 Task: Open Card Software Testing Review in Board Content Marketing Analytics to Workspace Business Strategy and Planning and add a team member Softage.1@softage.net, a label Green, a checklist Team Building, an attachment from your computer, a color Green and finally, add a card description 'Conduct customer research for new customer satisfaction metrics' and a comment 'This task requires us to be adaptable and flexible, willing to adjust our approach as needed based on new information or feedback.'. Add a start date 'Jan 05, 1900' with a due date 'Jan 12, 1900'
Action: Mouse moved to (476, 207)
Screenshot: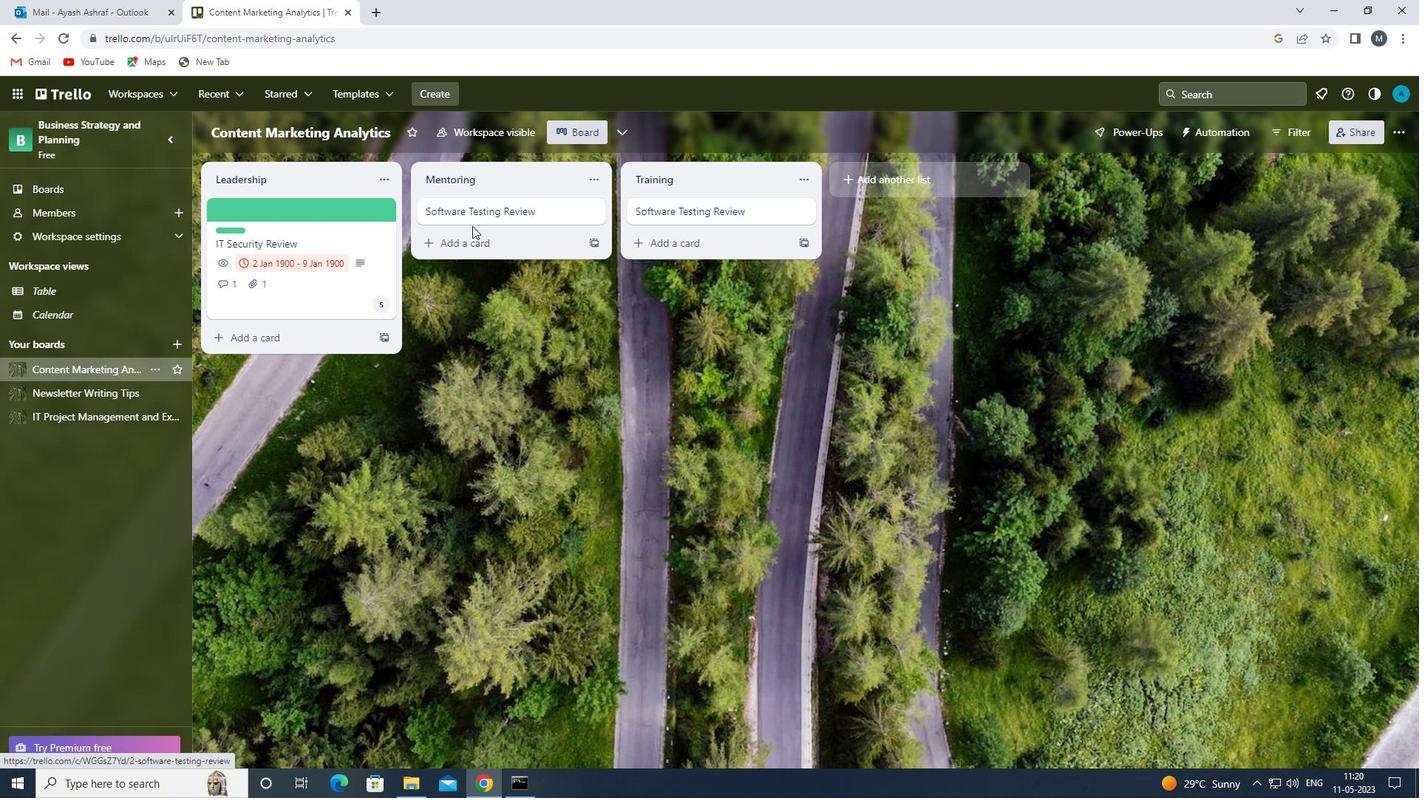 
Action: Mouse pressed left at (476, 207)
Screenshot: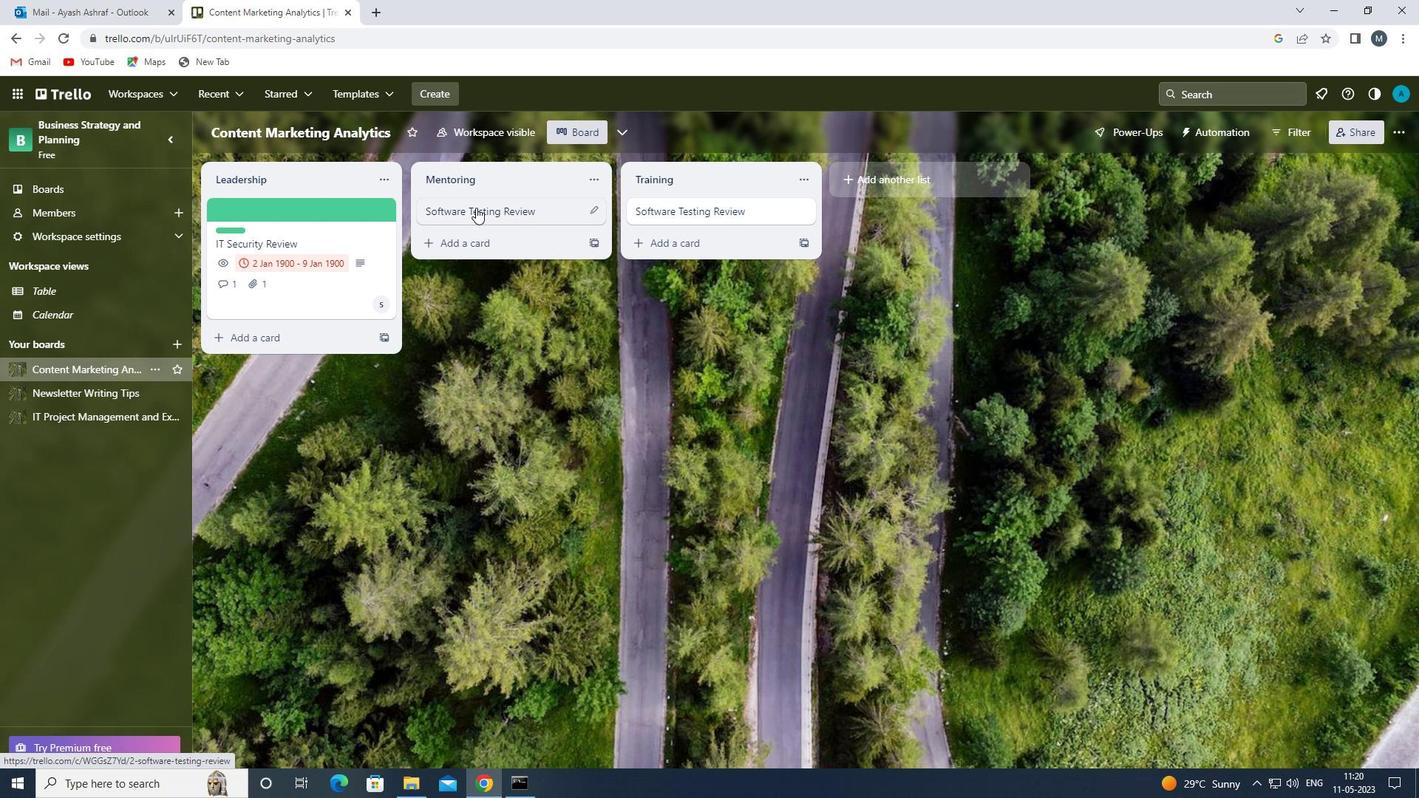 
Action: Mouse moved to (916, 260)
Screenshot: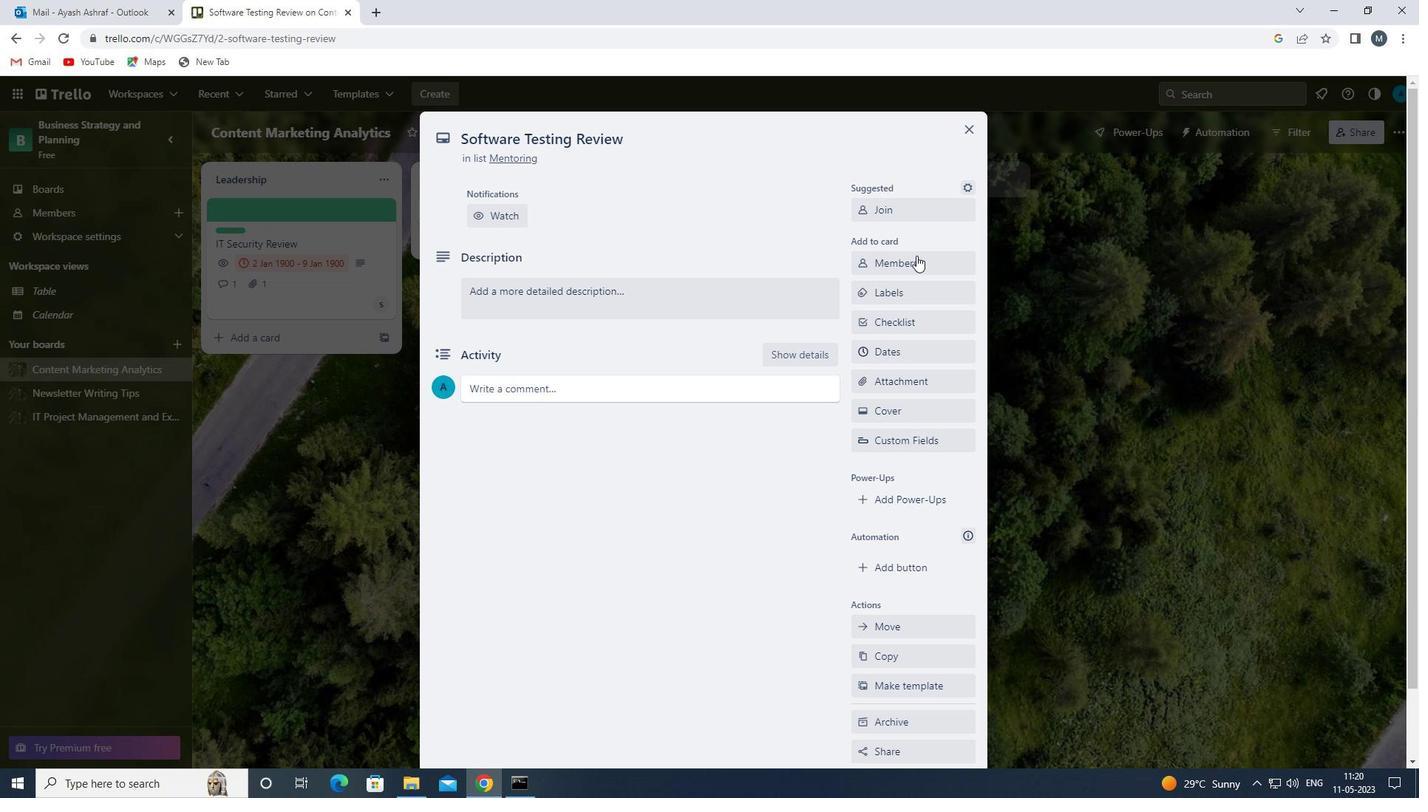 
Action: Mouse pressed left at (916, 260)
Screenshot: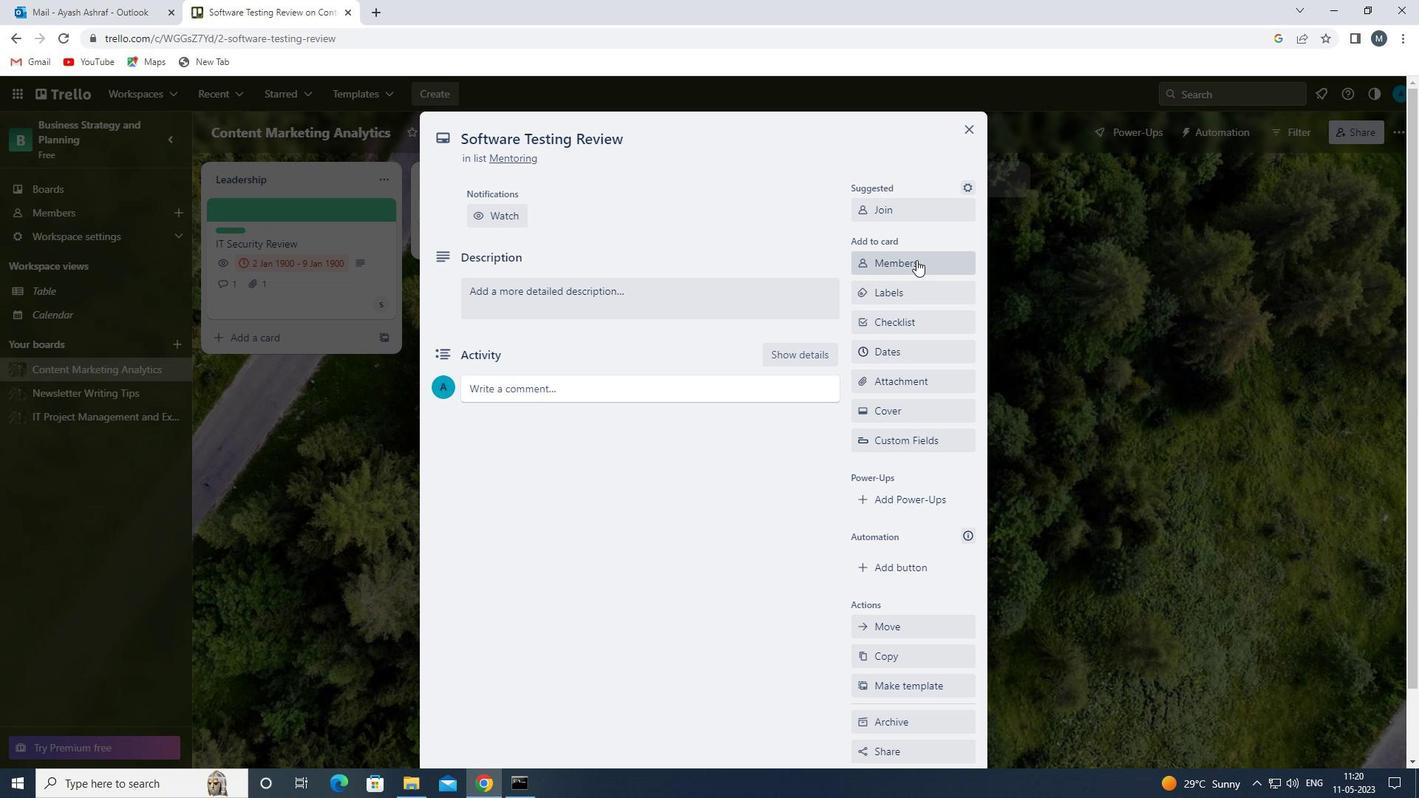 
Action: Mouse moved to (949, 330)
Screenshot: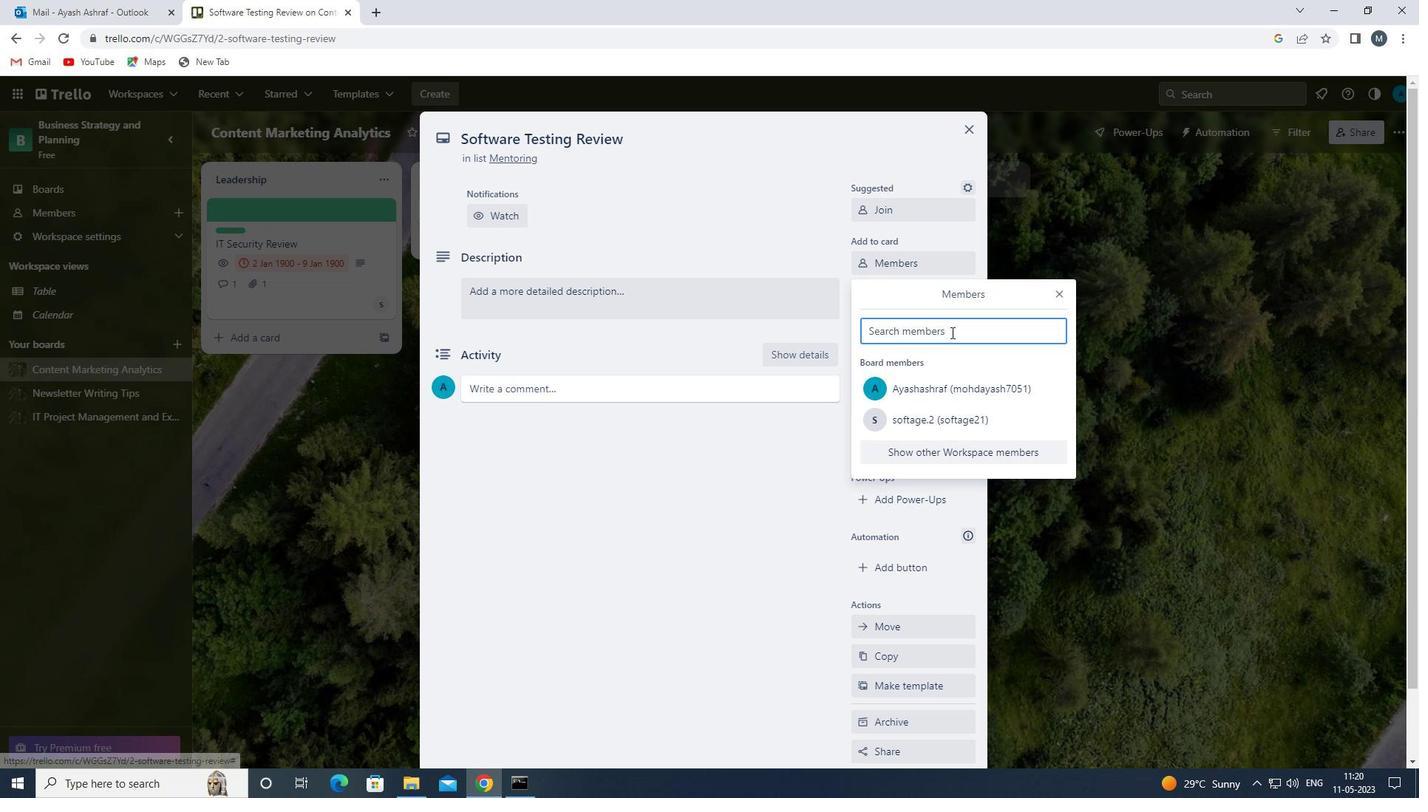 
Action: Mouse pressed left at (949, 330)
Screenshot: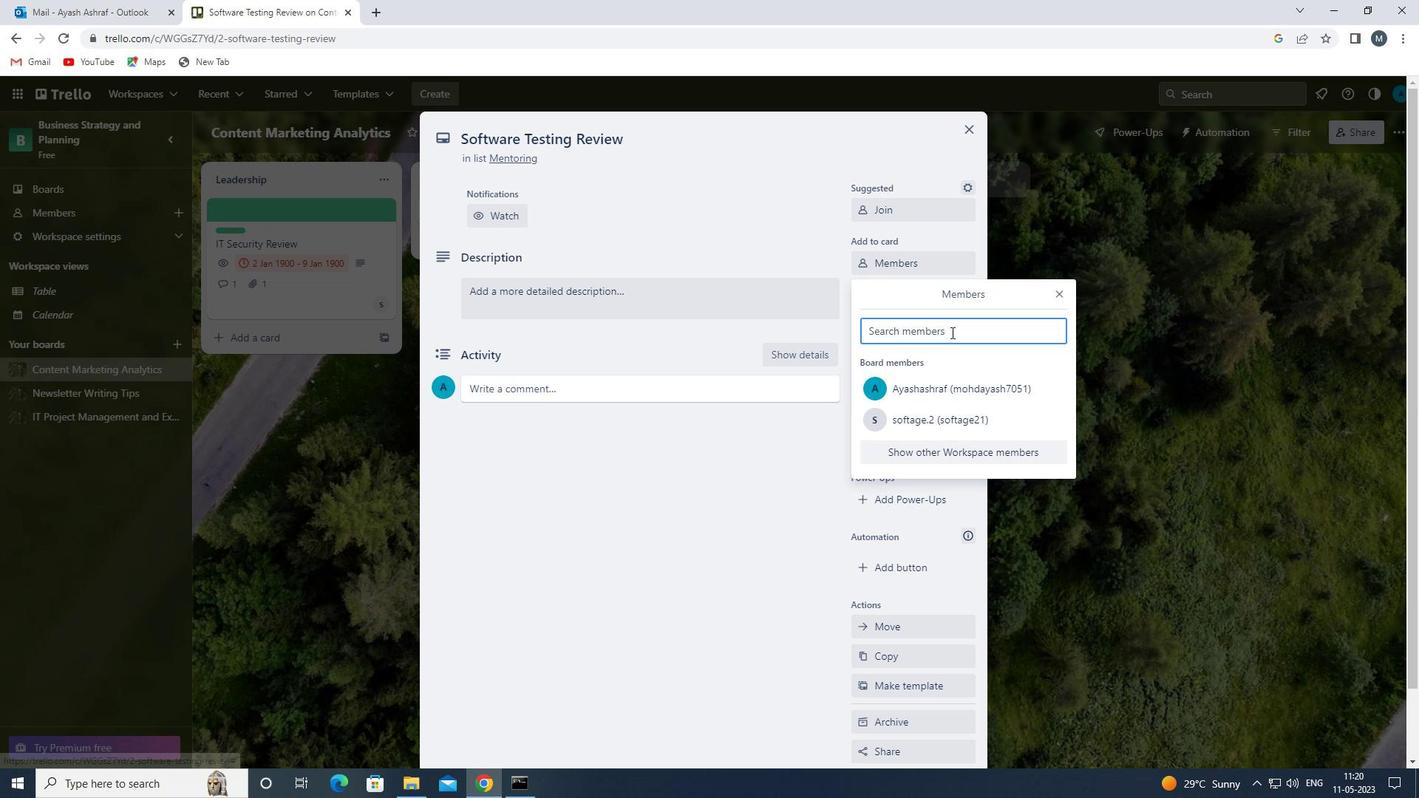 
Action: Mouse moved to (949, 327)
Screenshot: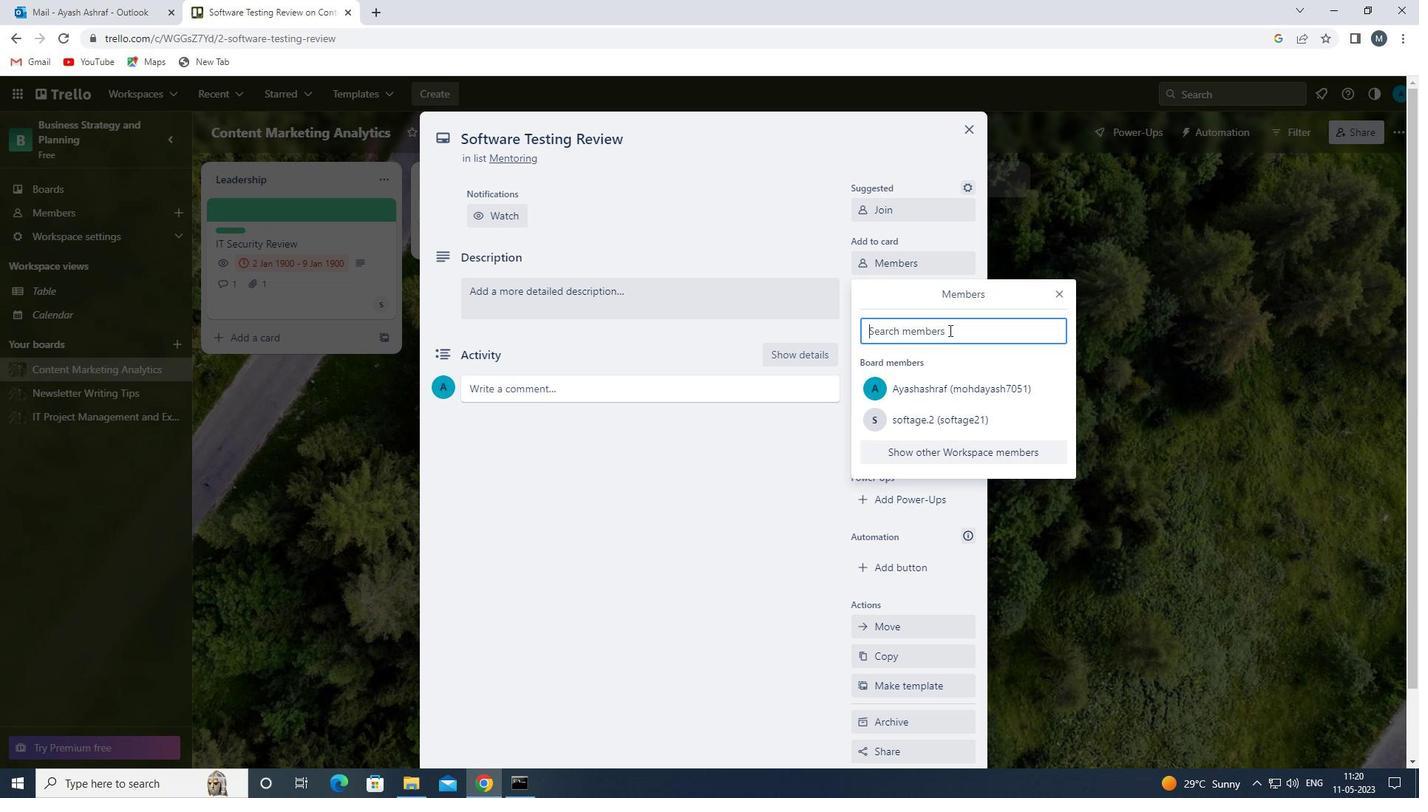 
Action: Key pressed <Key.shift>SOFTAGE
Screenshot: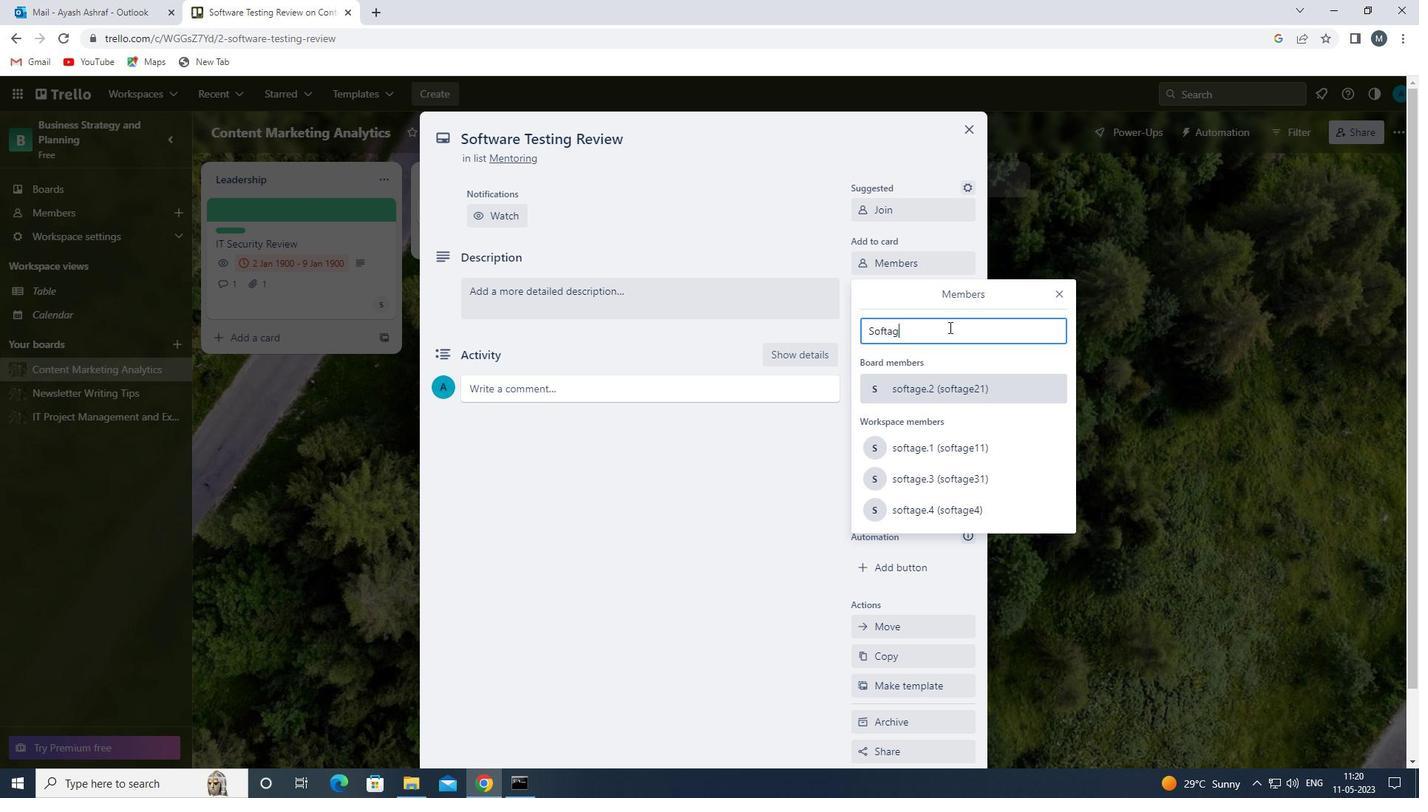 
Action: Mouse moved to (1081, 326)
Screenshot: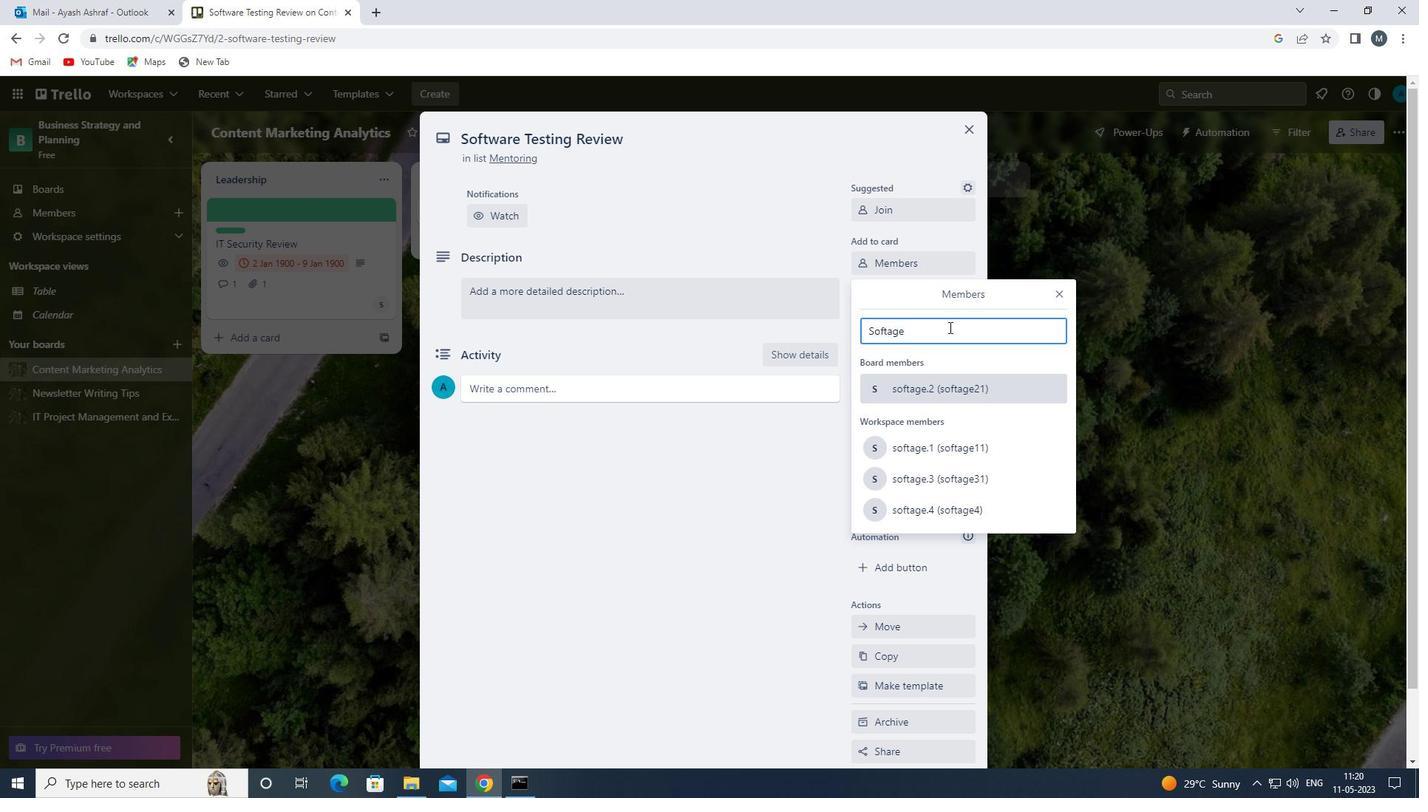 
Action: Mouse scrolled (1081, 326) with delta (0, 0)
Screenshot: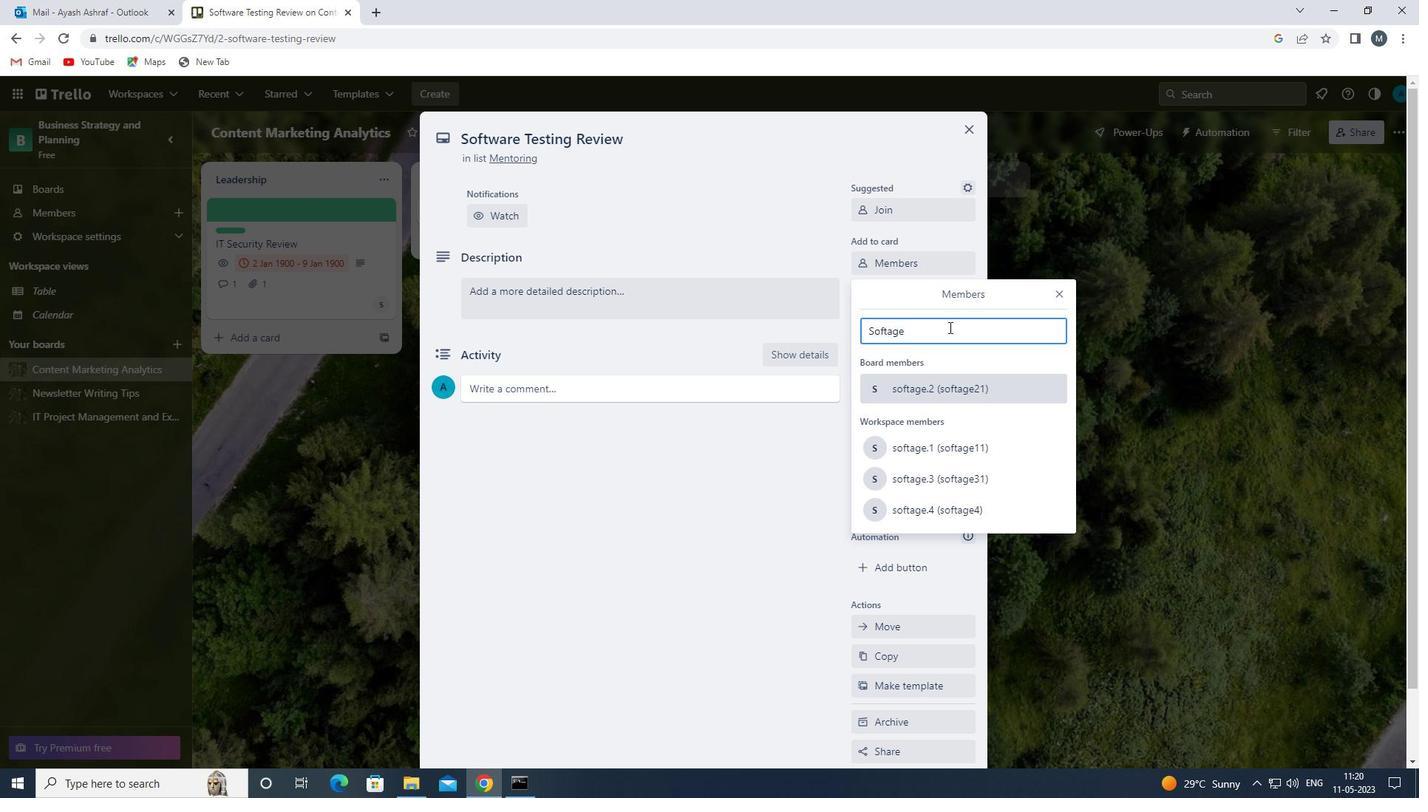 
Action: Mouse moved to (954, 449)
Screenshot: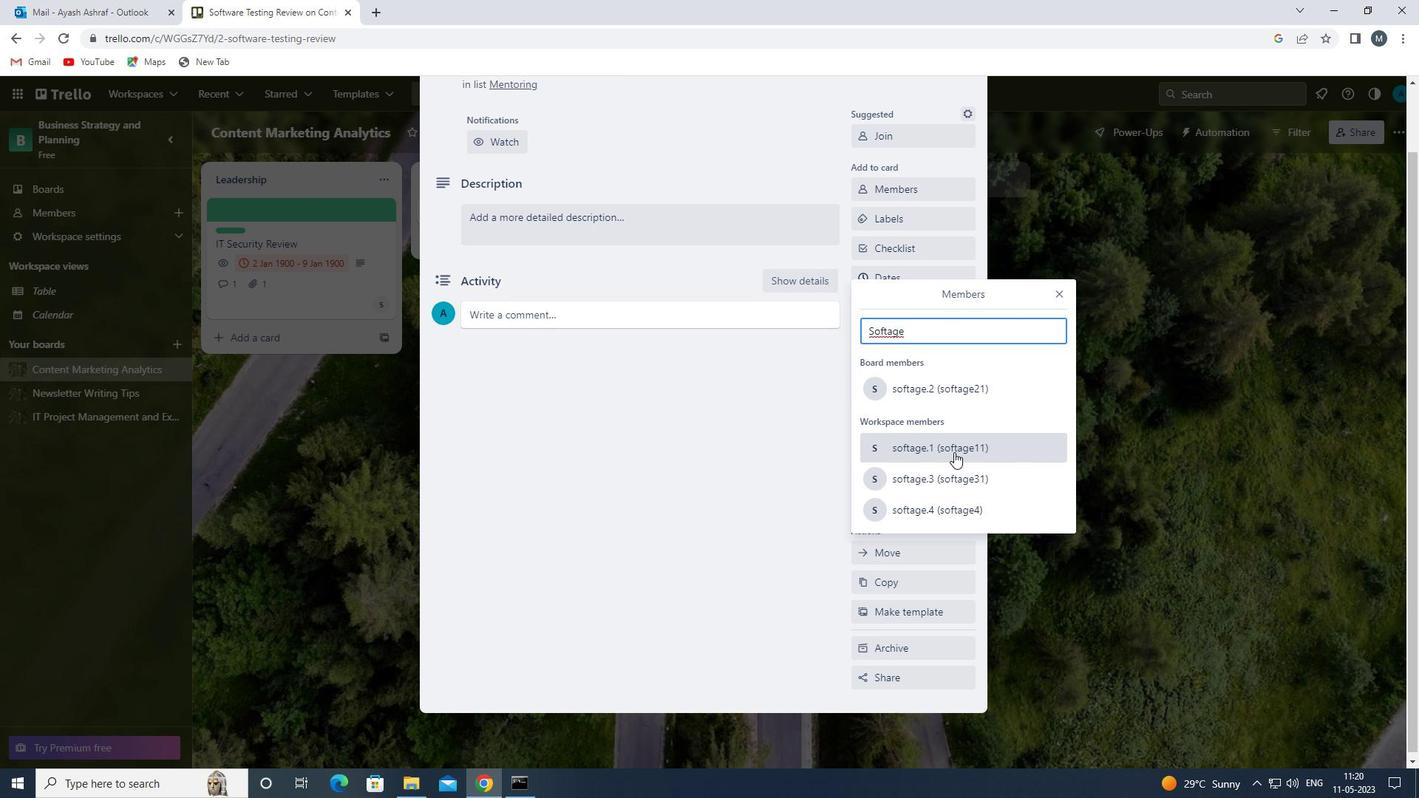 
Action: Mouse pressed left at (954, 449)
Screenshot: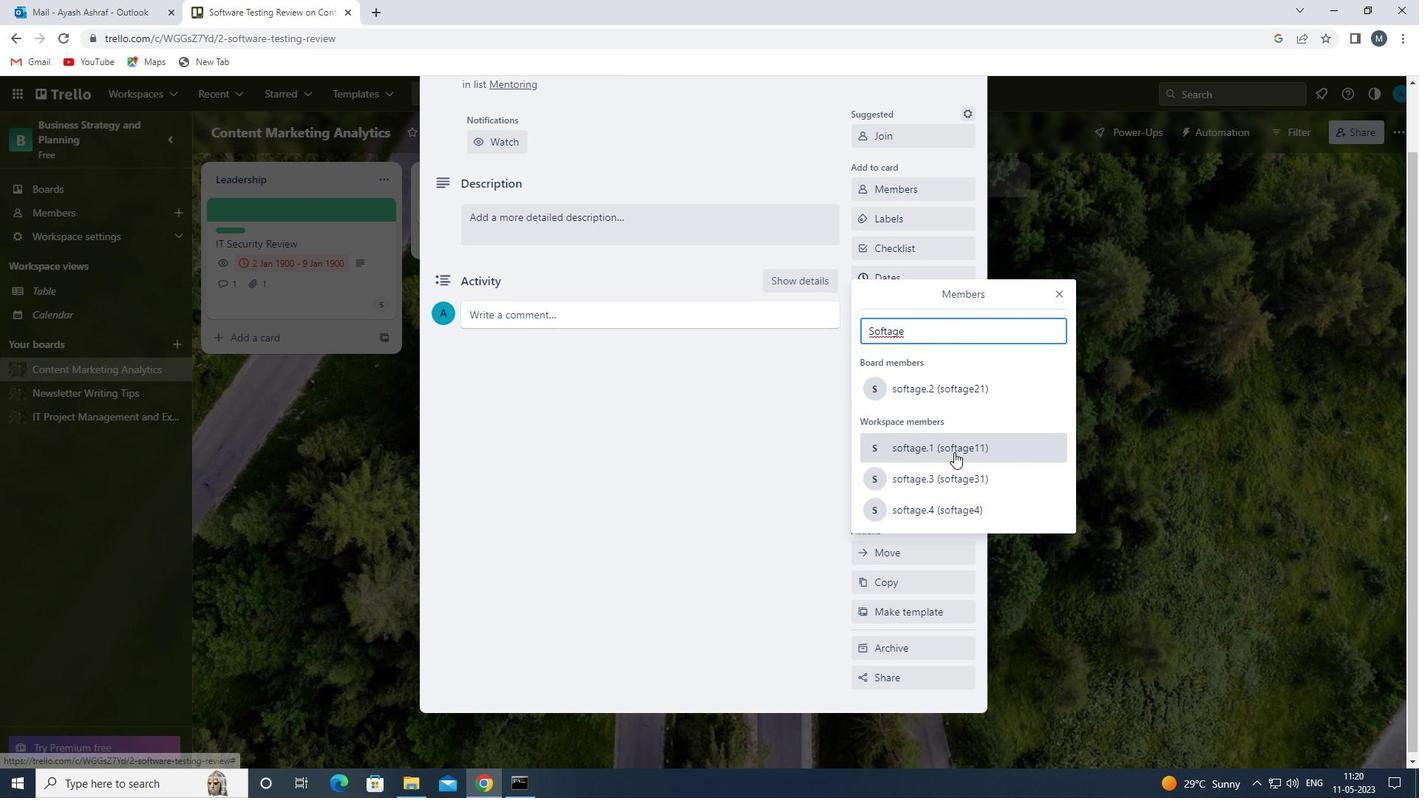 
Action: Mouse moved to (1061, 293)
Screenshot: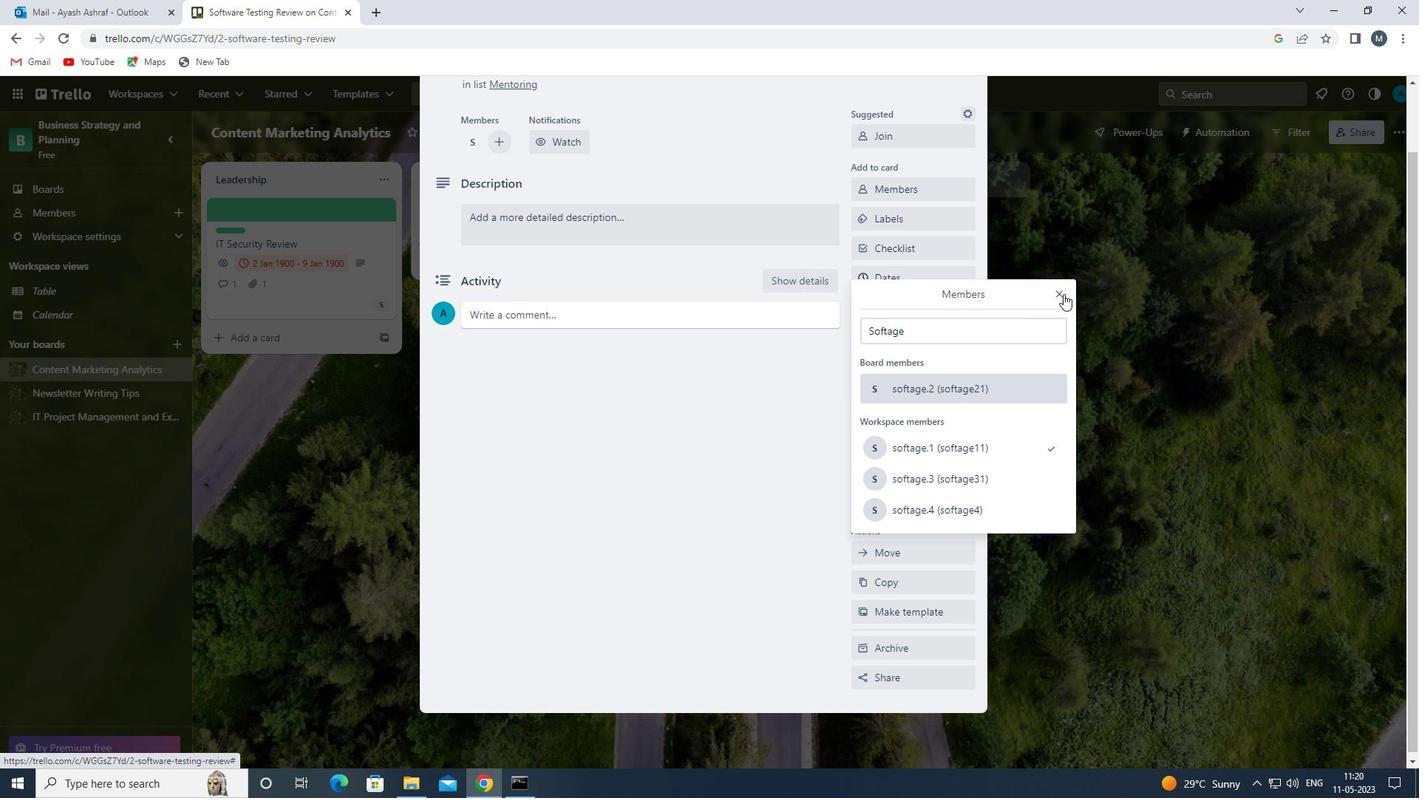 
Action: Mouse pressed left at (1061, 293)
Screenshot: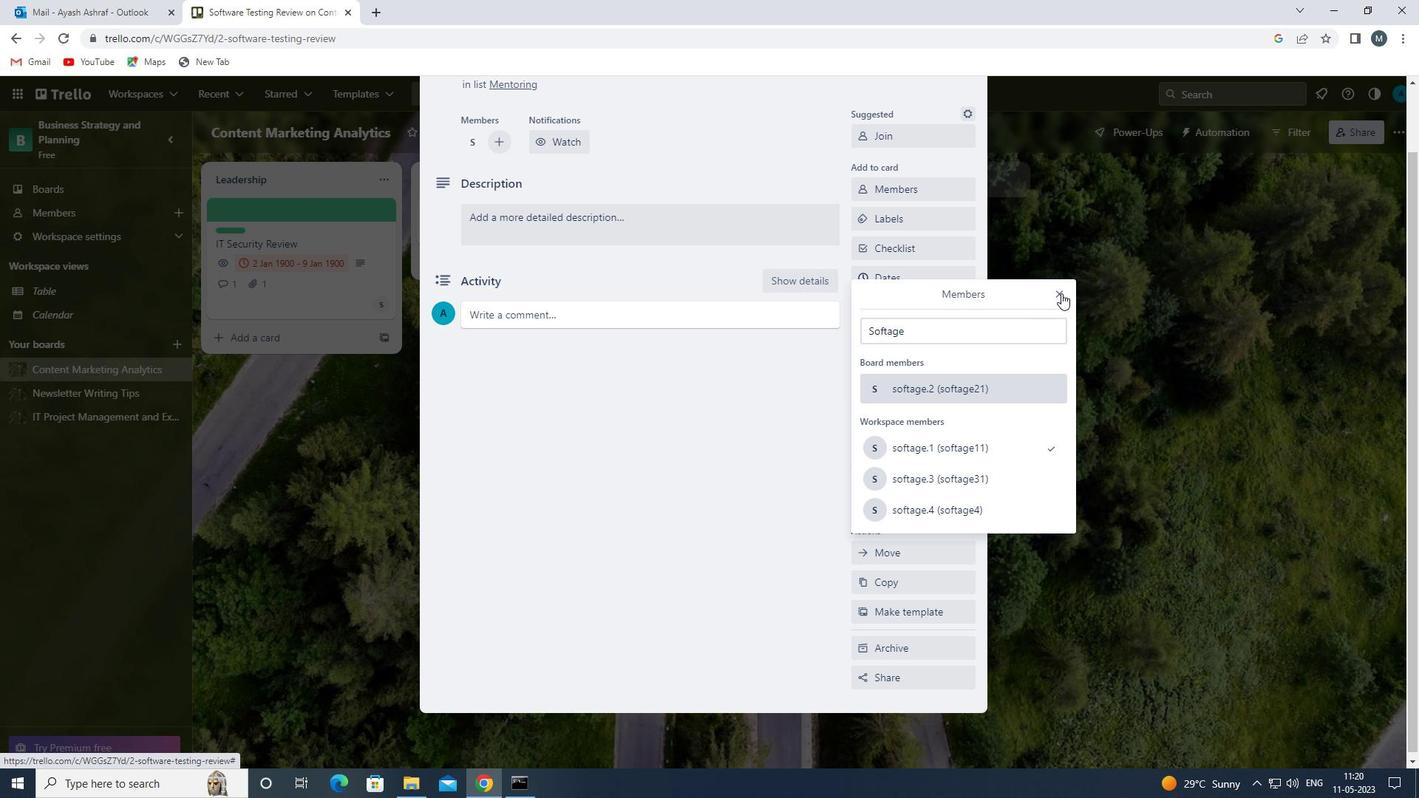 
Action: Mouse moved to (666, 464)
Screenshot: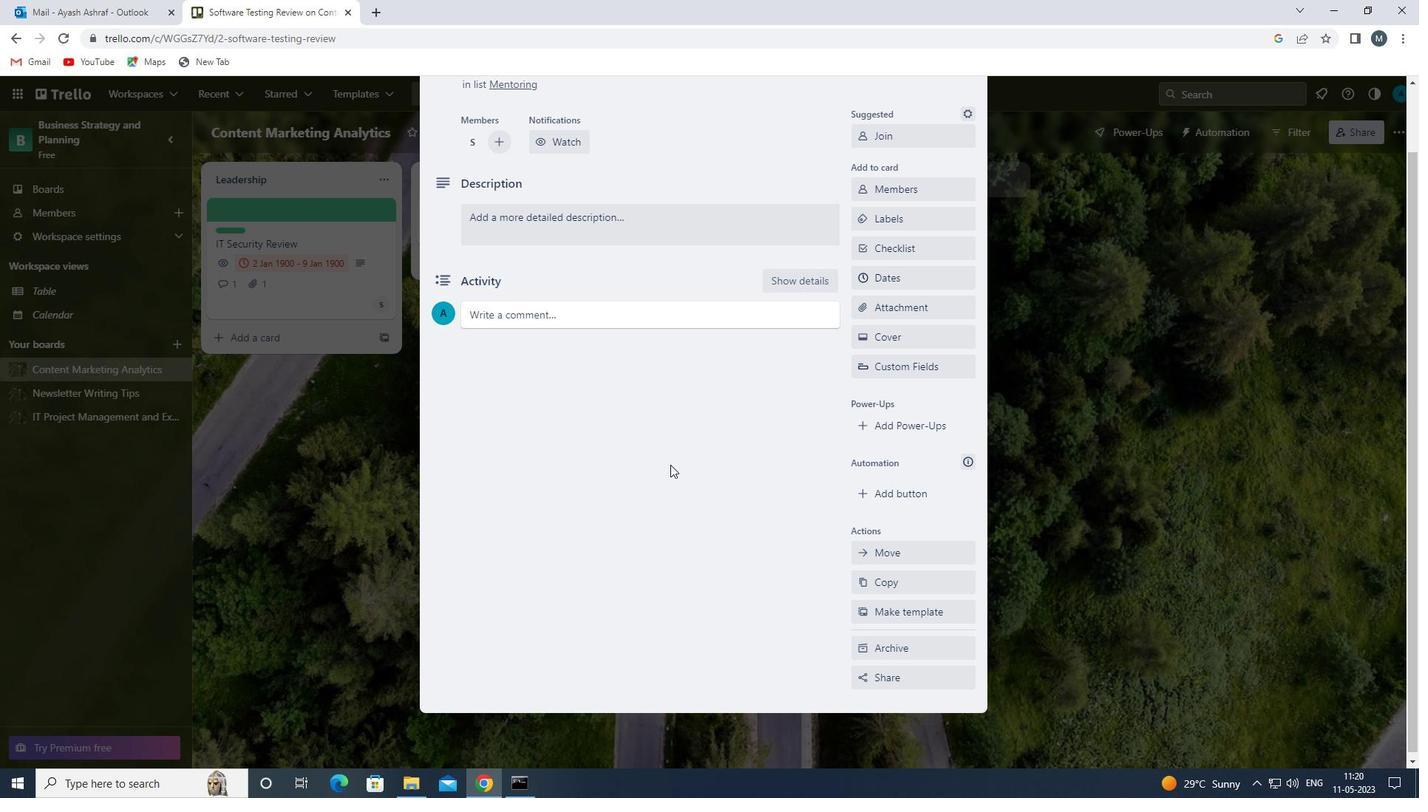 
Action: Mouse scrolled (666, 465) with delta (0, 0)
Screenshot: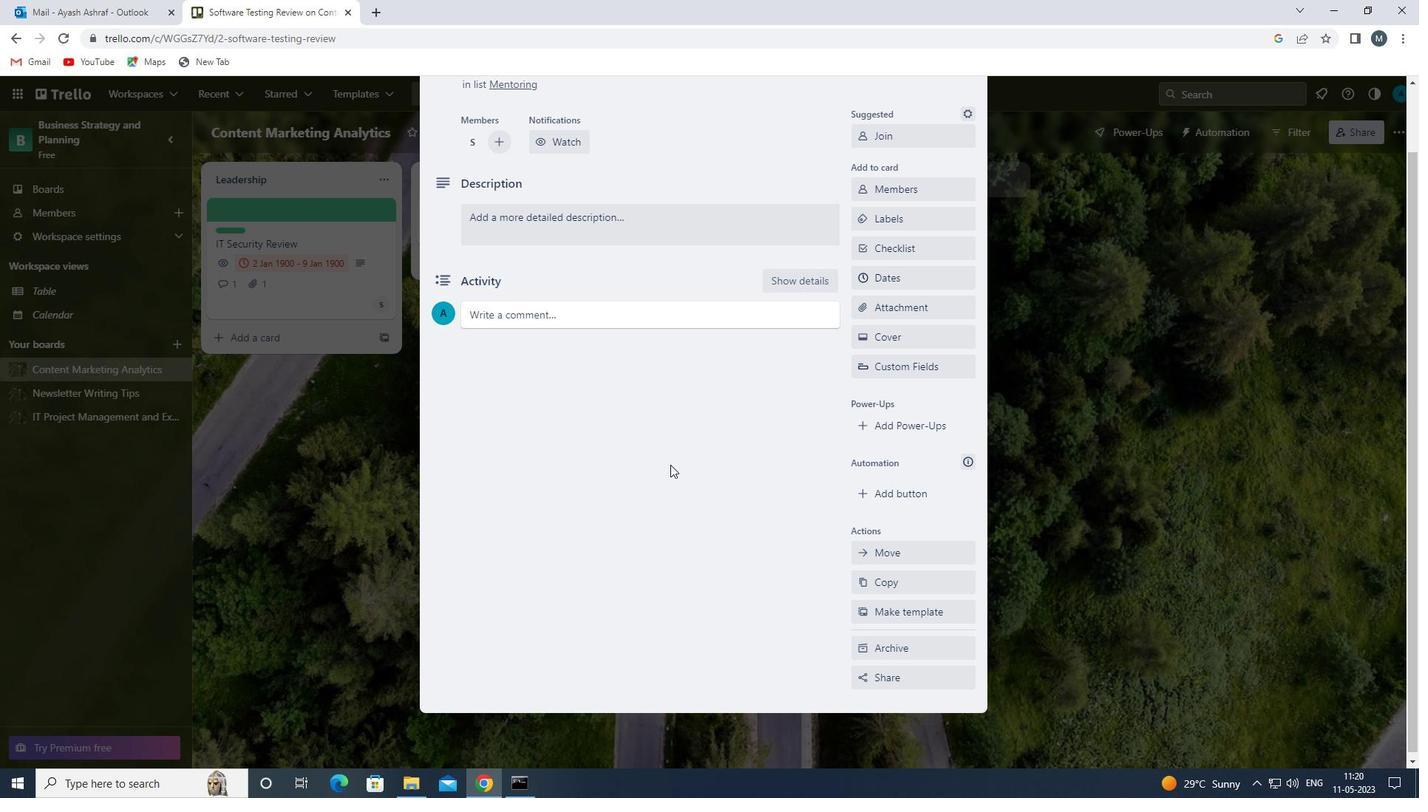 
Action: Mouse moved to (665, 463)
Screenshot: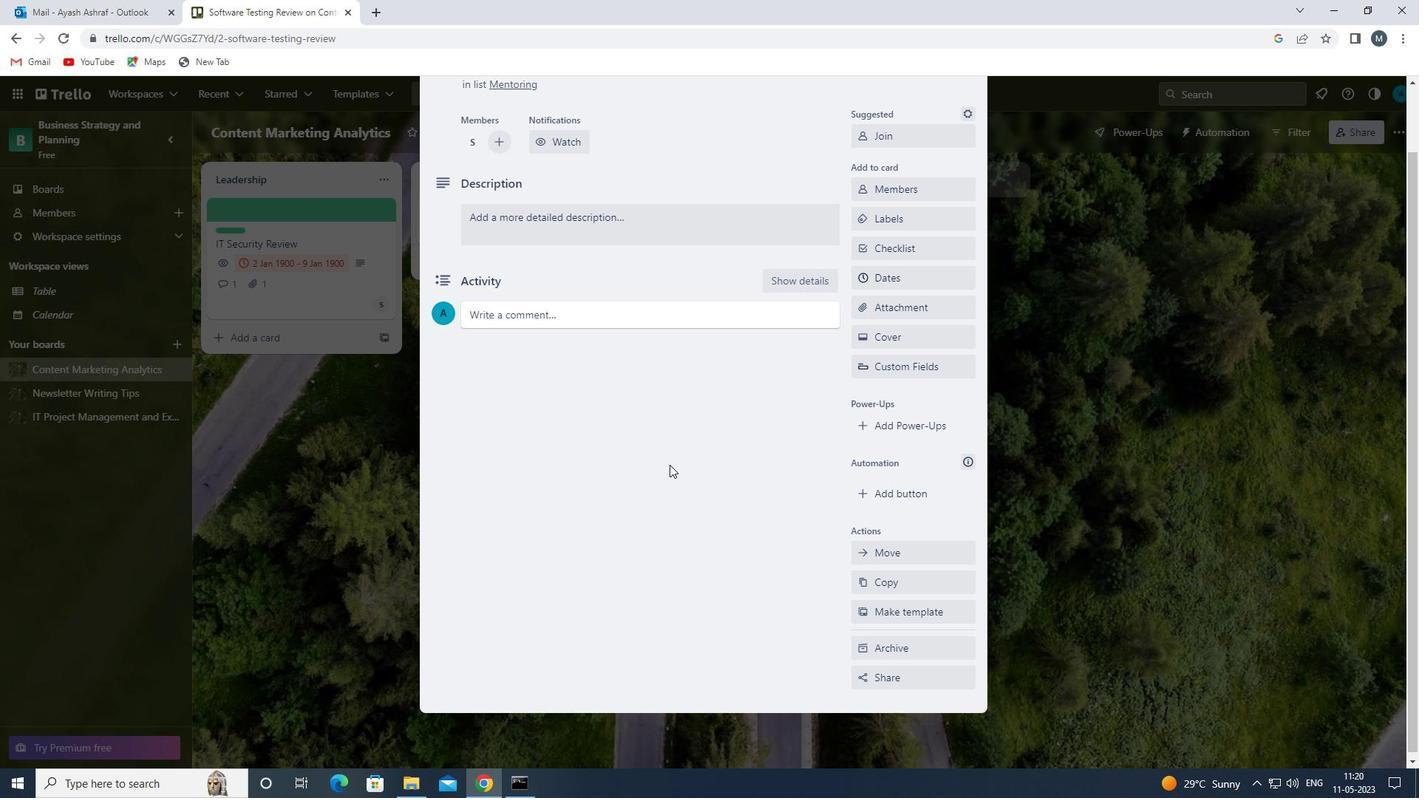 
Action: Mouse scrolled (665, 464) with delta (0, 0)
Screenshot: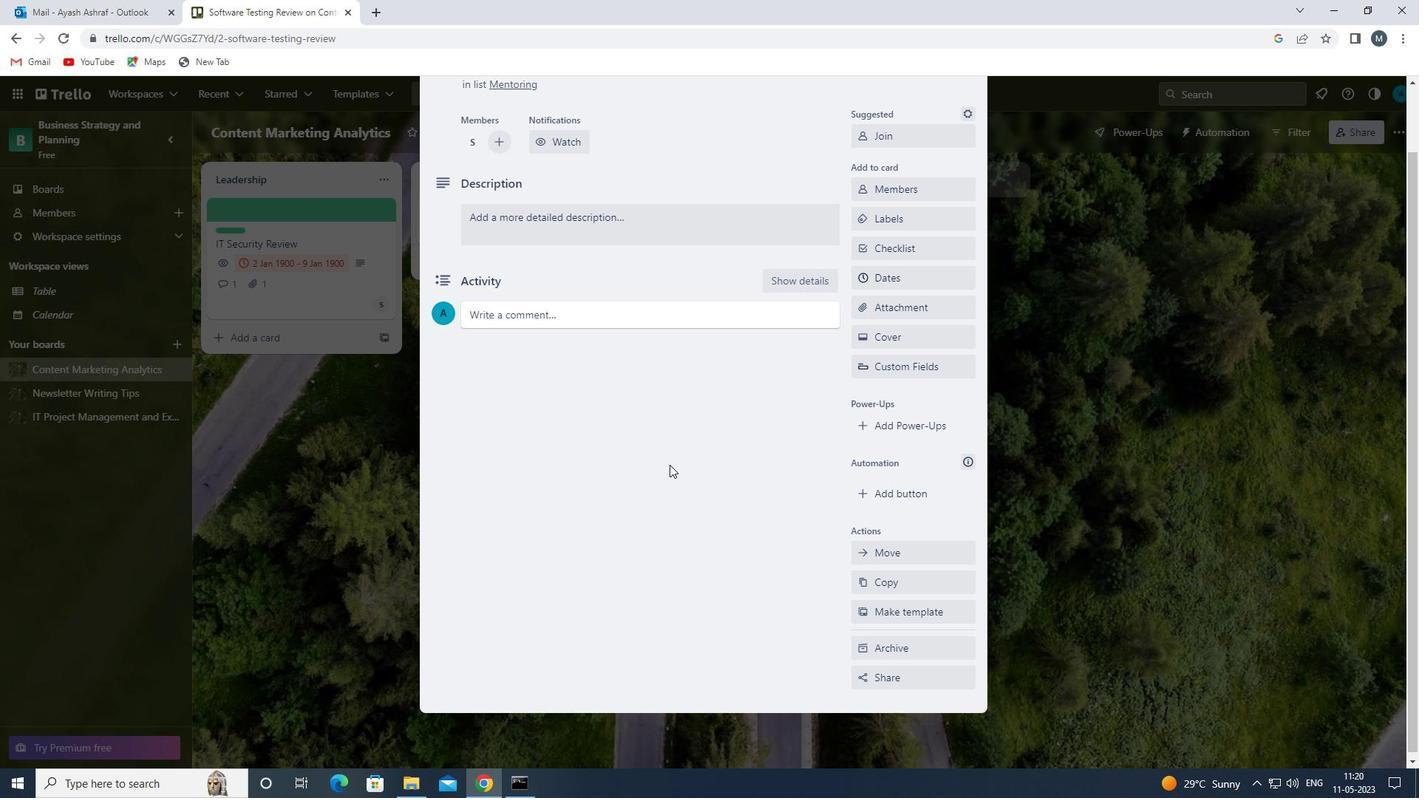 
Action: Mouse moved to (665, 462)
Screenshot: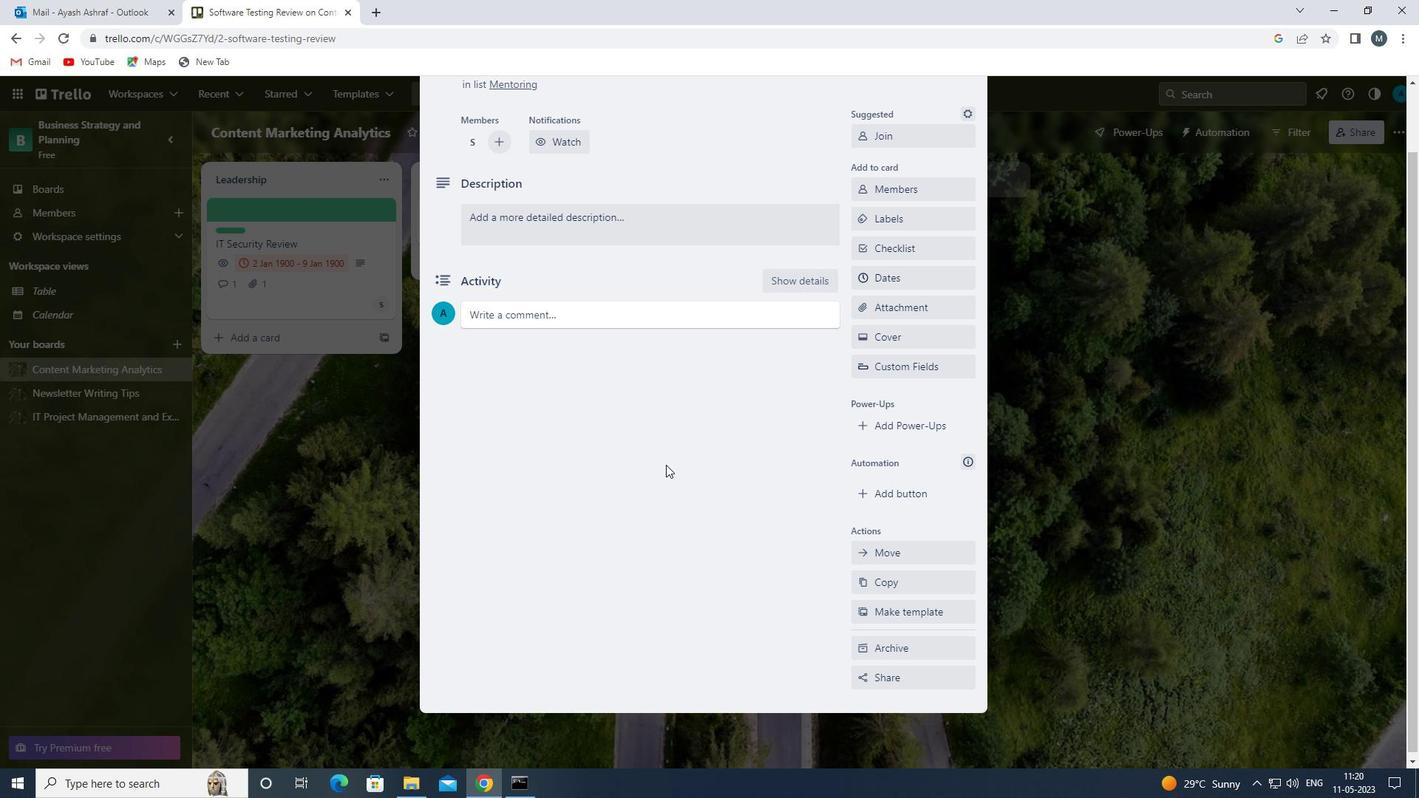 
Action: Mouse scrolled (665, 462) with delta (0, 0)
Screenshot: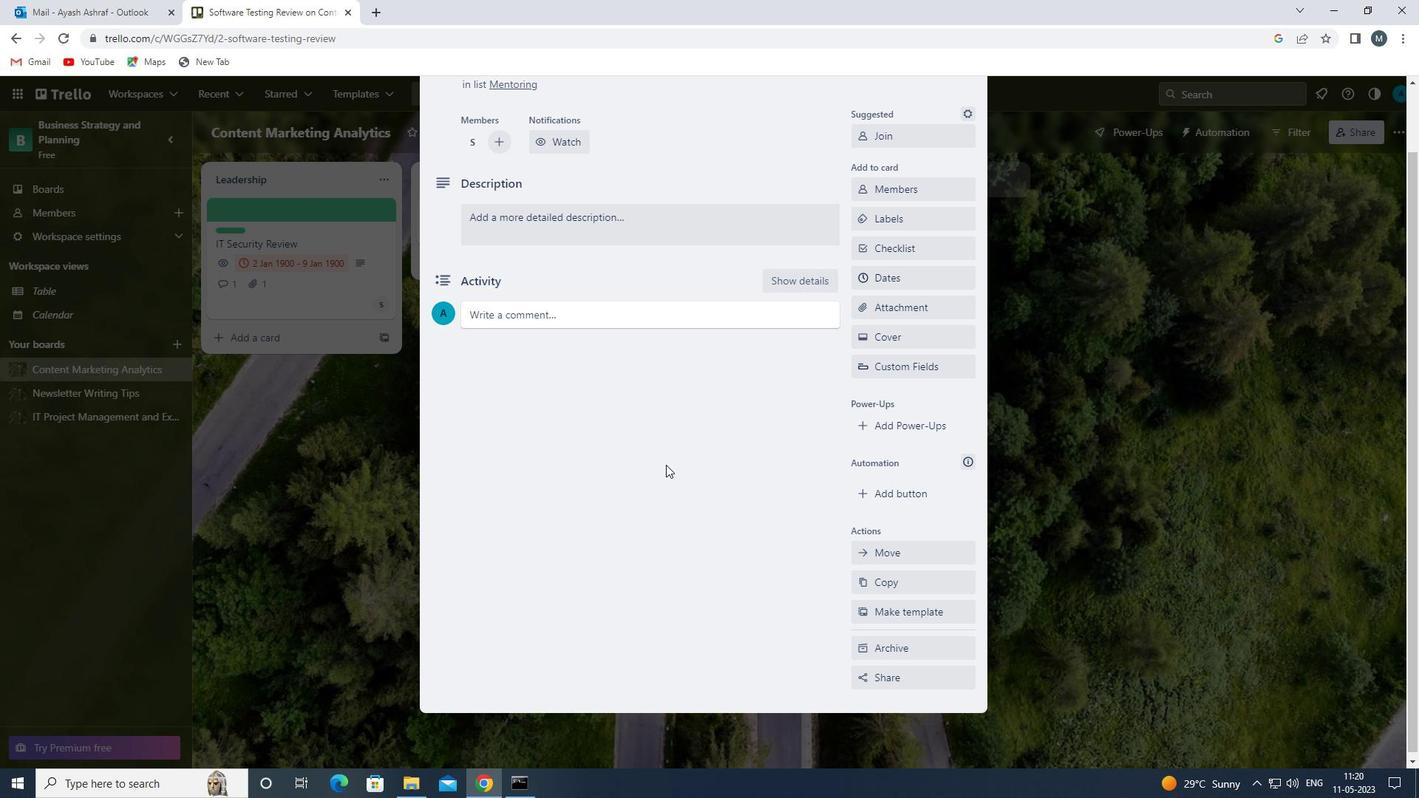 
Action: Mouse moved to (910, 295)
Screenshot: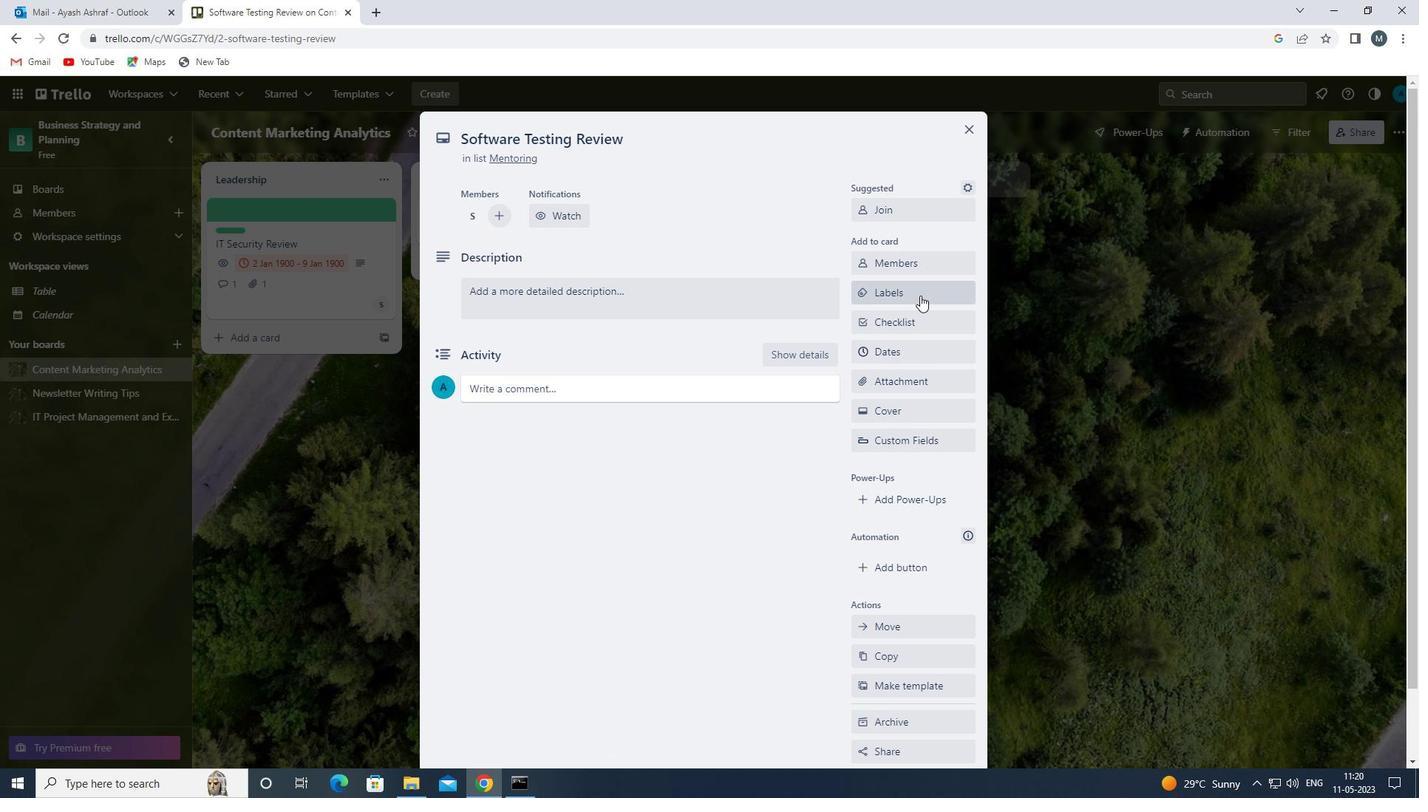 
Action: Mouse pressed left at (910, 295)
Screenshot: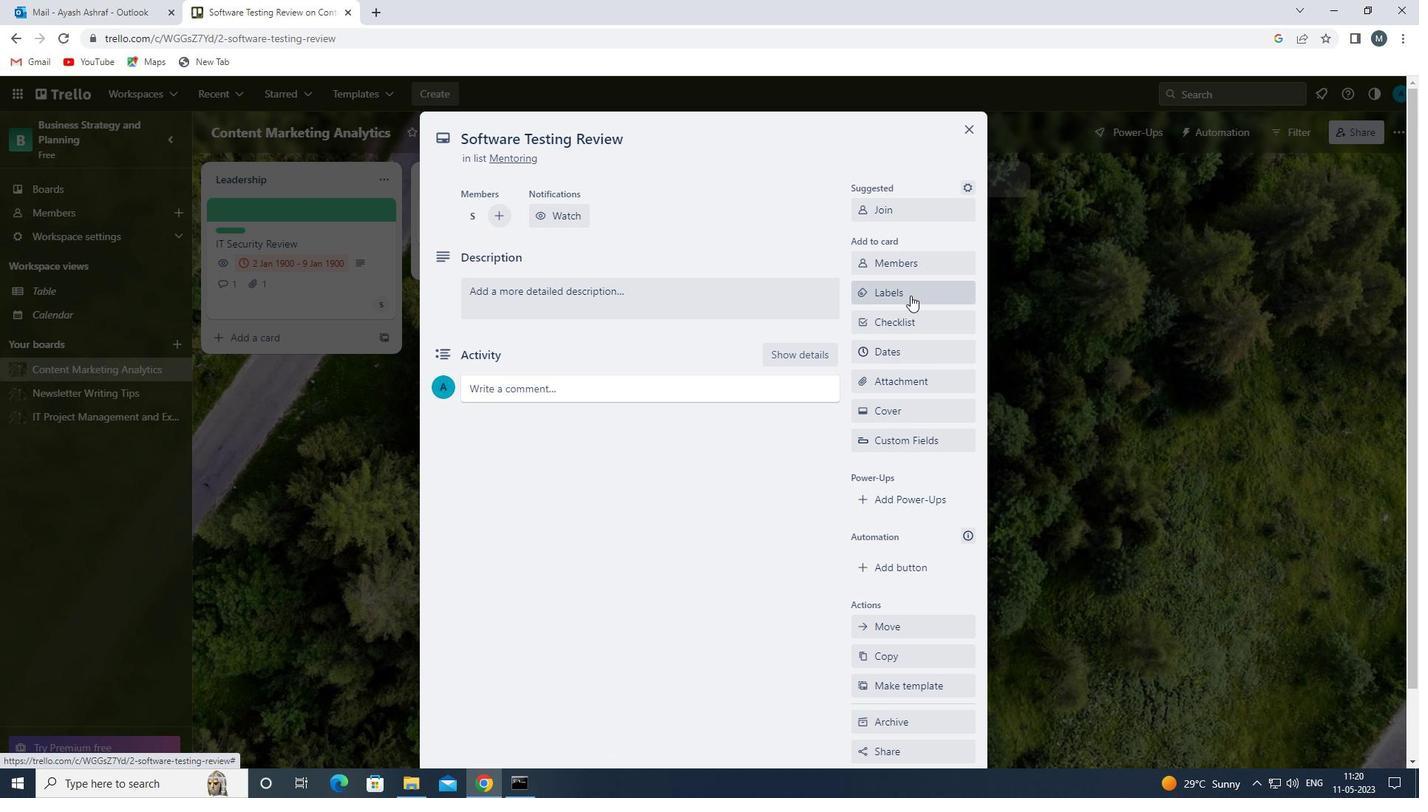 
Action: Mouse moved to (975, 511)
Screenshot: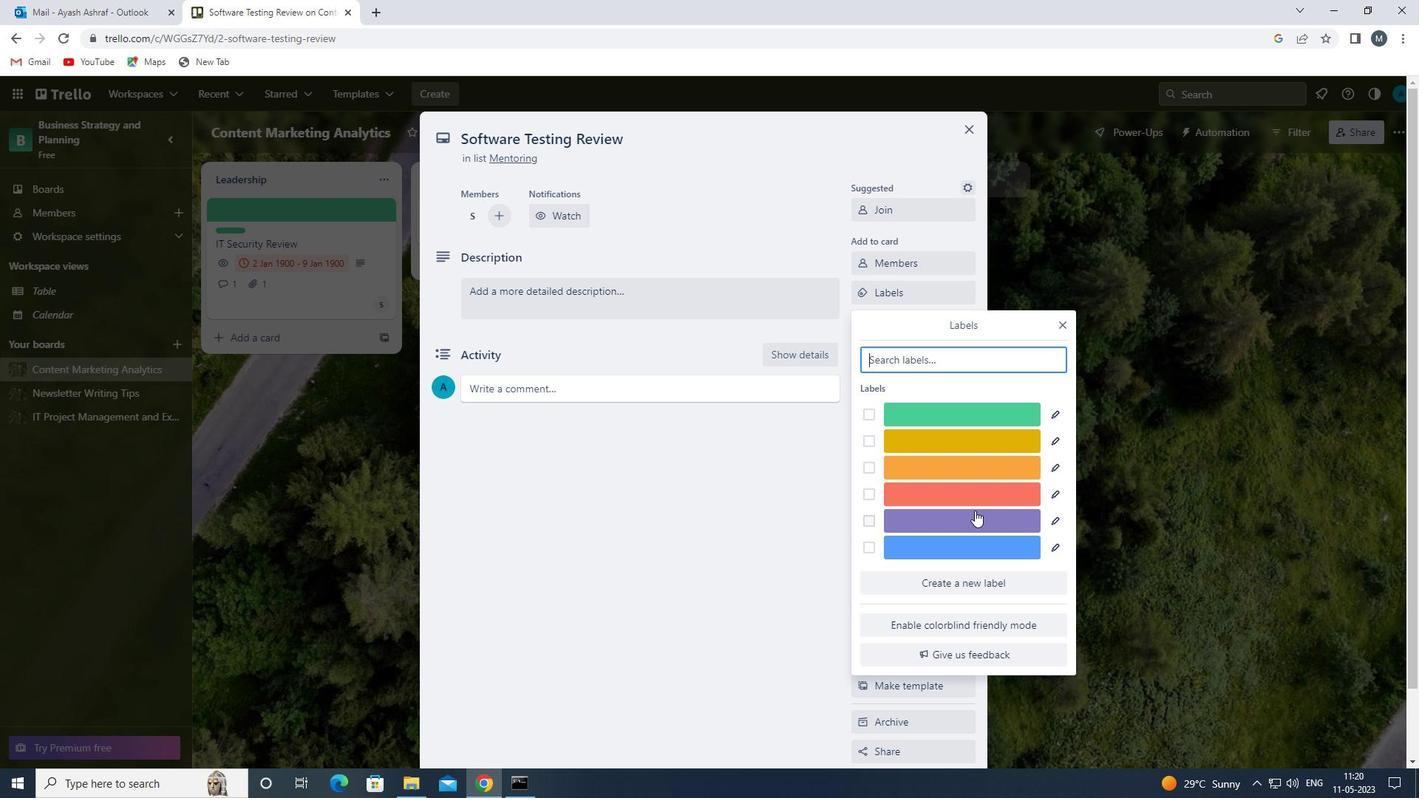 
Action: Mouse pressed left at (975, 511)
Screenshot: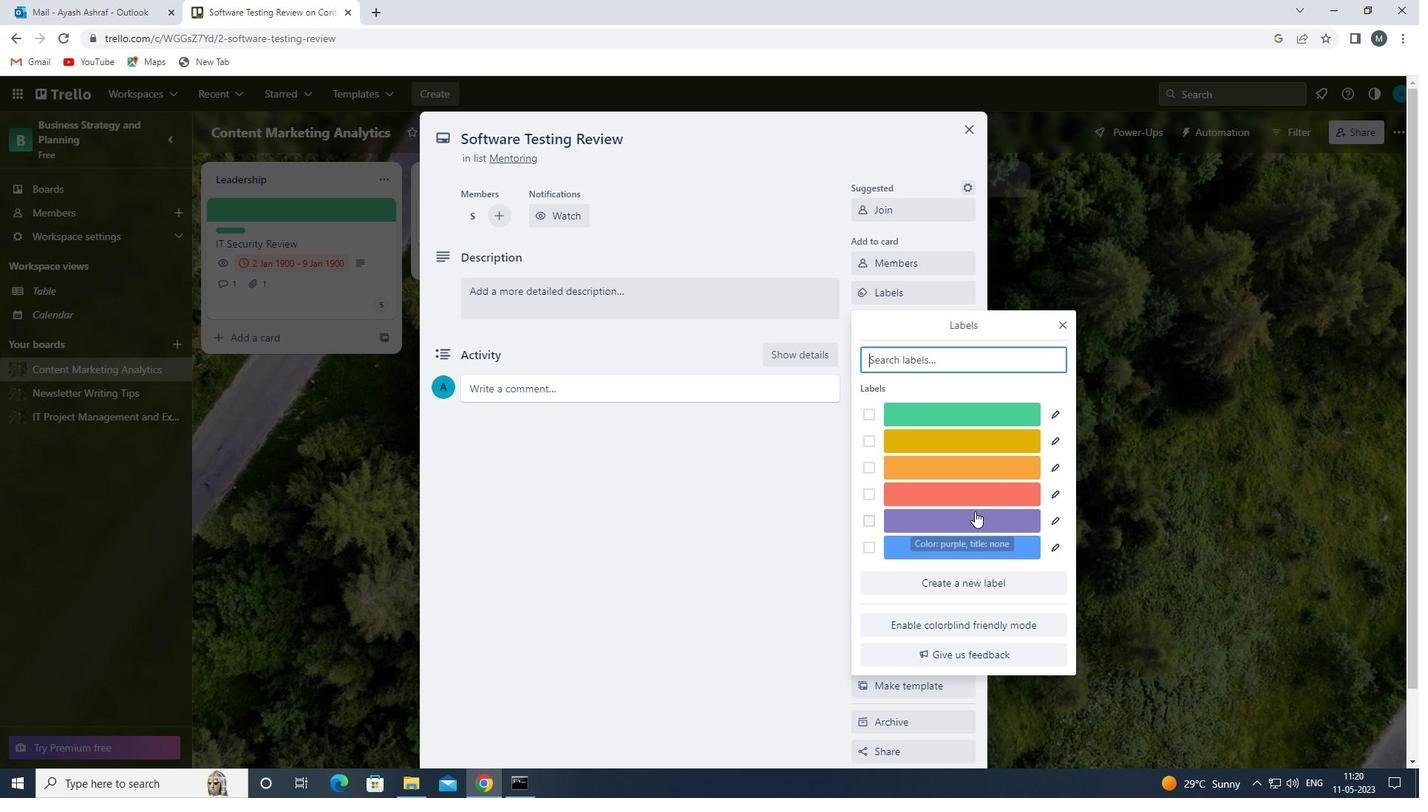 
Action: Mouse moved to (963, 407)
Screenshot: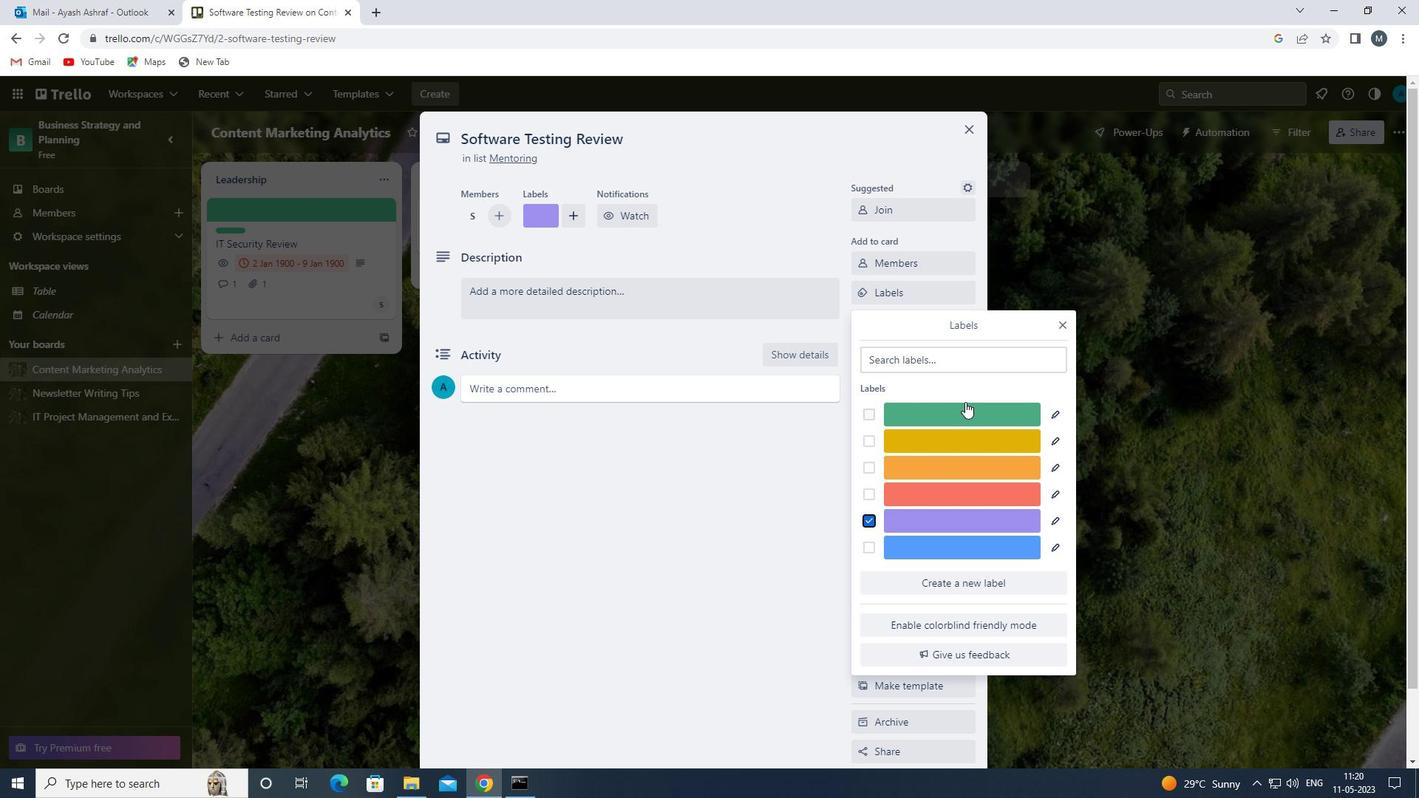 
Action: Mouse pressed left at (963, 407)
Screenshot: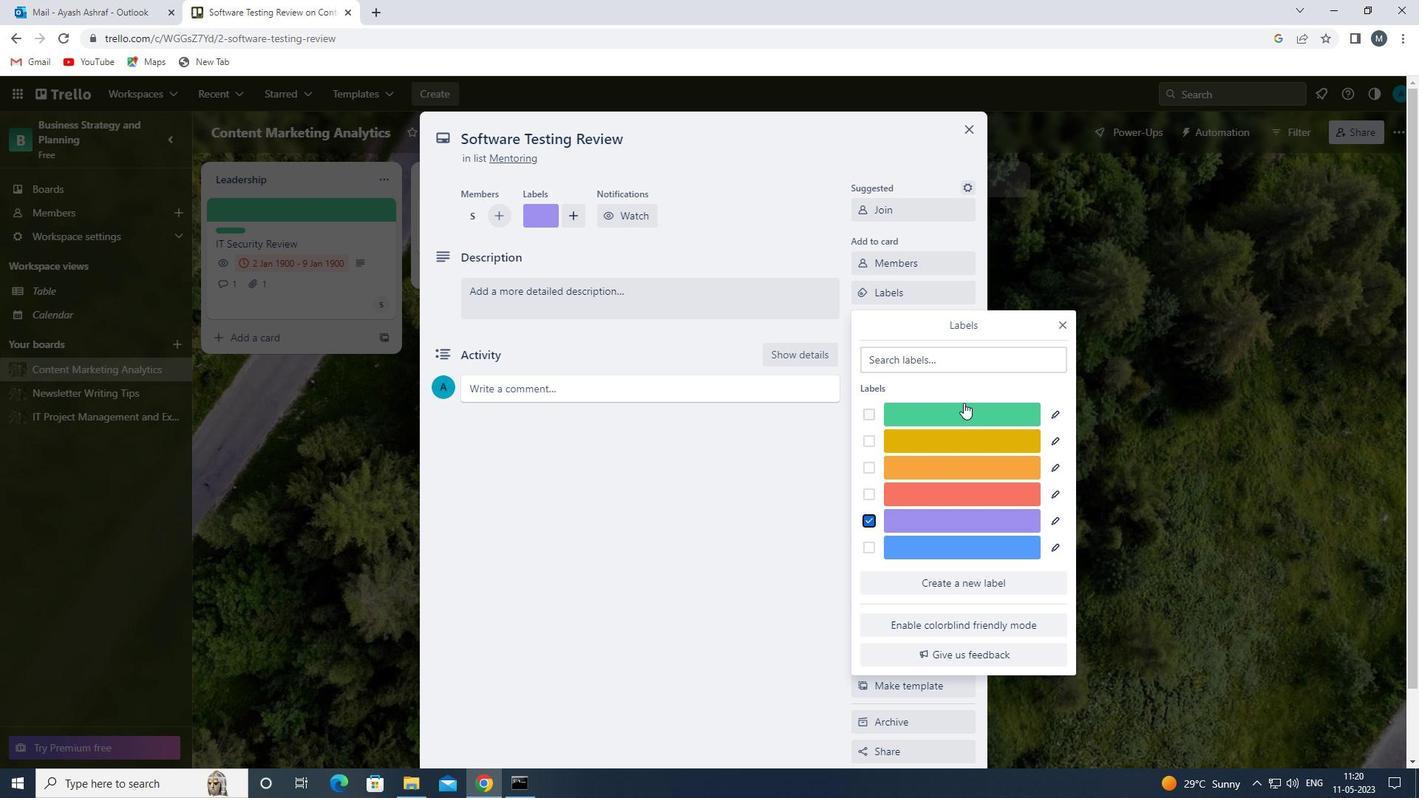 
Action: Mouse moved to (869, 510)
Screenshot: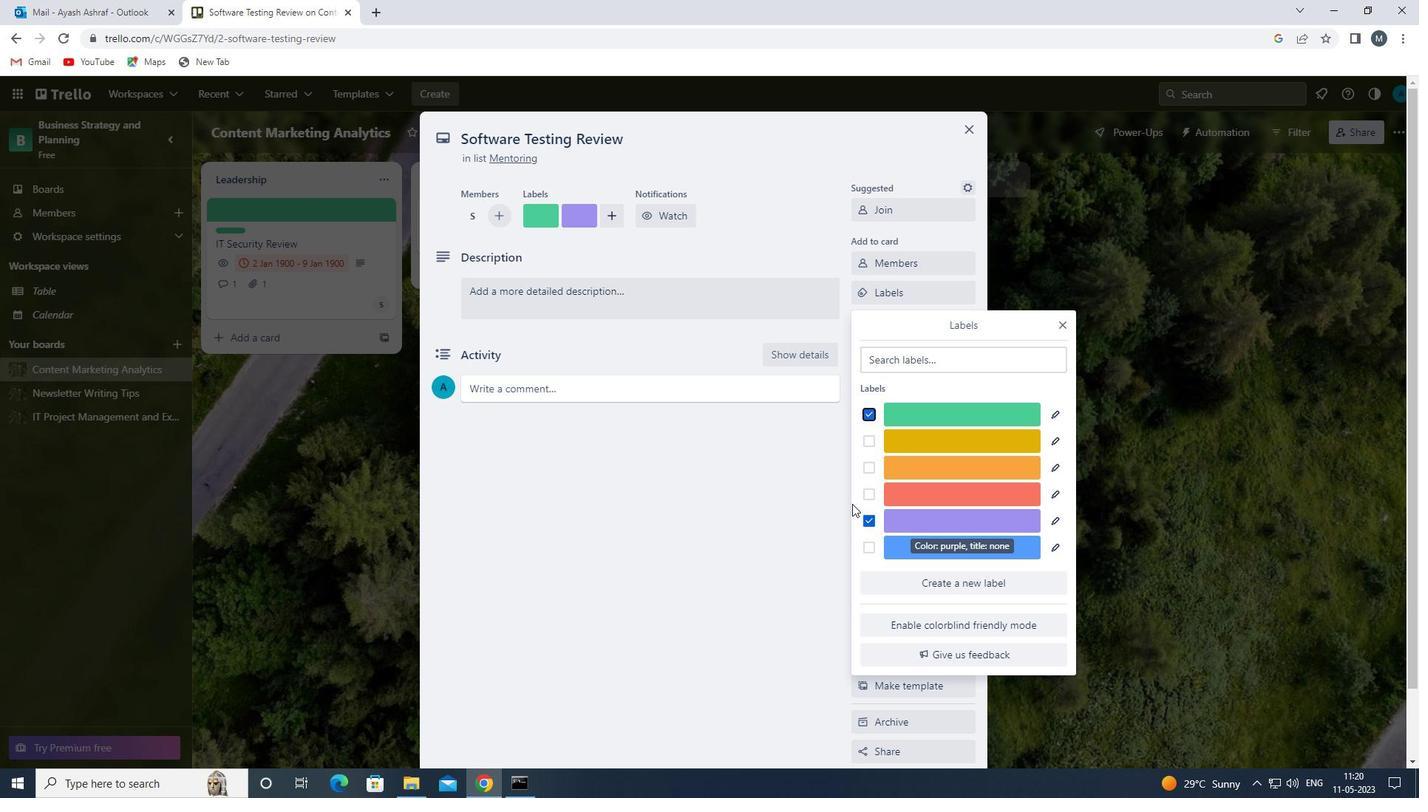 
Action: Mouse pressed left at (869, 510)
Screenshot: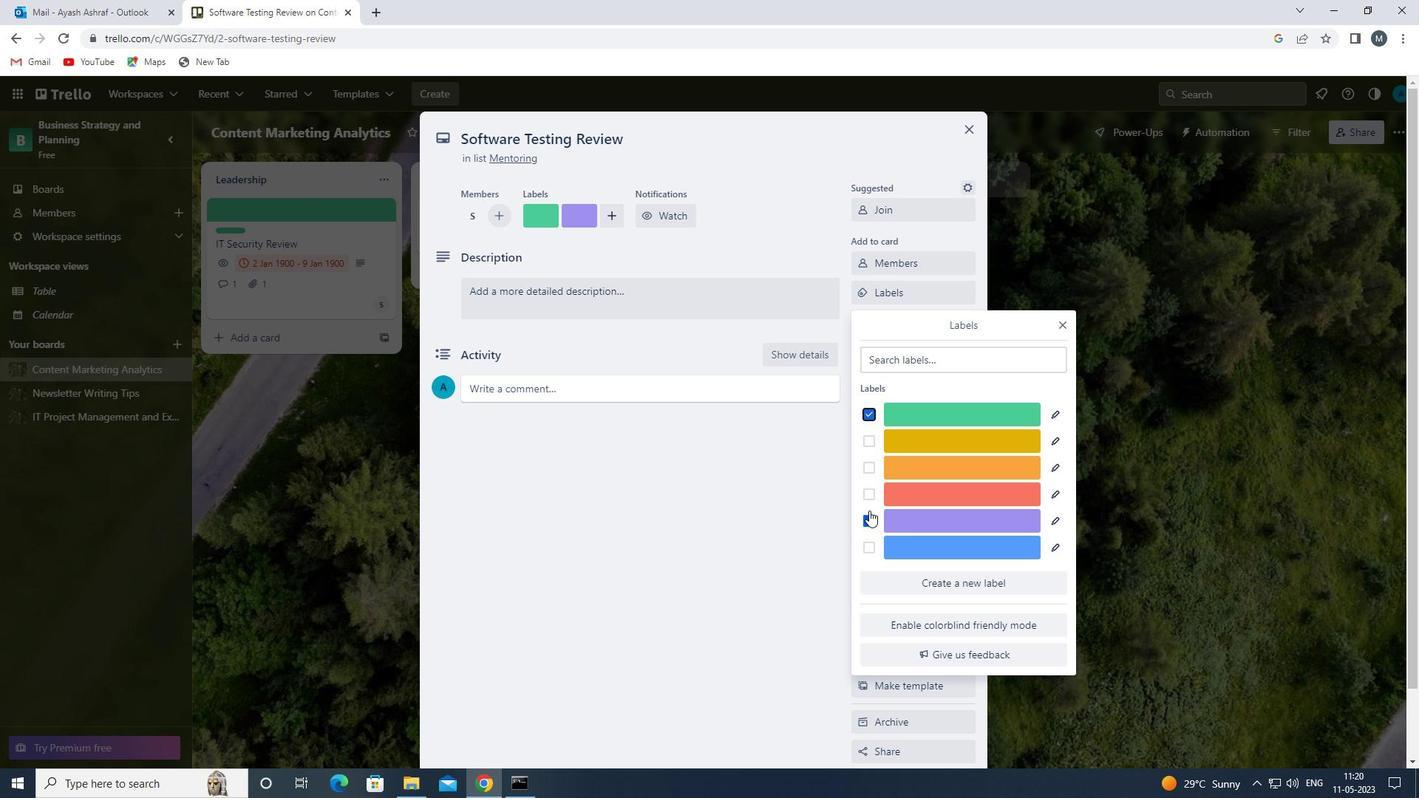 
Action: Mouse moved to (1064, 324)
Screenshot: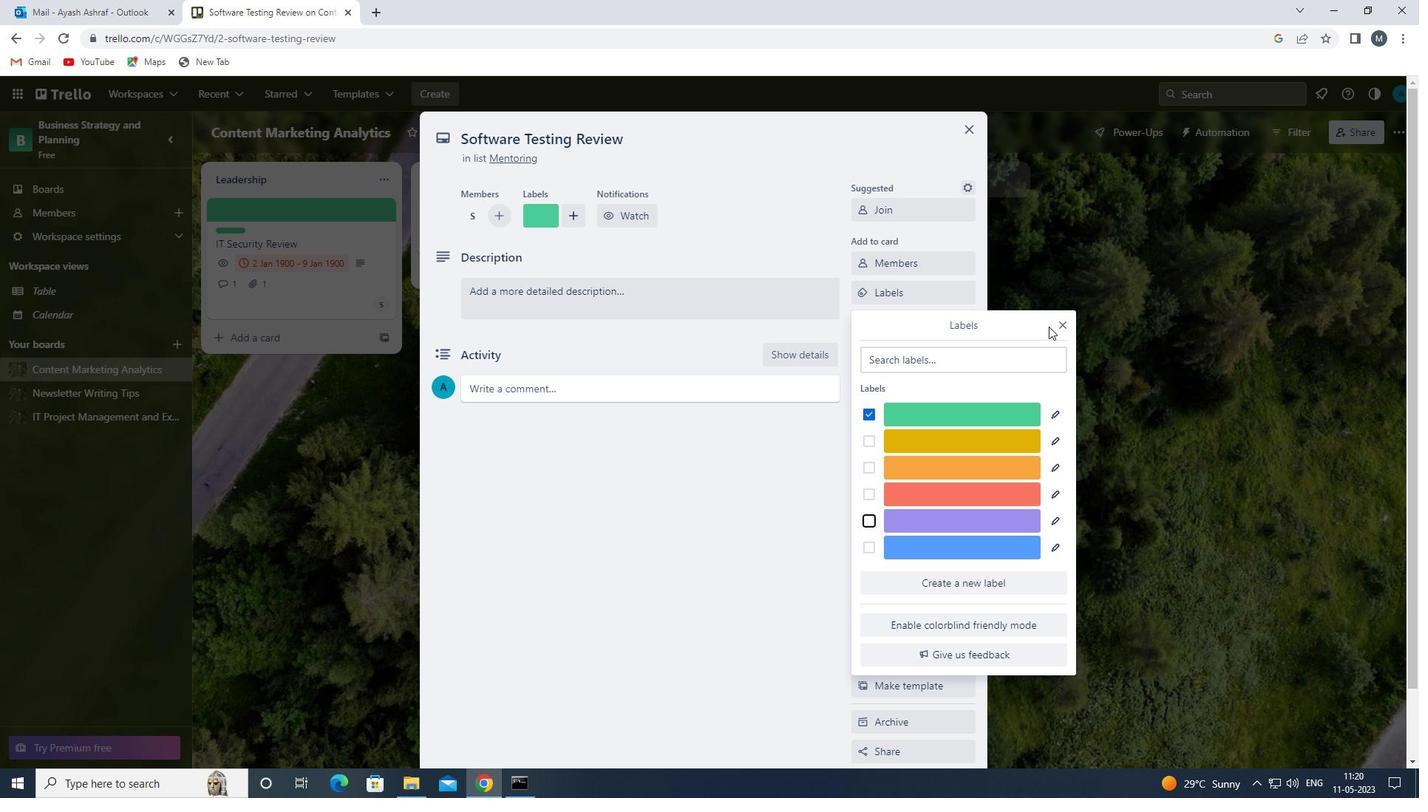
Action: Mouse pressed left at (1064, 324)
Screenshot: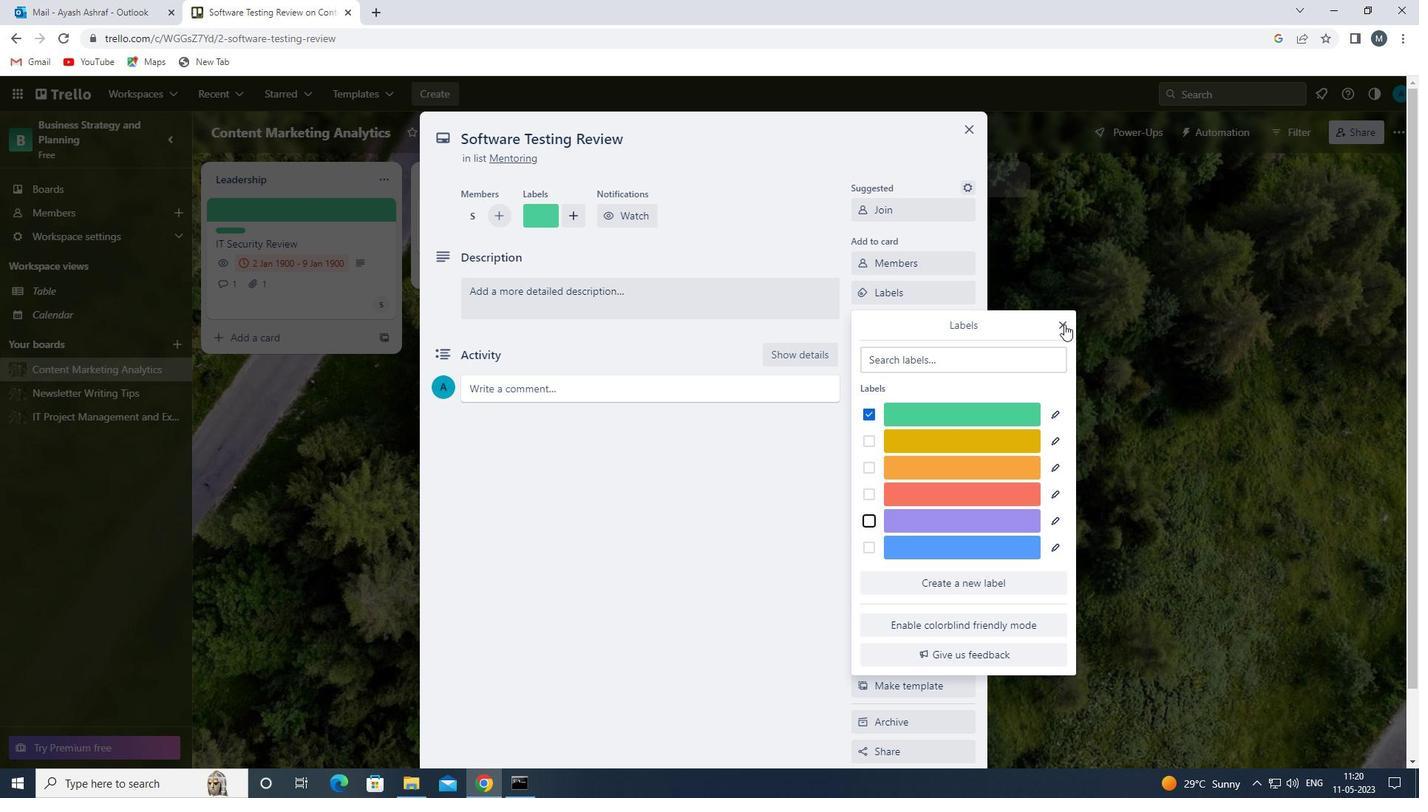 
Action: Mouse moved to (895, 320)
Screenshot: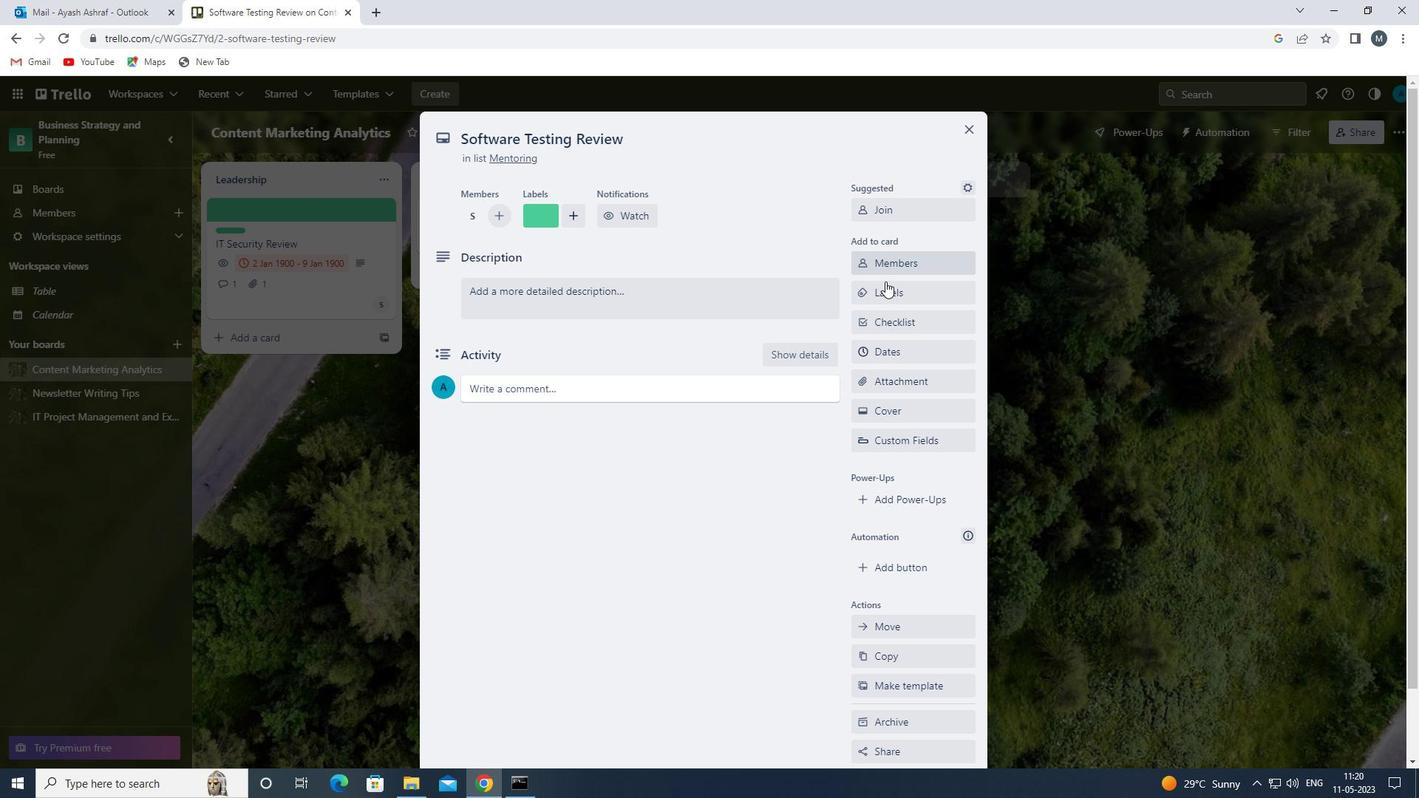 
Action: Mouse pressed left at (895, 320)
Screenshot: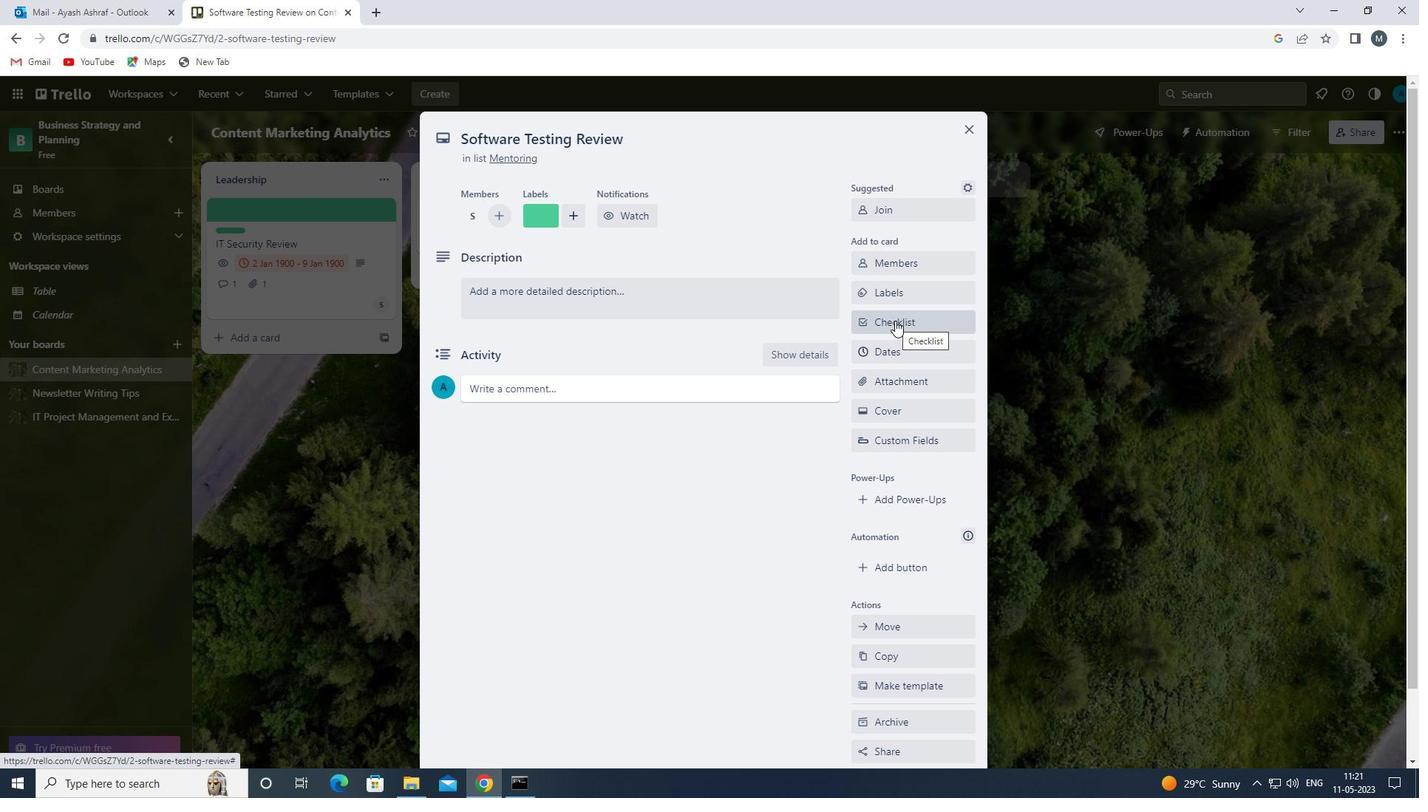 
Action: Mouse moved to (954, 405)
Screenshot: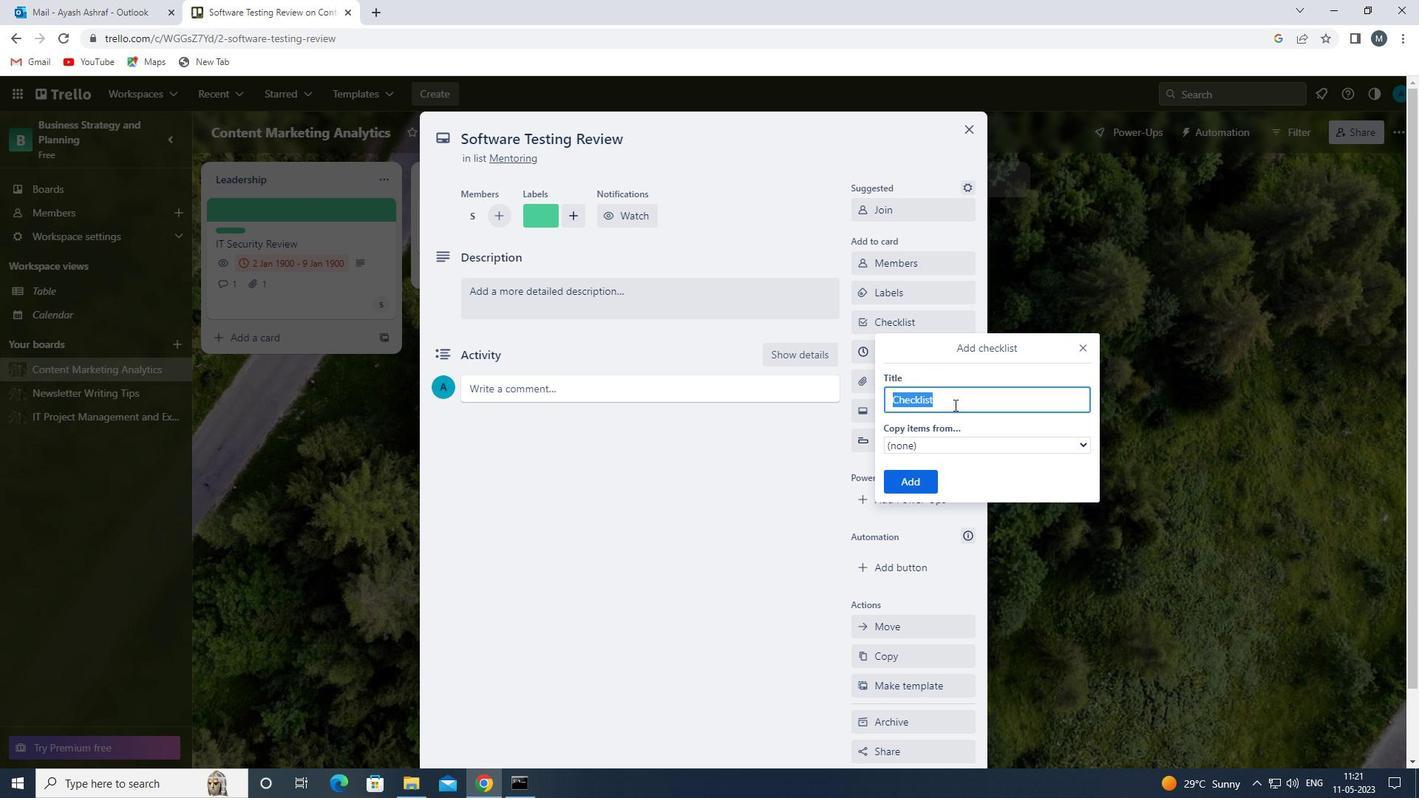 
Action: Mouse pressed left at (954, 405)
Screenshot: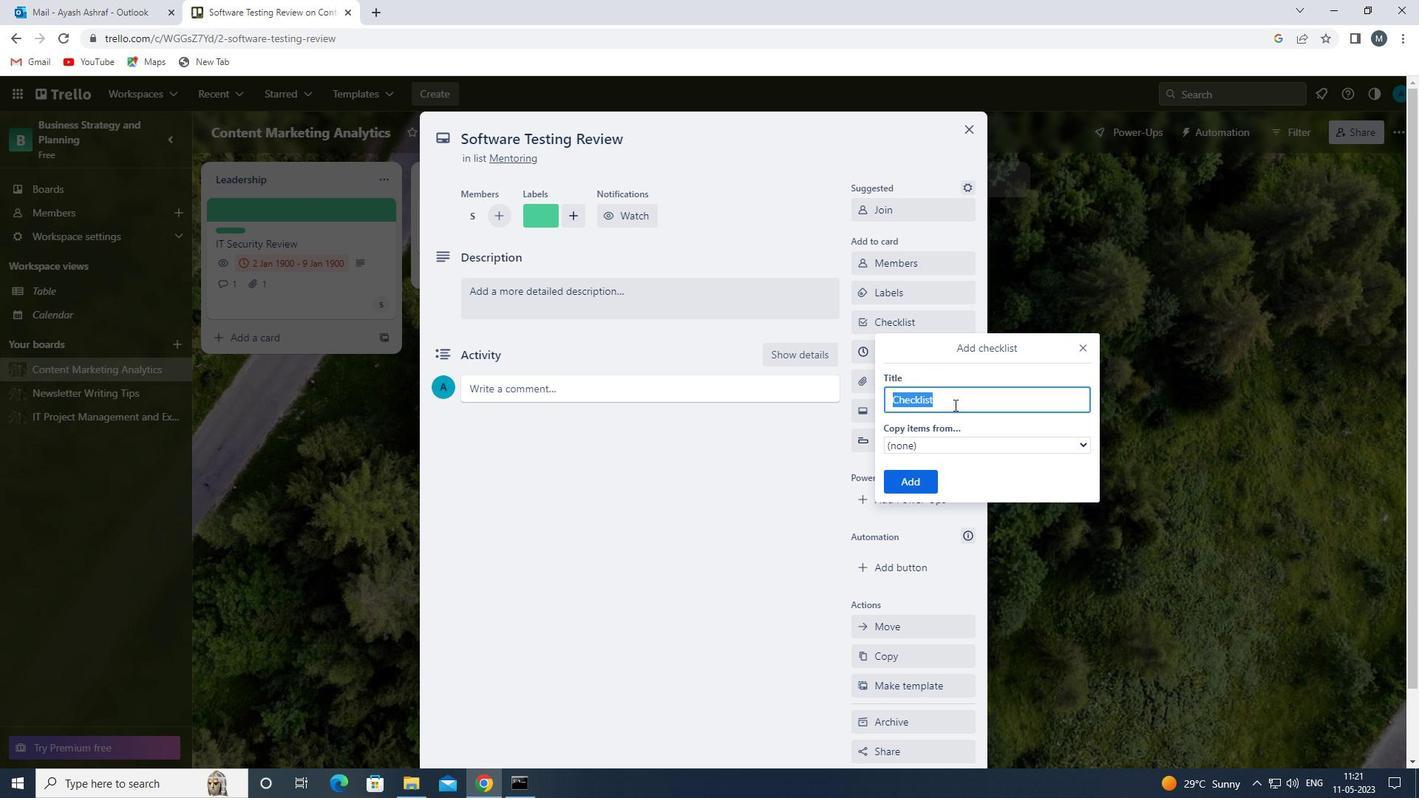 
Action: Mouse moved to (955, 400)
Screenshot: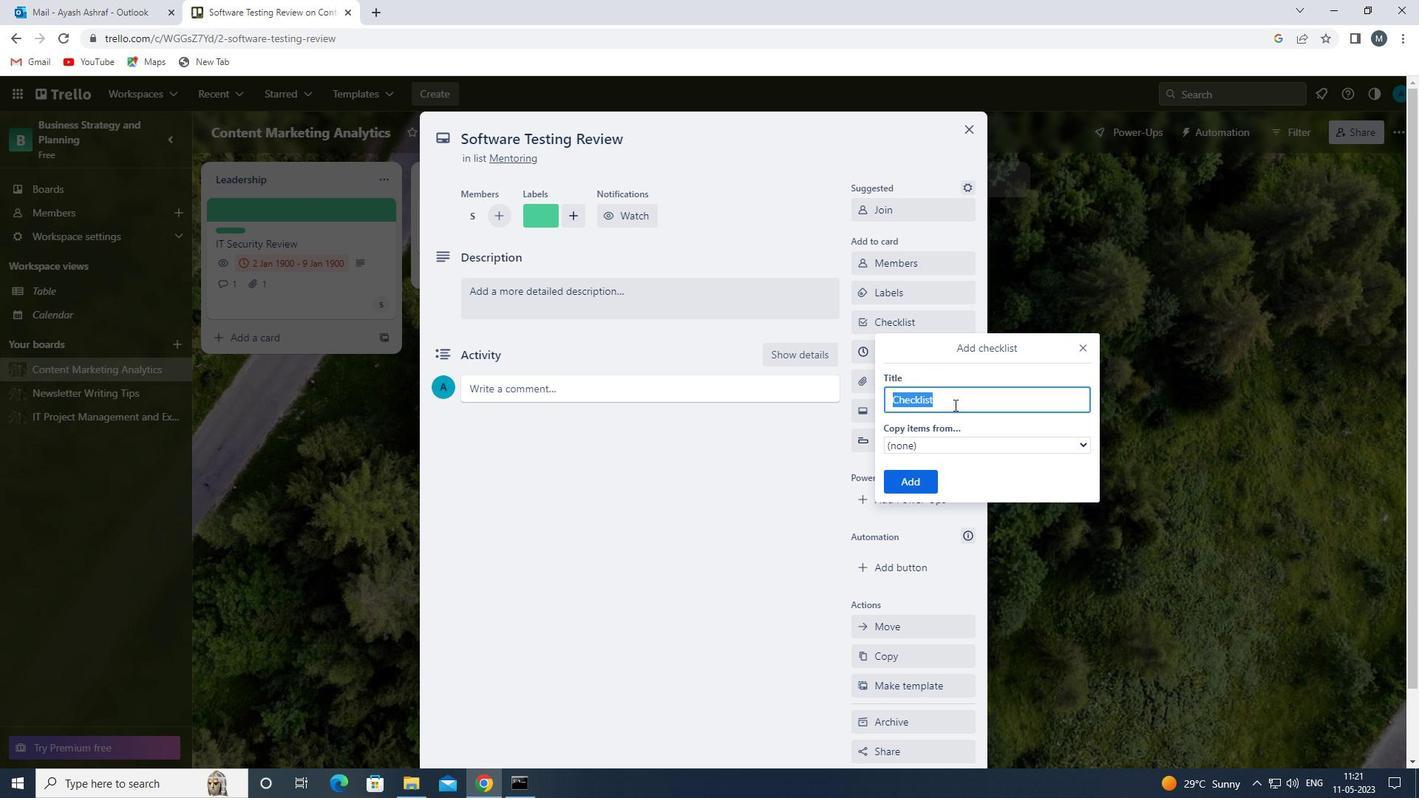 
Action: Key pressed <Key.backspace><Key.backspace><Key.backspace><Key.backspace><Key.backspace><Key.backspace><Key.backspace><Key.backspace><Key.backspace><Key.backspace><Key.backspace><Key.backspace><Key.backspace><Key.backspace><Key.backspace><Key.backspace><Key.backspace><Key.shift>TE
Screenshot: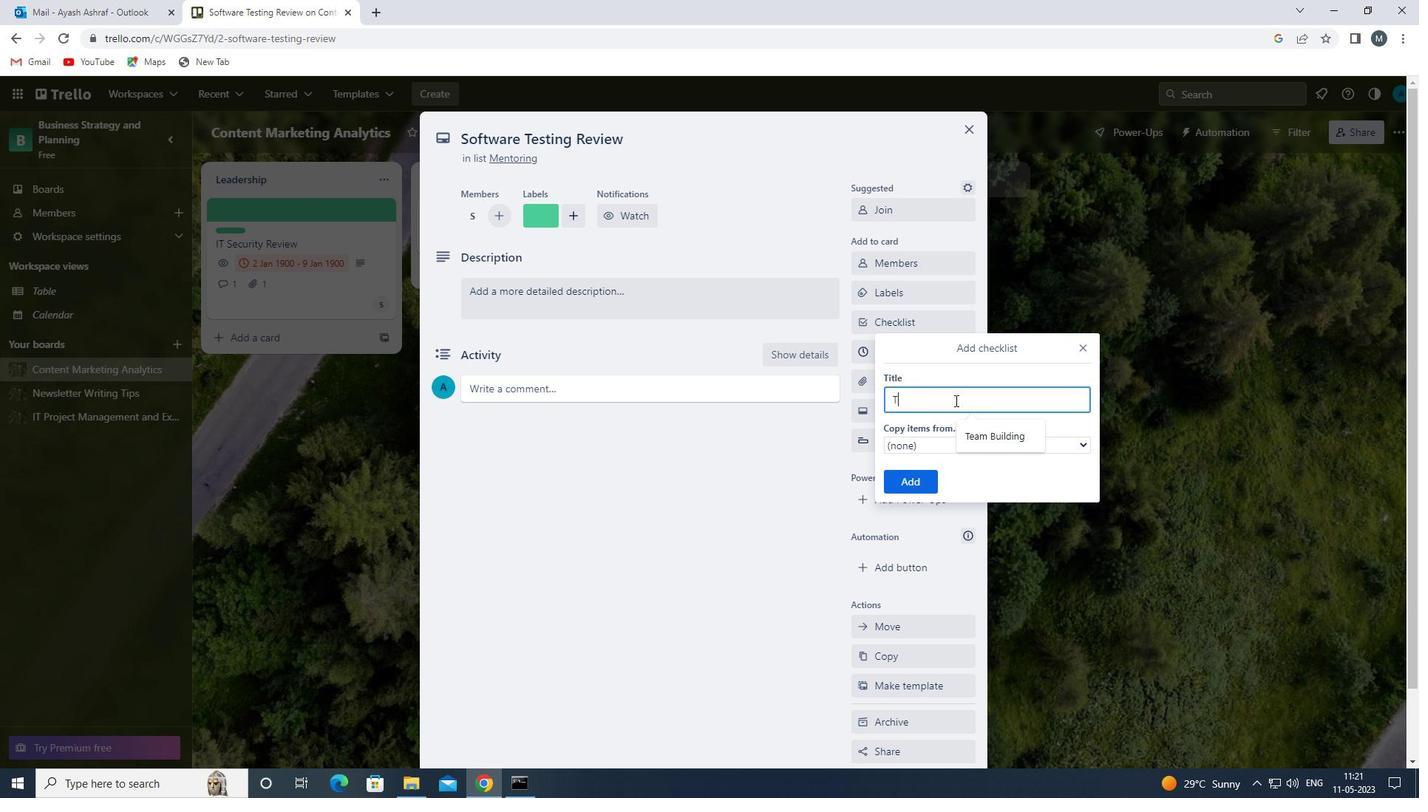 
Action: Mouse moved to (973, 442)
Screenshot: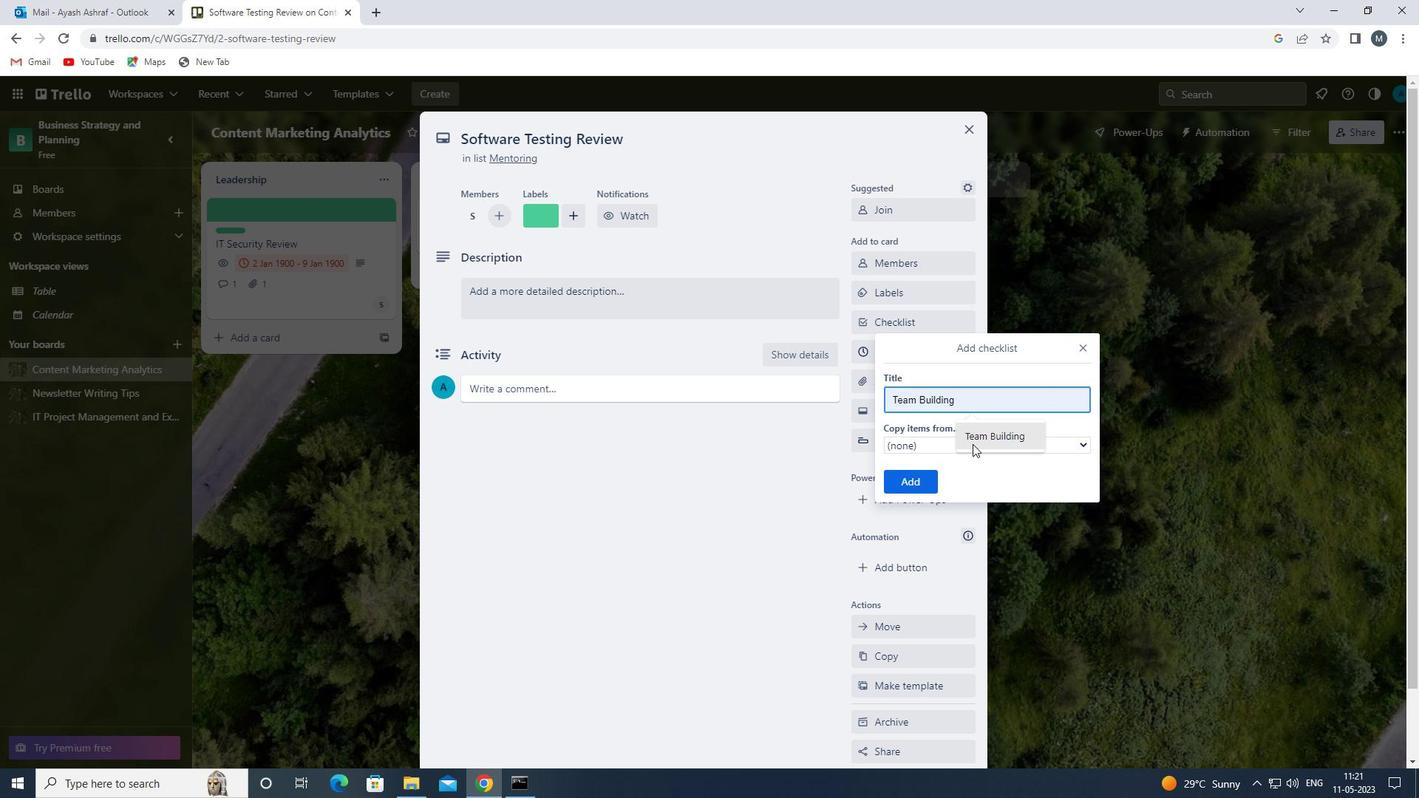 
Action: Mouse pressed left at (973, 442)
Screenshot: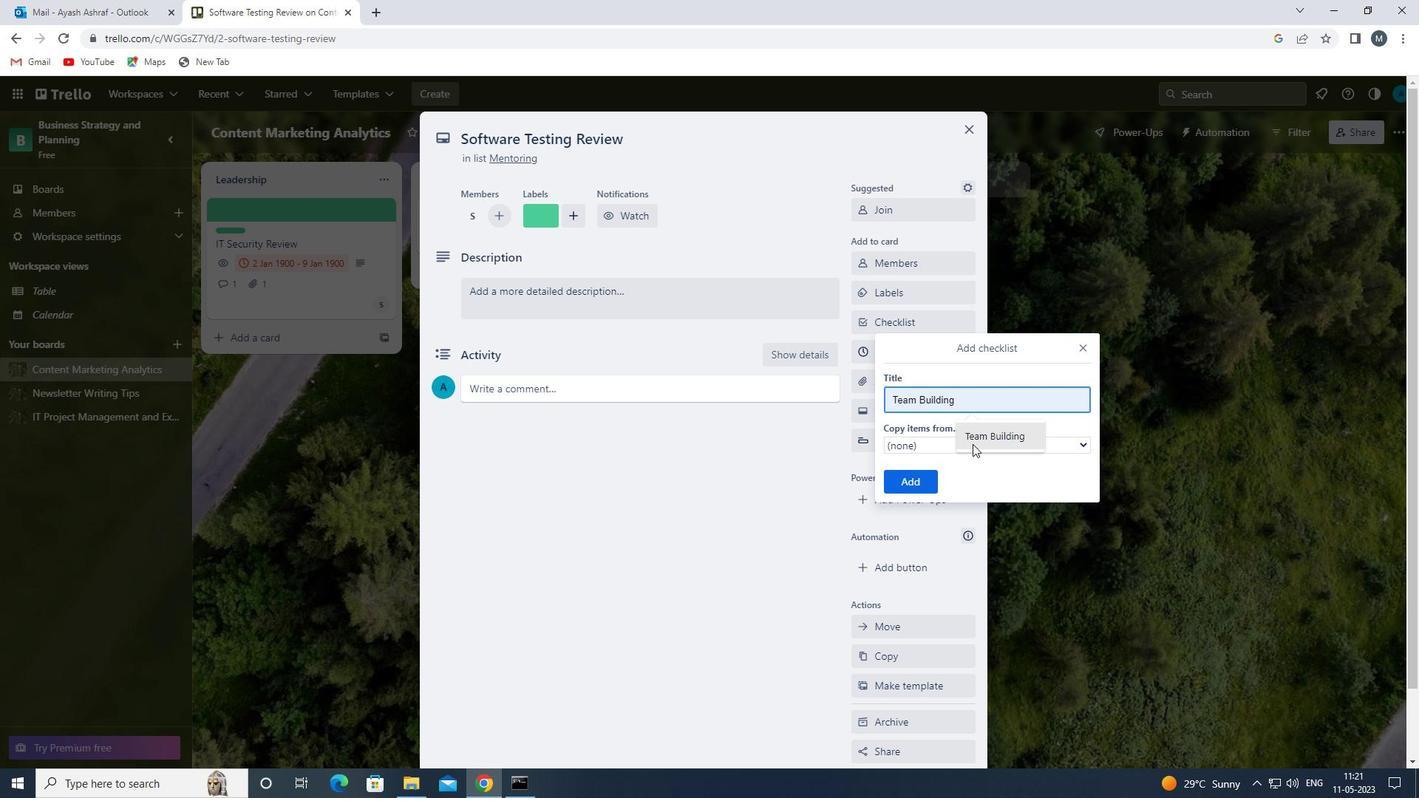 
Action: Mouse moved to (924, 478)
Screenshot: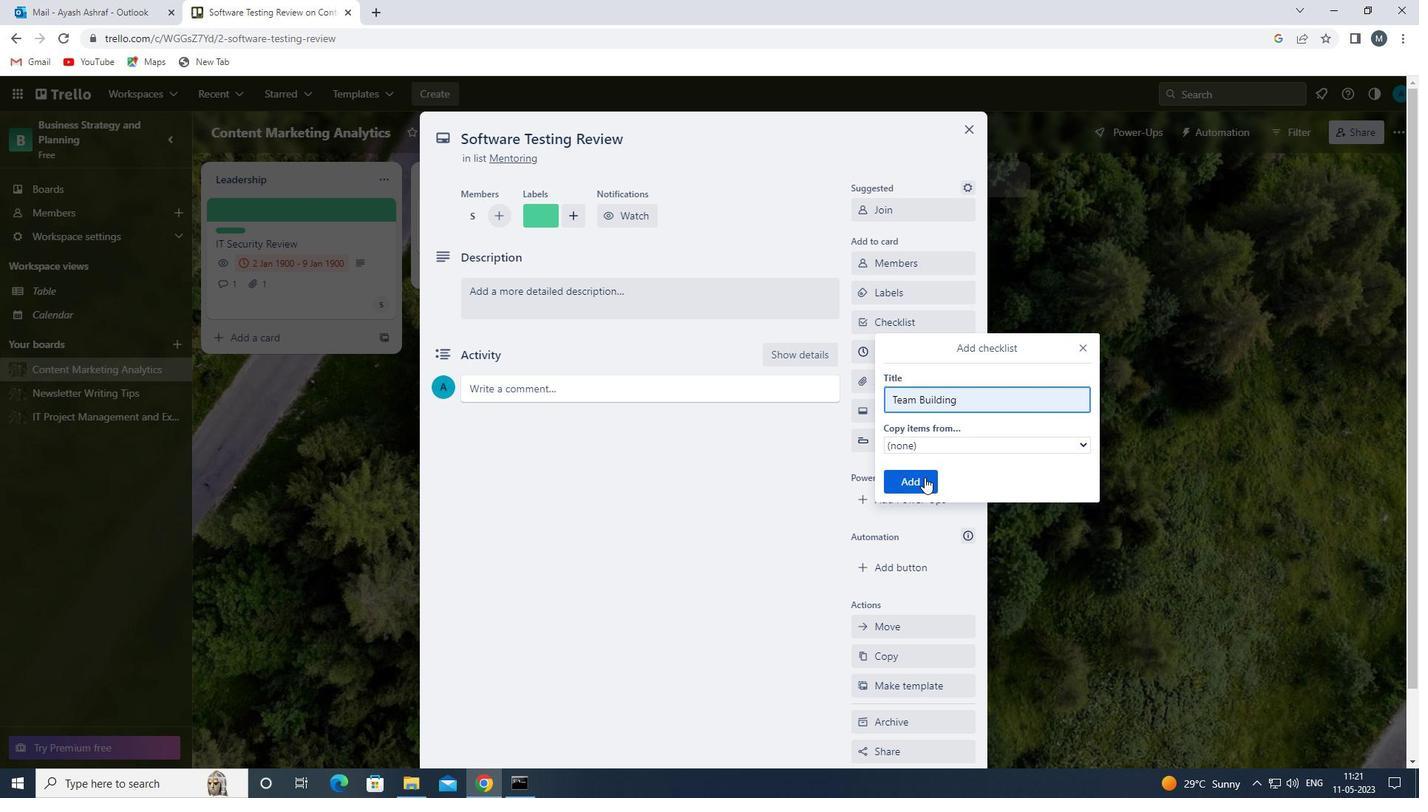 
Action: Mouse pressed left at (924, 478)
Screenshot: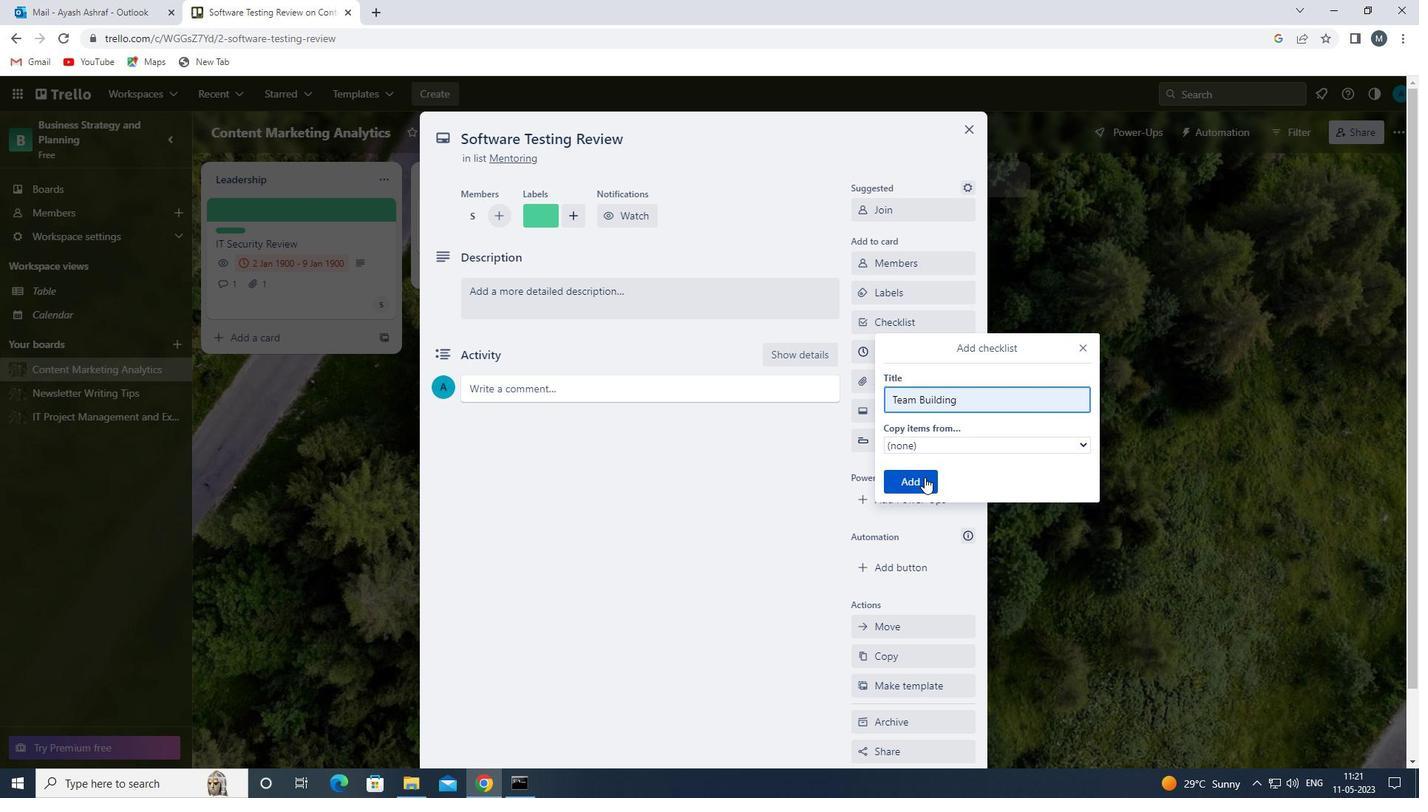 
Action: Mouse moved to (895, 377)
Screenshot: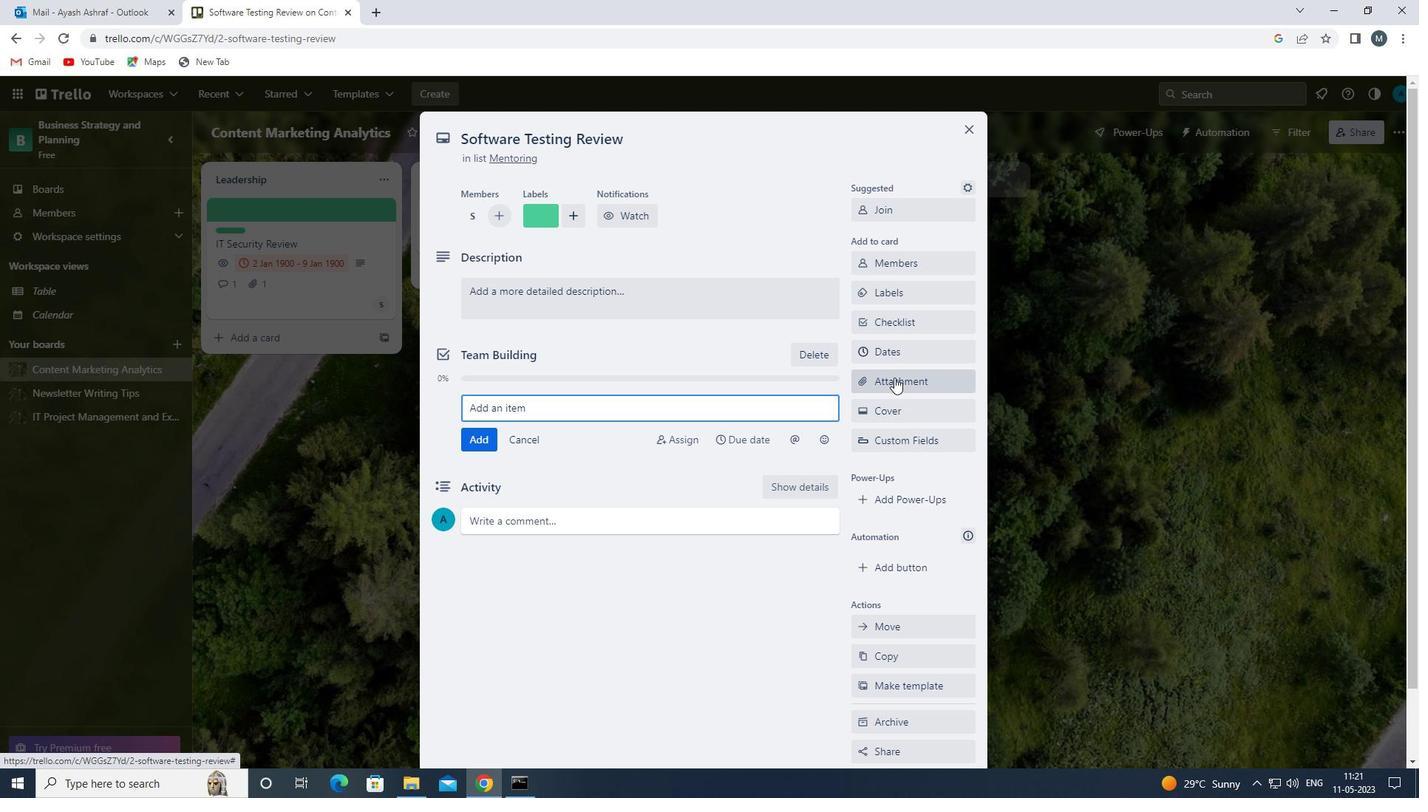 
Action: Mouse pressed left at (895, 377)
Screenshot: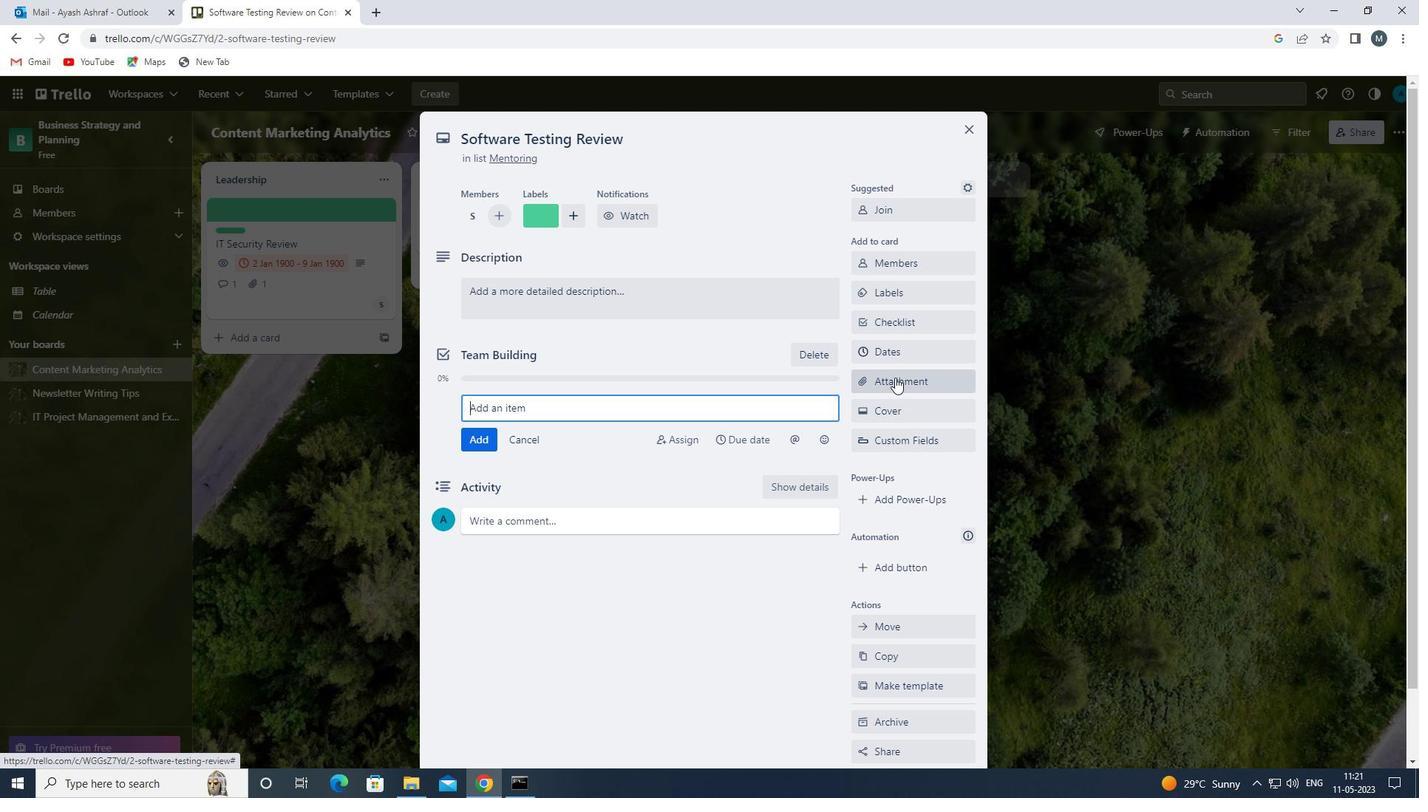 
Action: Mouse moved to (978, 448)
Screenshot: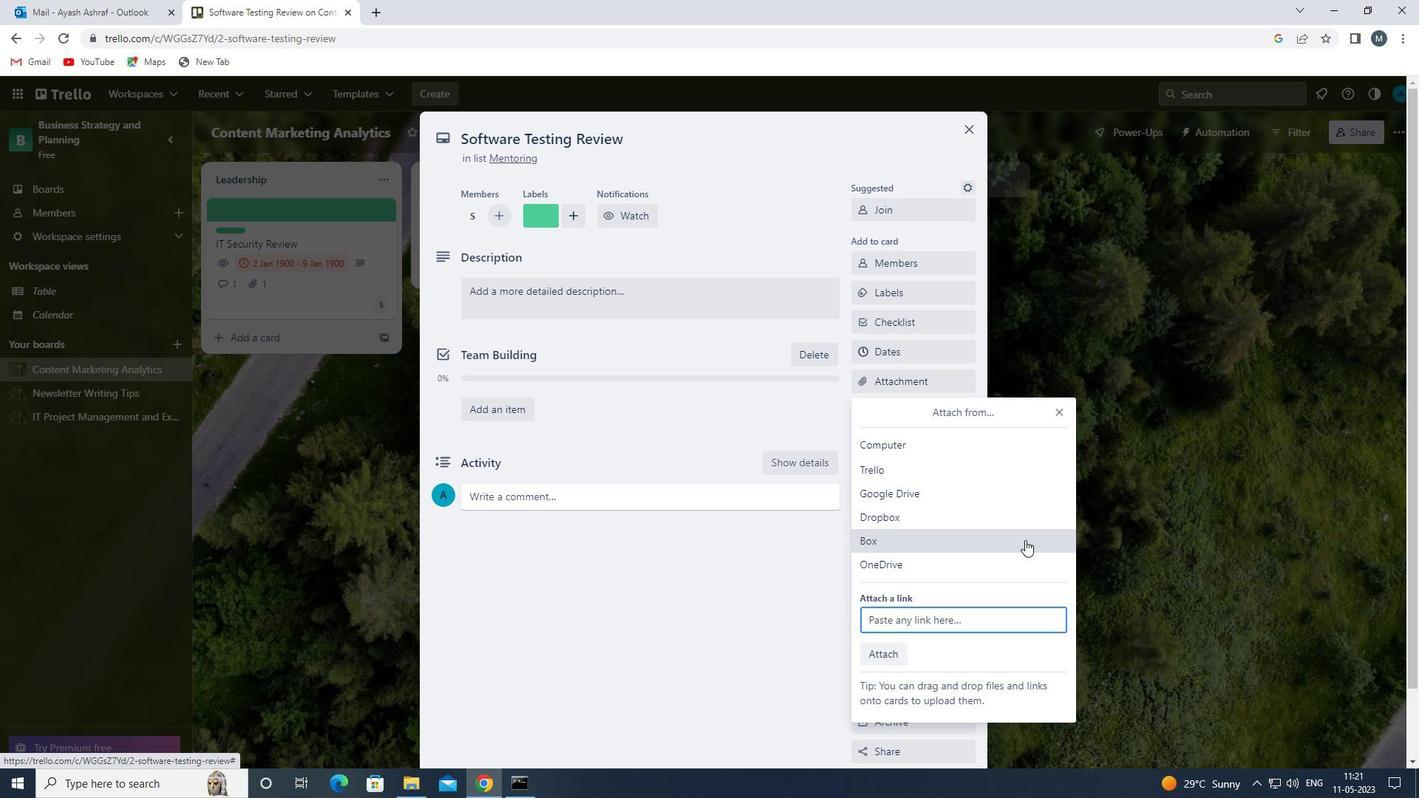 
Action: Mouse pressed left at (978, 448)
Screenshot: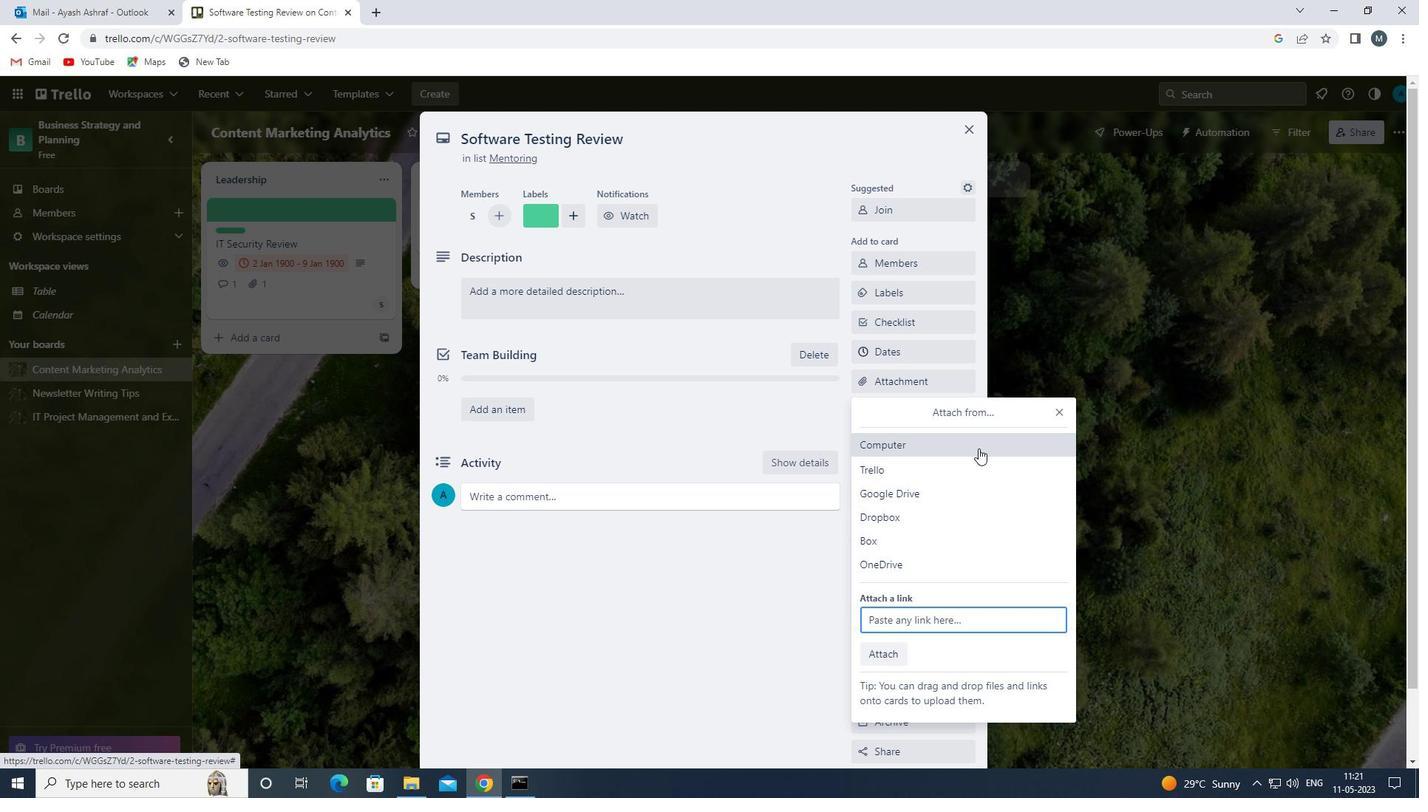 
Action: Mouse moved to (182, 234)
Screenshot: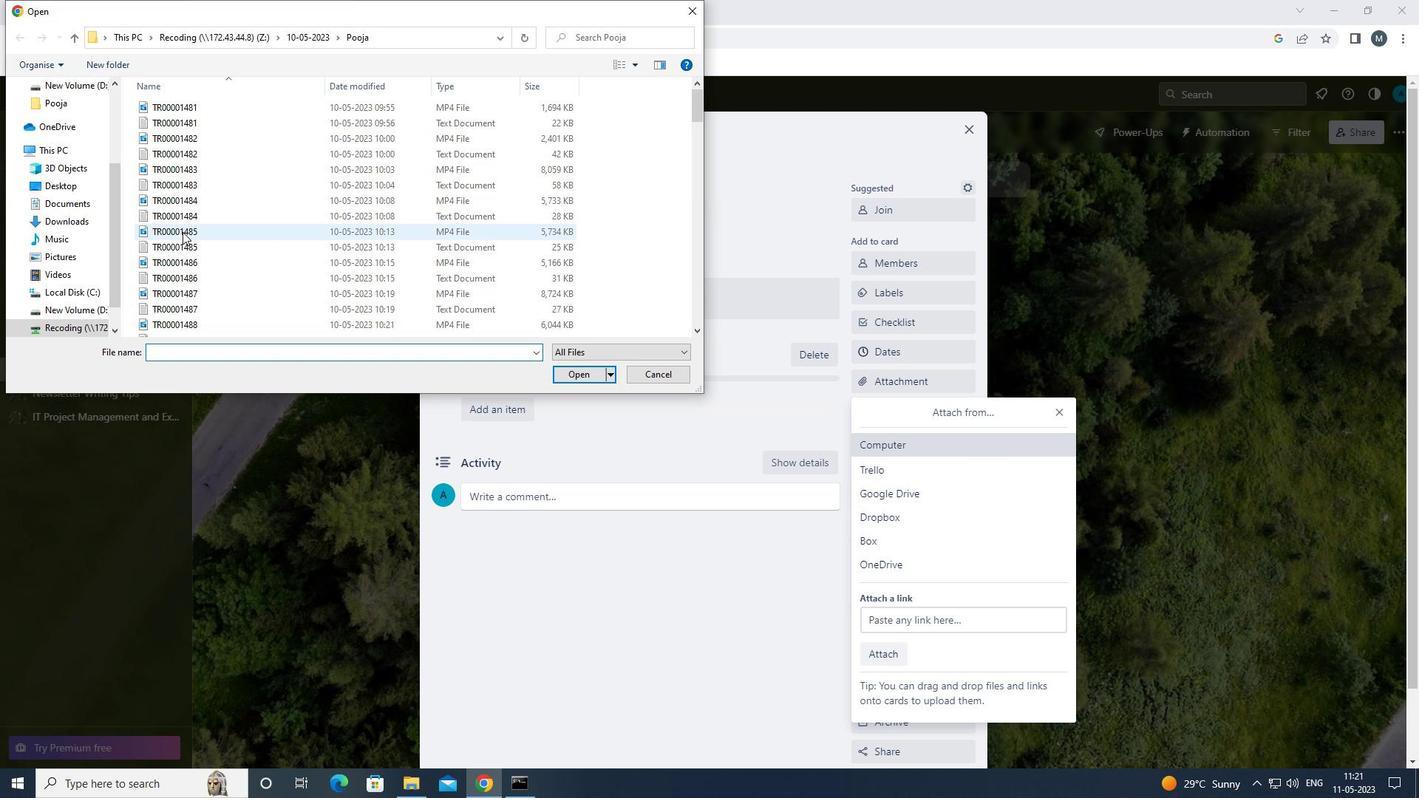 
Action: Mouse pressed left at (182, 234)
Screenshot: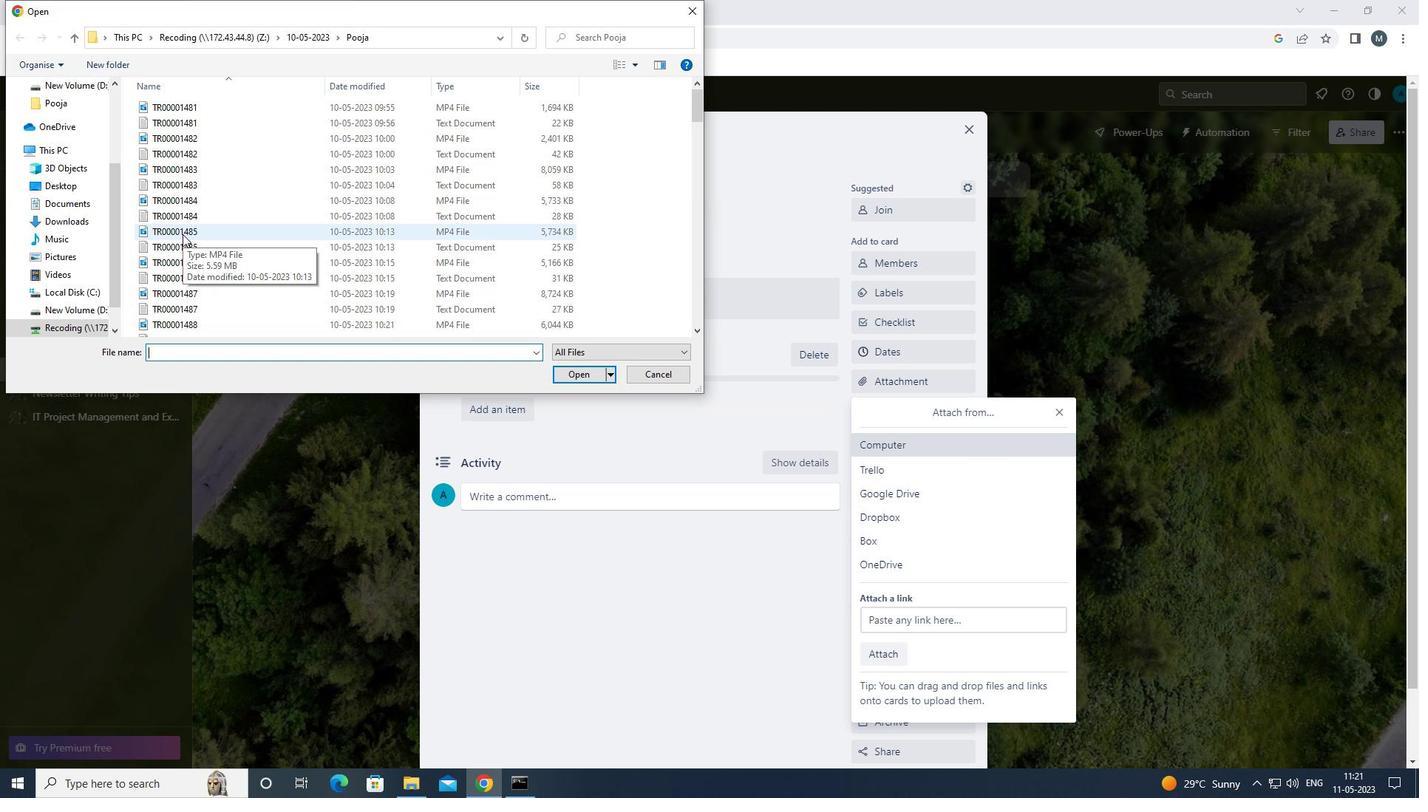 
Action: Mouse moved to (577, 372)
Screenshot: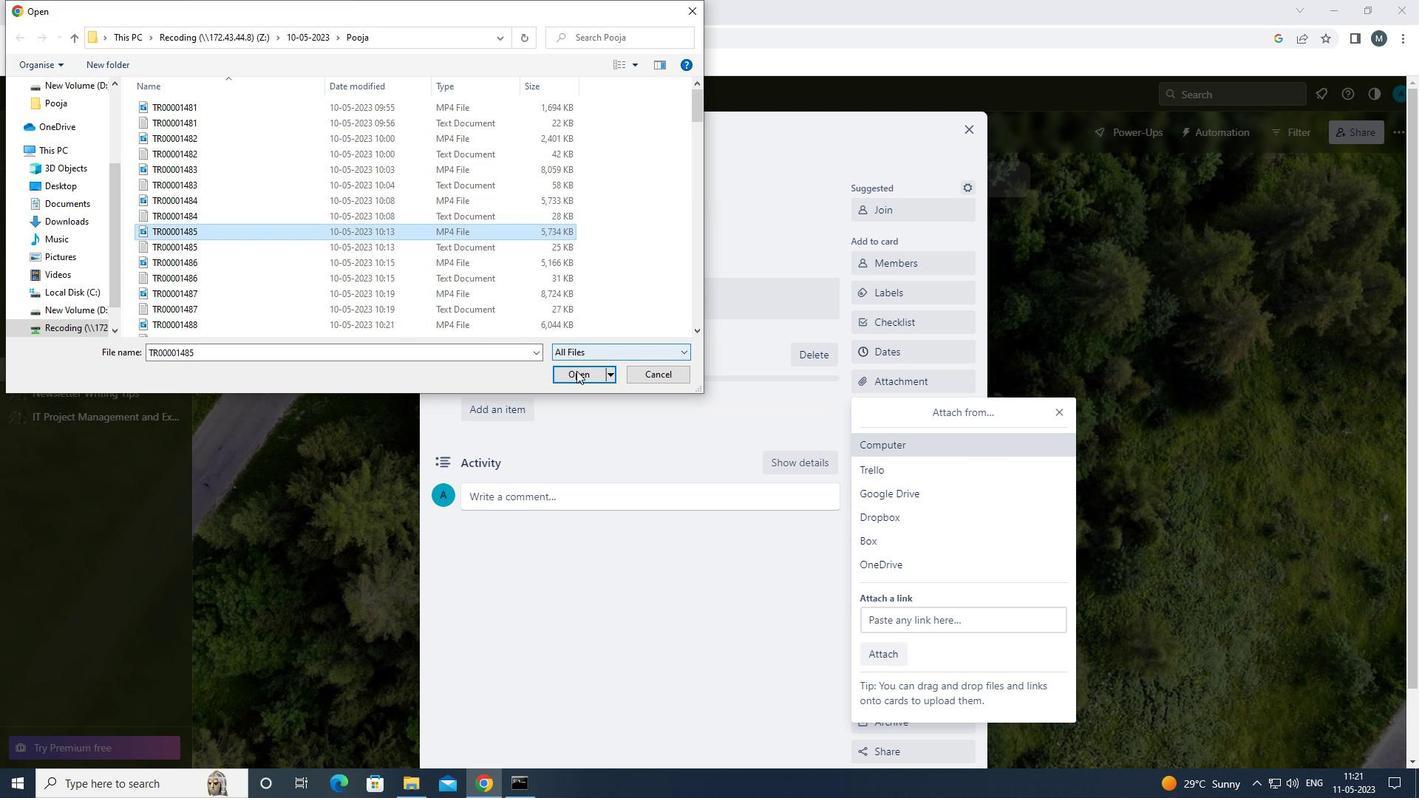 
Action: Mouse pressed left at (577, 372)
Screenshot: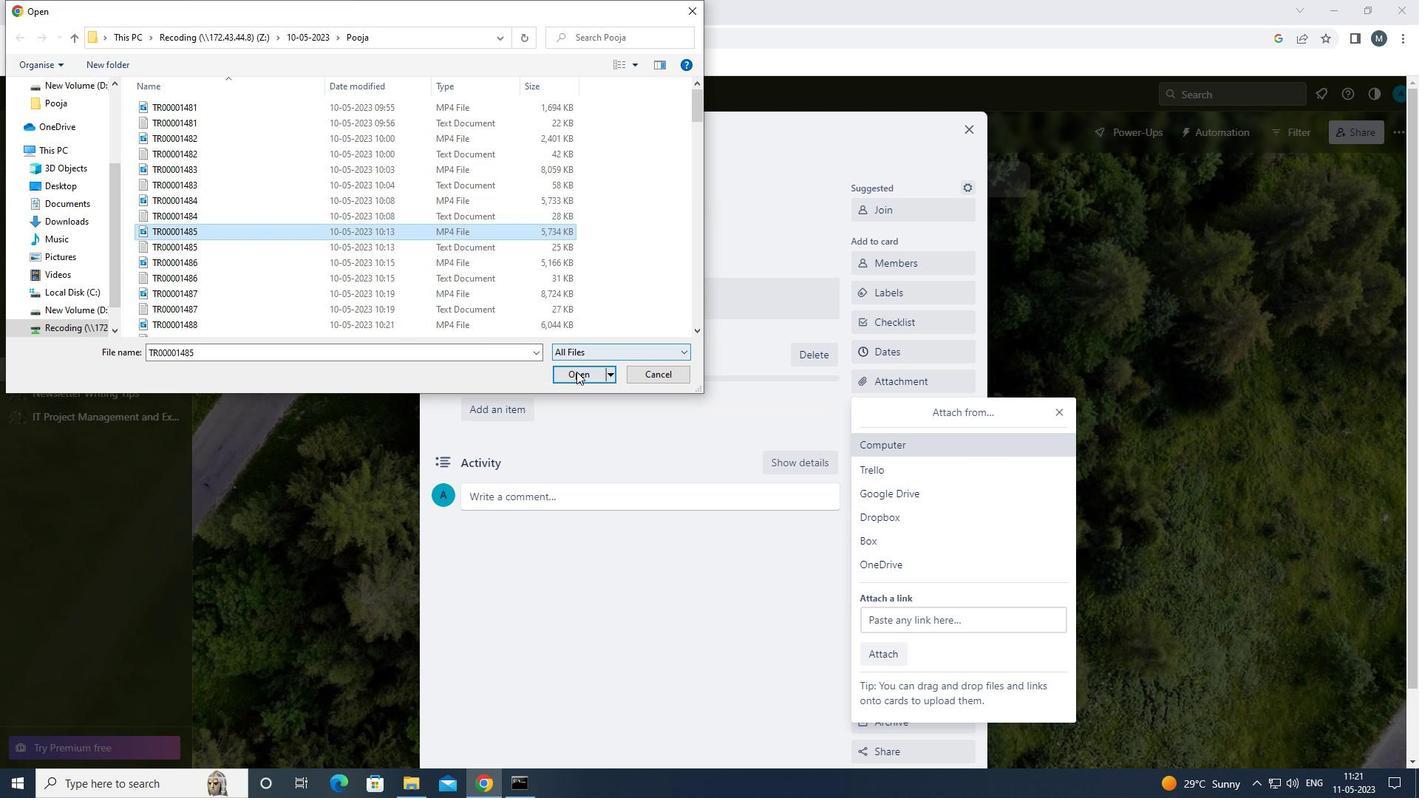 
Action: Mouse moved to (1059, 413)
Screenshot: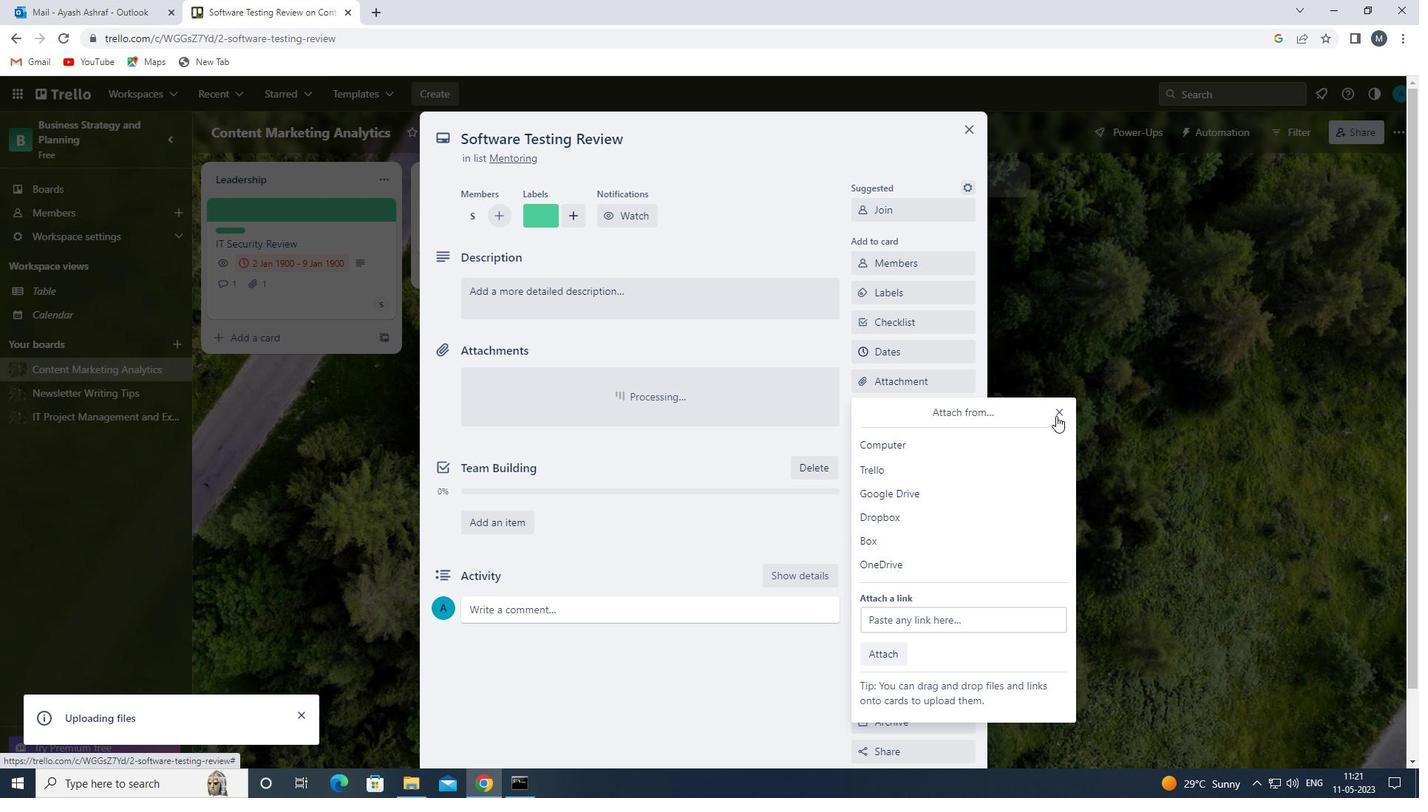 
Action: Mouse pressed left at (1059, 413)
Screenshot: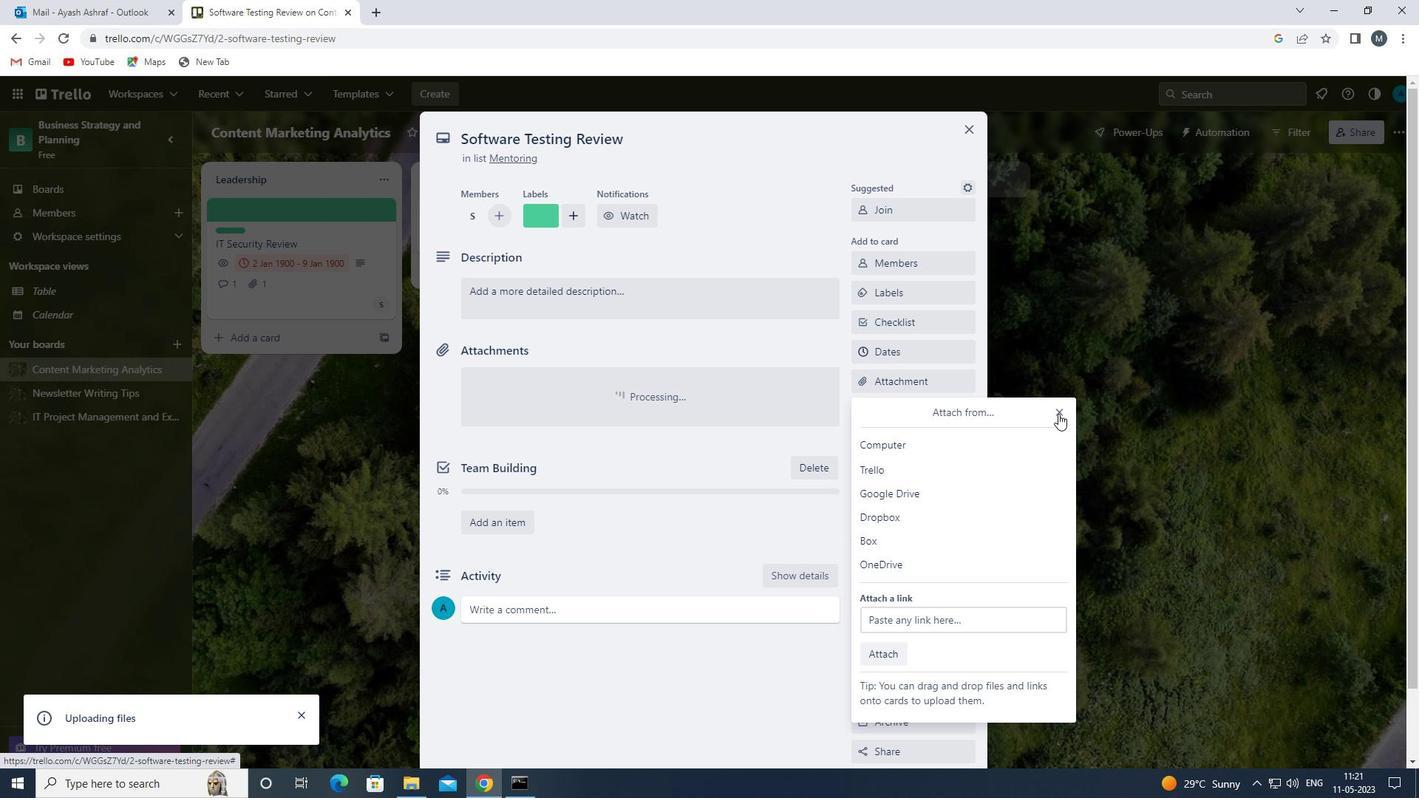 
Action: Mouse moved to (899, 414)
Screenshot: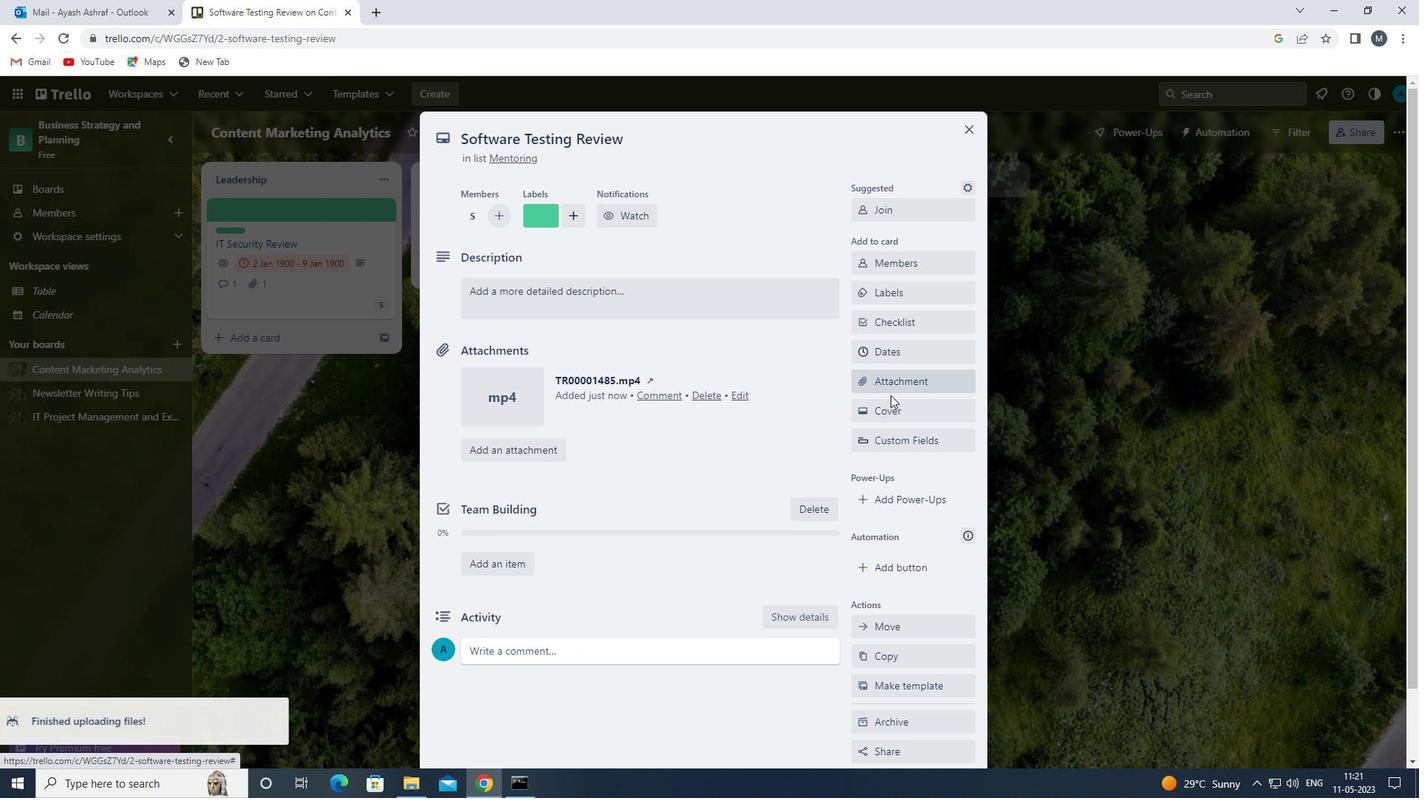 
Action: Mouse pressed left at (899, 414)
Screenshot: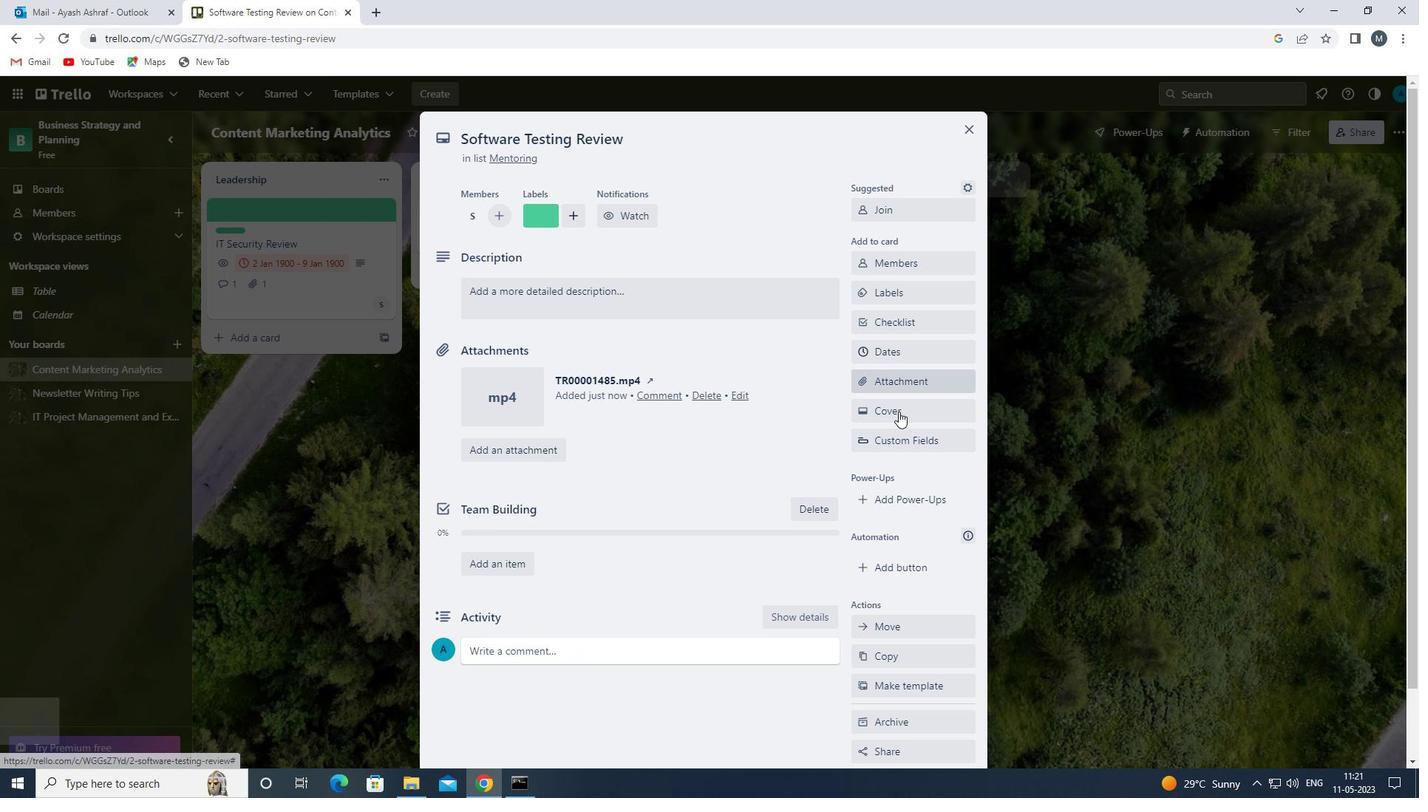 
Action: Mouse moved to (882, 249)
Screenshot: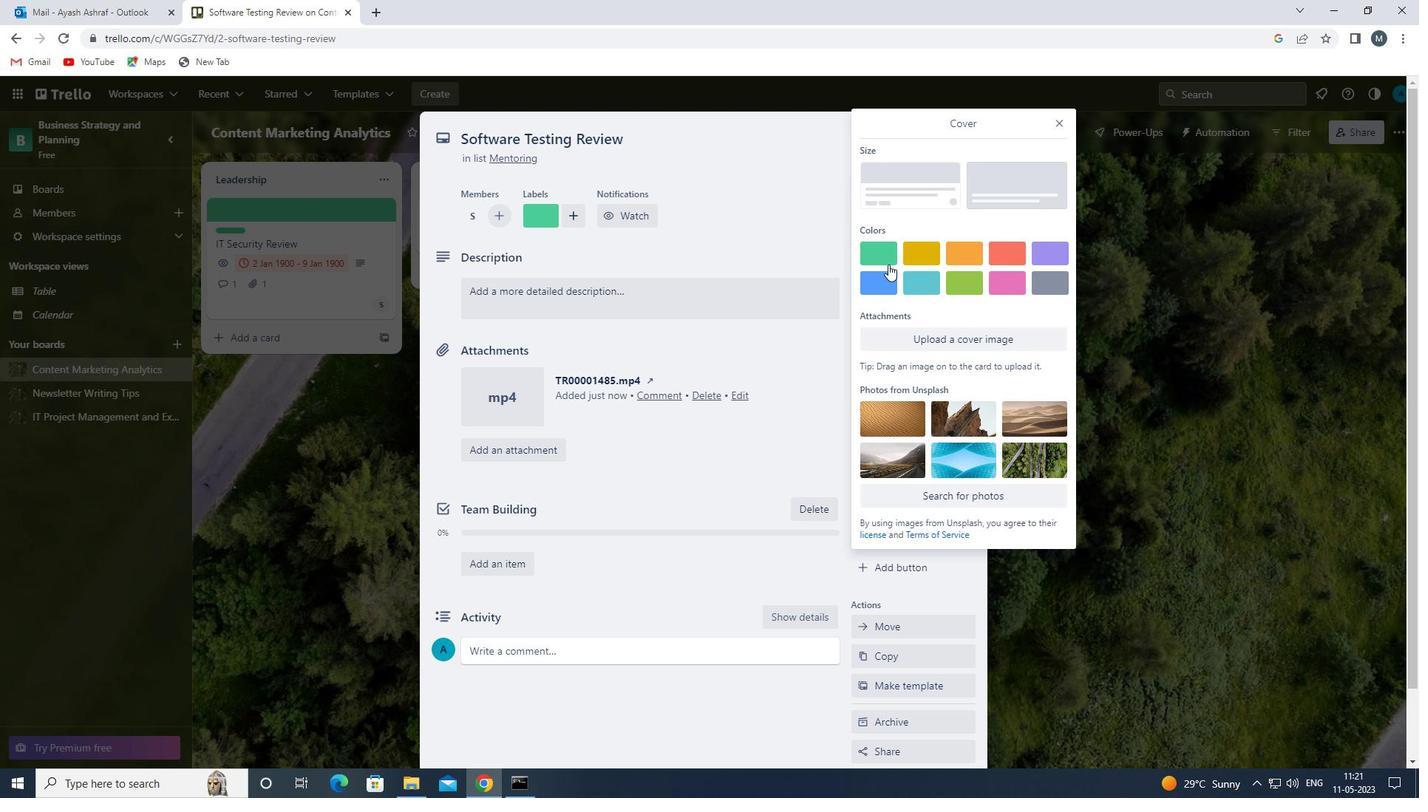 
Action: Mouse pressed left at (882, 249)
Screenshot: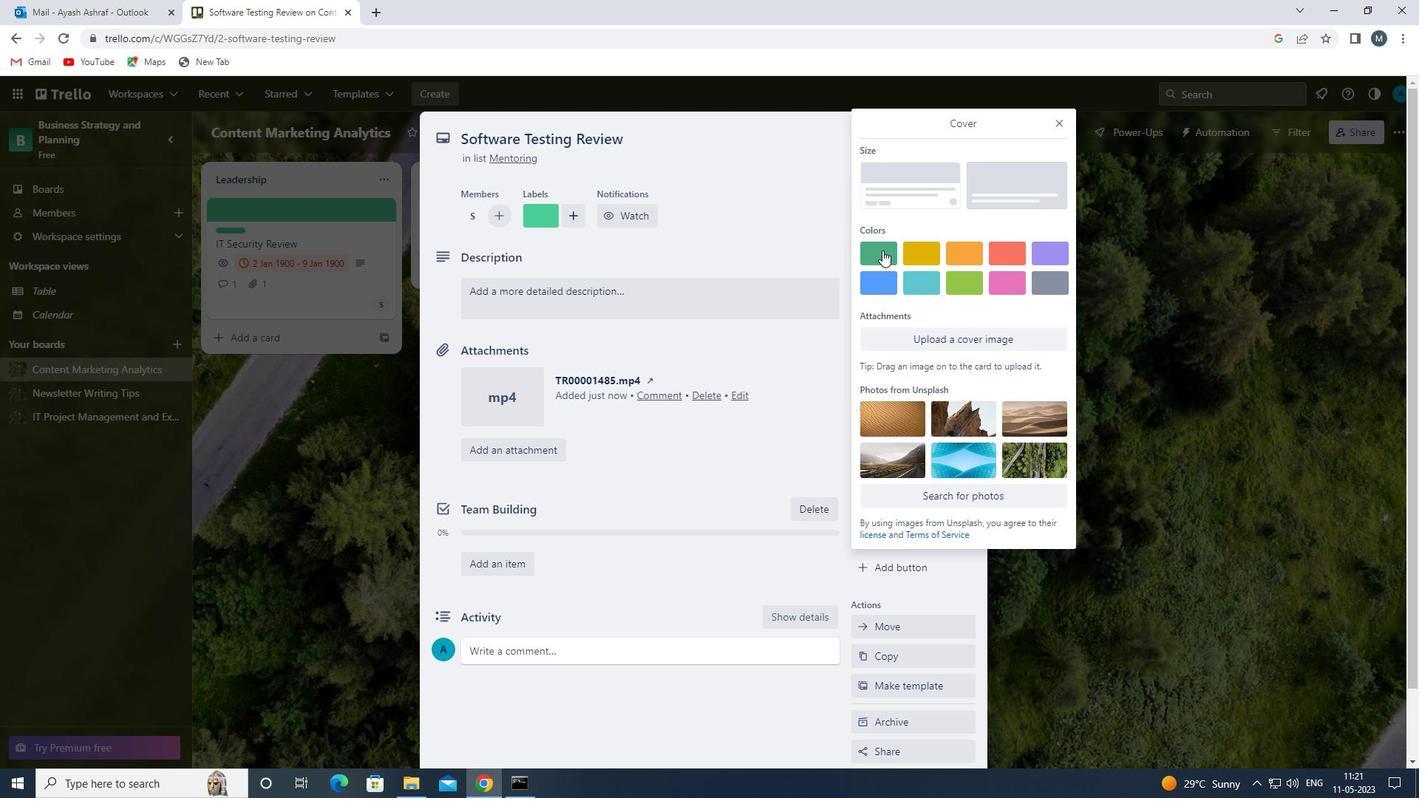 
Action: Mouse moved to (1066, 121)
Screenshot: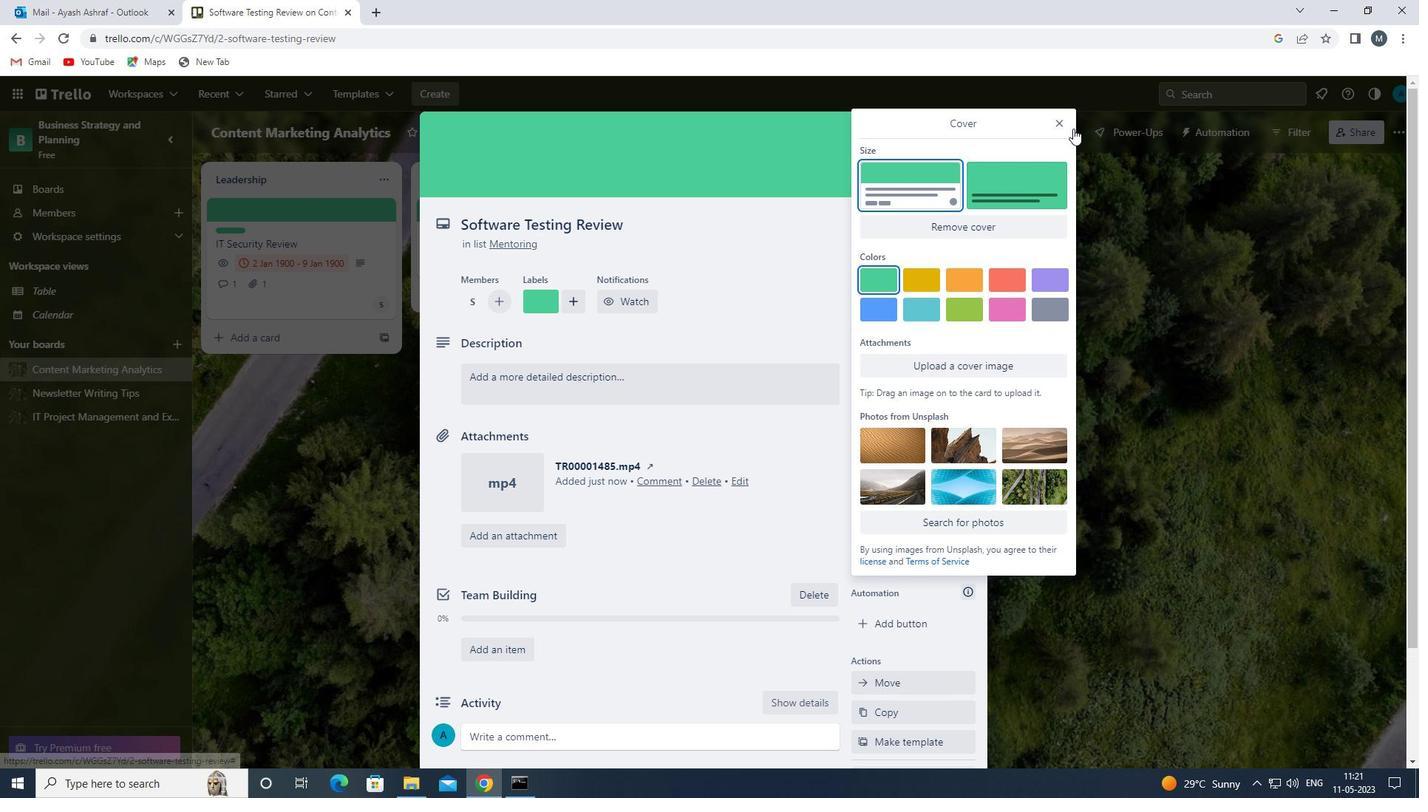 
Action: Mouse pressed left at (1066, 121)
Screenshot: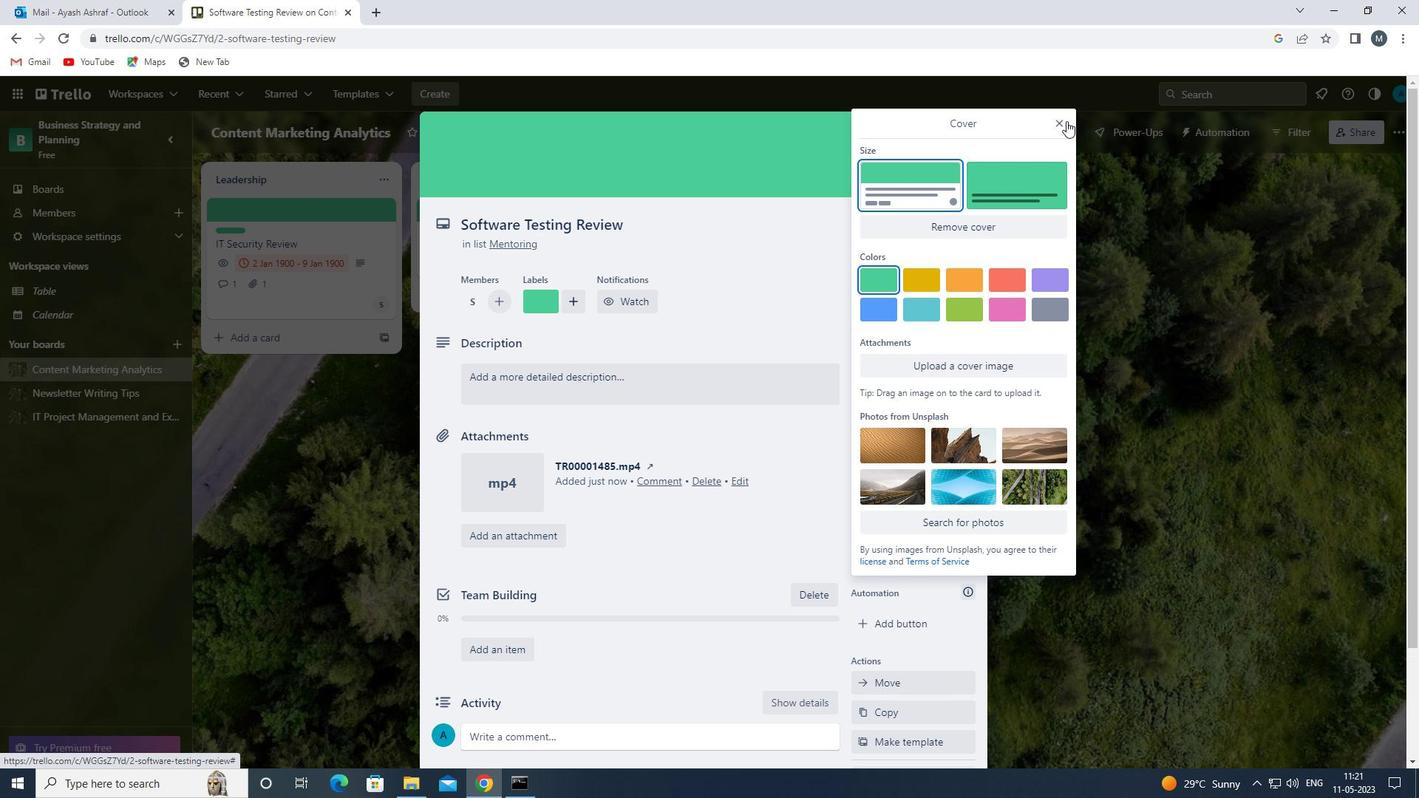 
Action: Mouse moved to (638, 378)
Screenshot: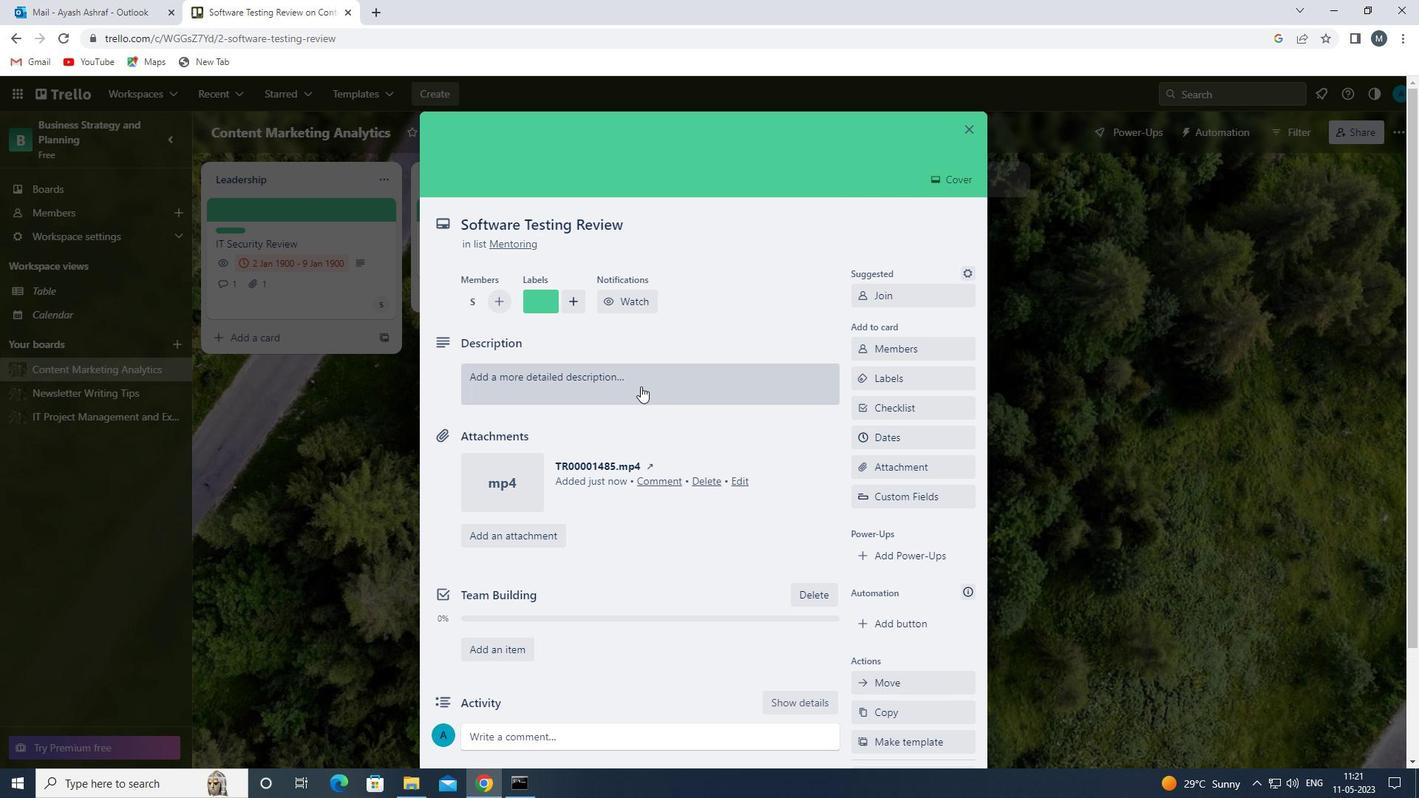 
Action: Mouse pressed left at (638, 378)
Screenshot: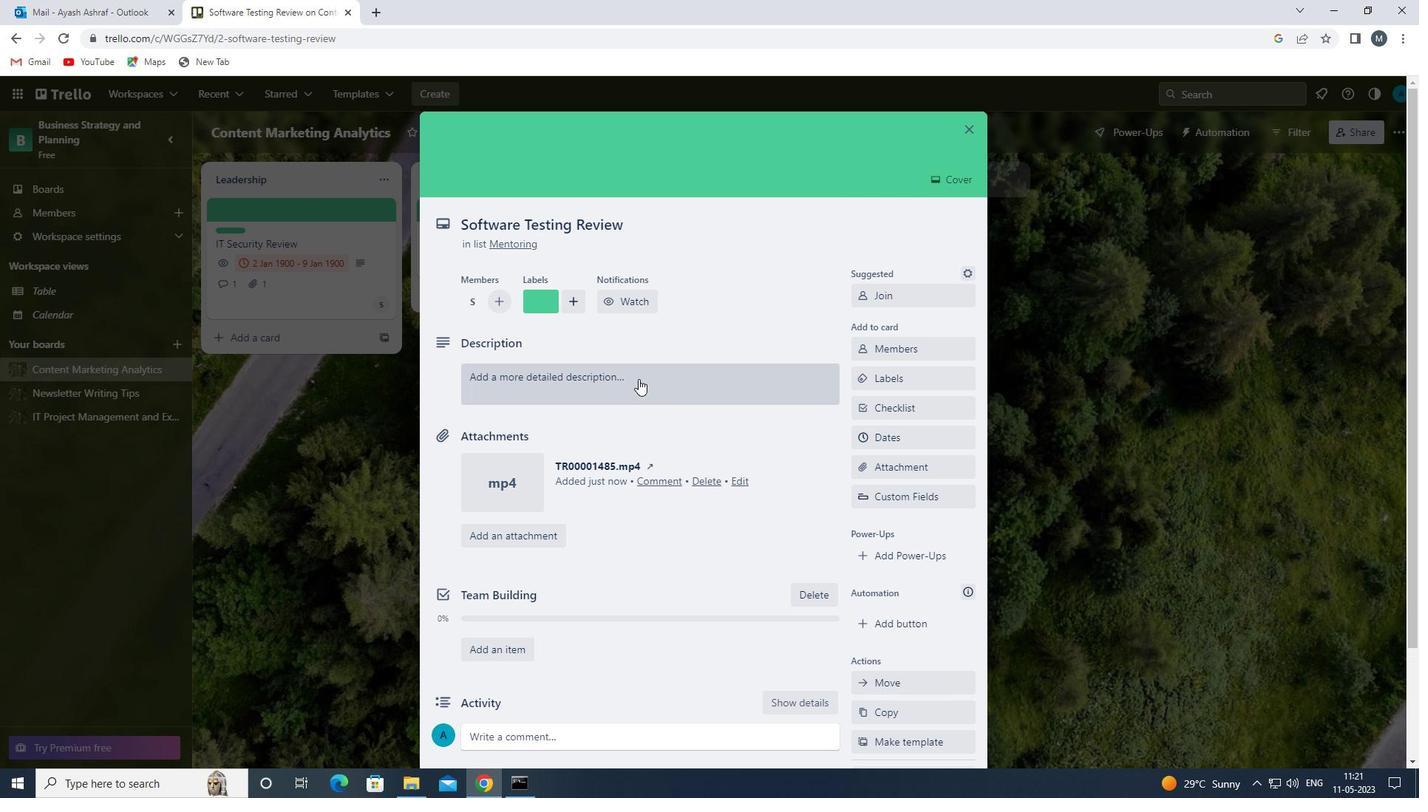 
Action: Mouse moved to (547, 475)
Screenshot: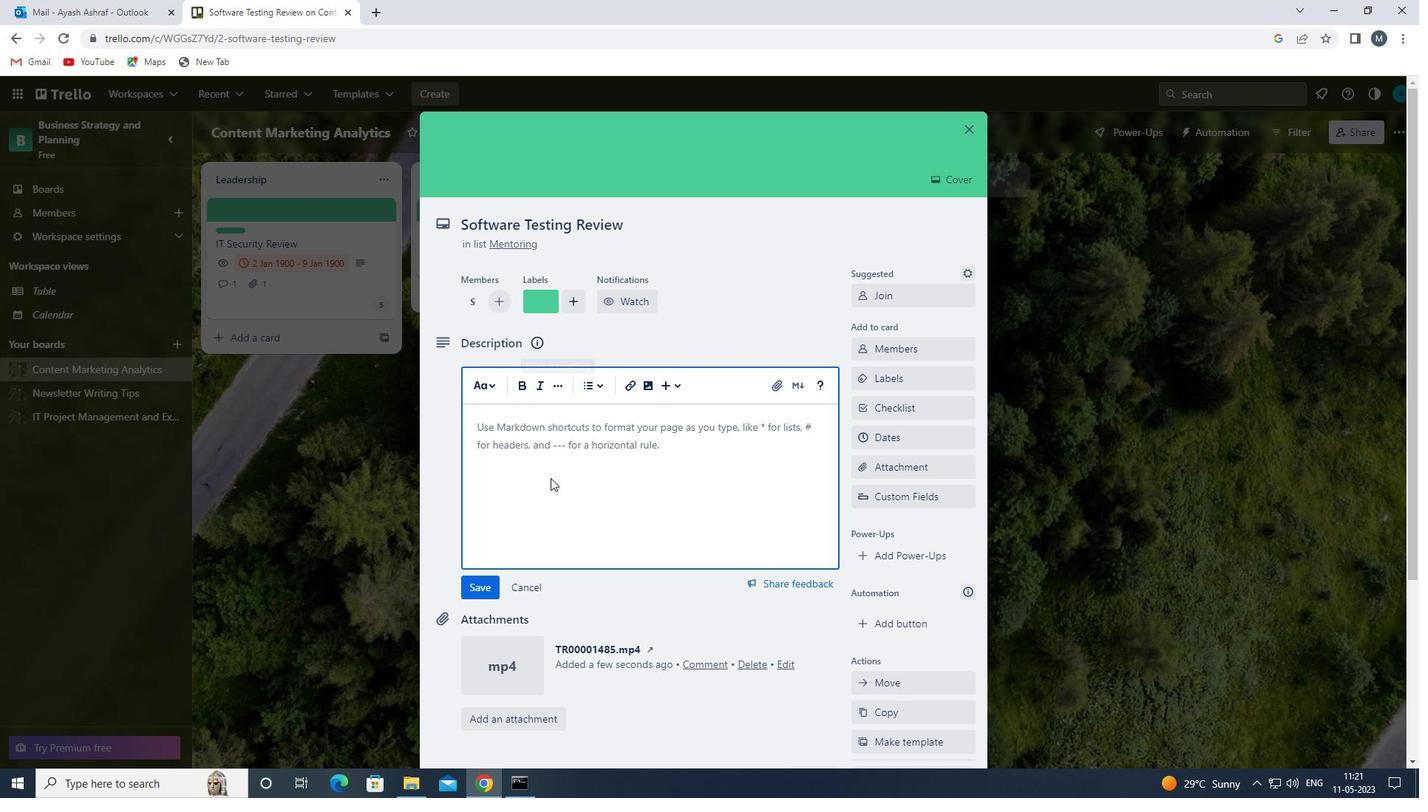 
Action: Key pressed <Key.shift>CONDUCT<Key.space>CUSTOMER<Key.space>RESW<Key.backspace>EARCH<Key.space>FOR<Key.space>NEWE<Key.backspace><Key.space>CUSTOMER<Key.space>SATISFACTION<Key.space>METRICS
Screenshot: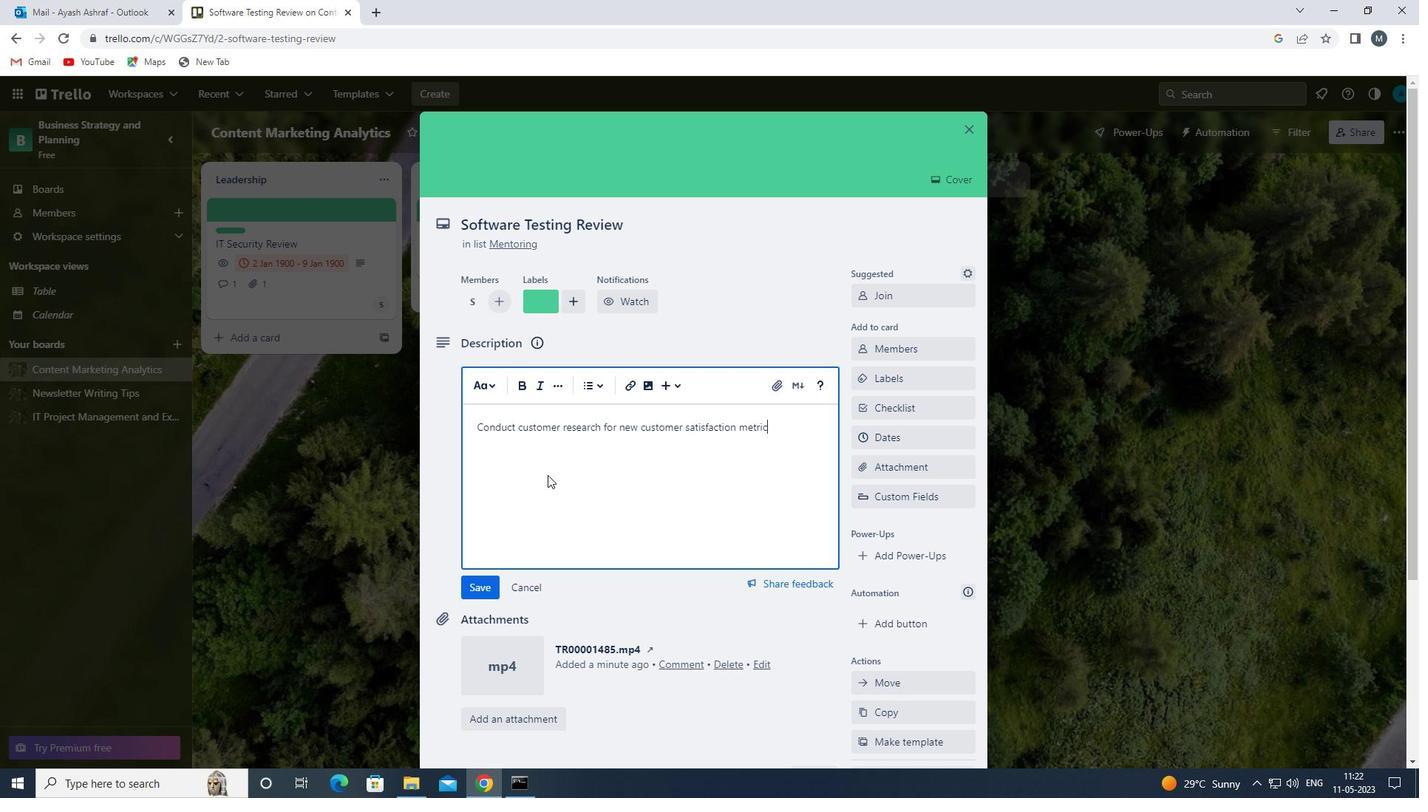 
Action: Mouse moved to (484, 581)
Screenshot: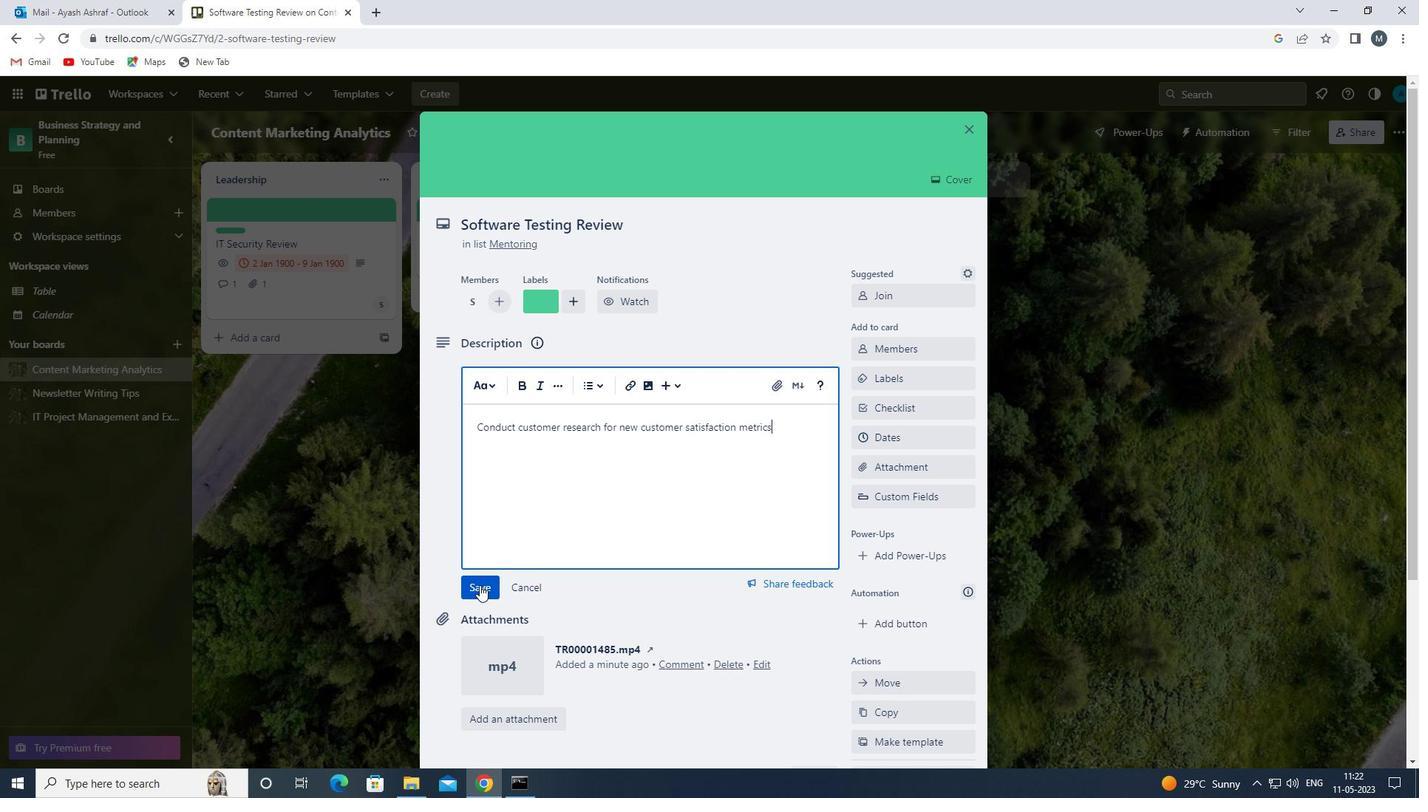 
Action: Mouse pressed left at (484, 581)
Screenshot: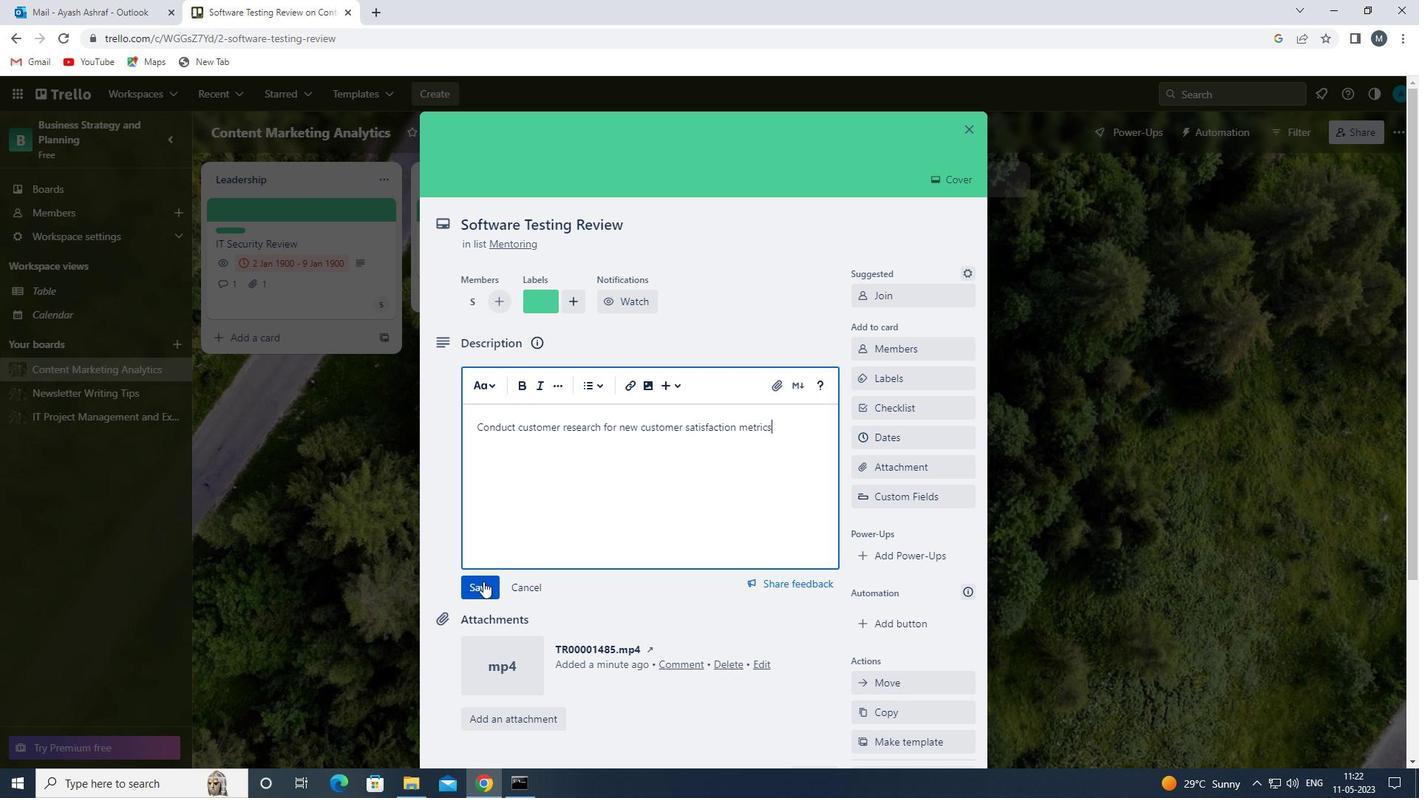 
Action: Mouse moved to (641, 382)
Screenshot: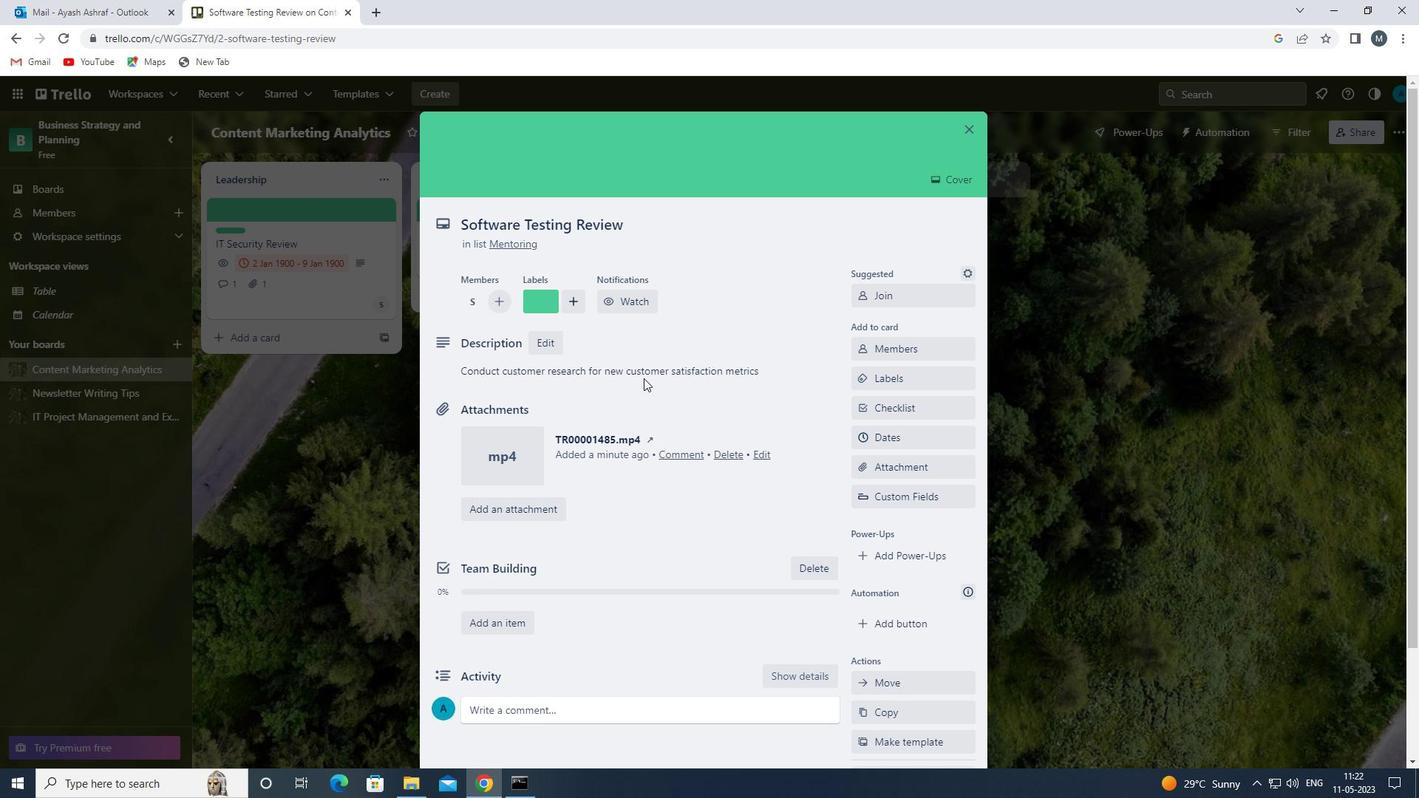 
Action: Mouse scrolled (641, 382) with delta (0, 0)
Screenshot: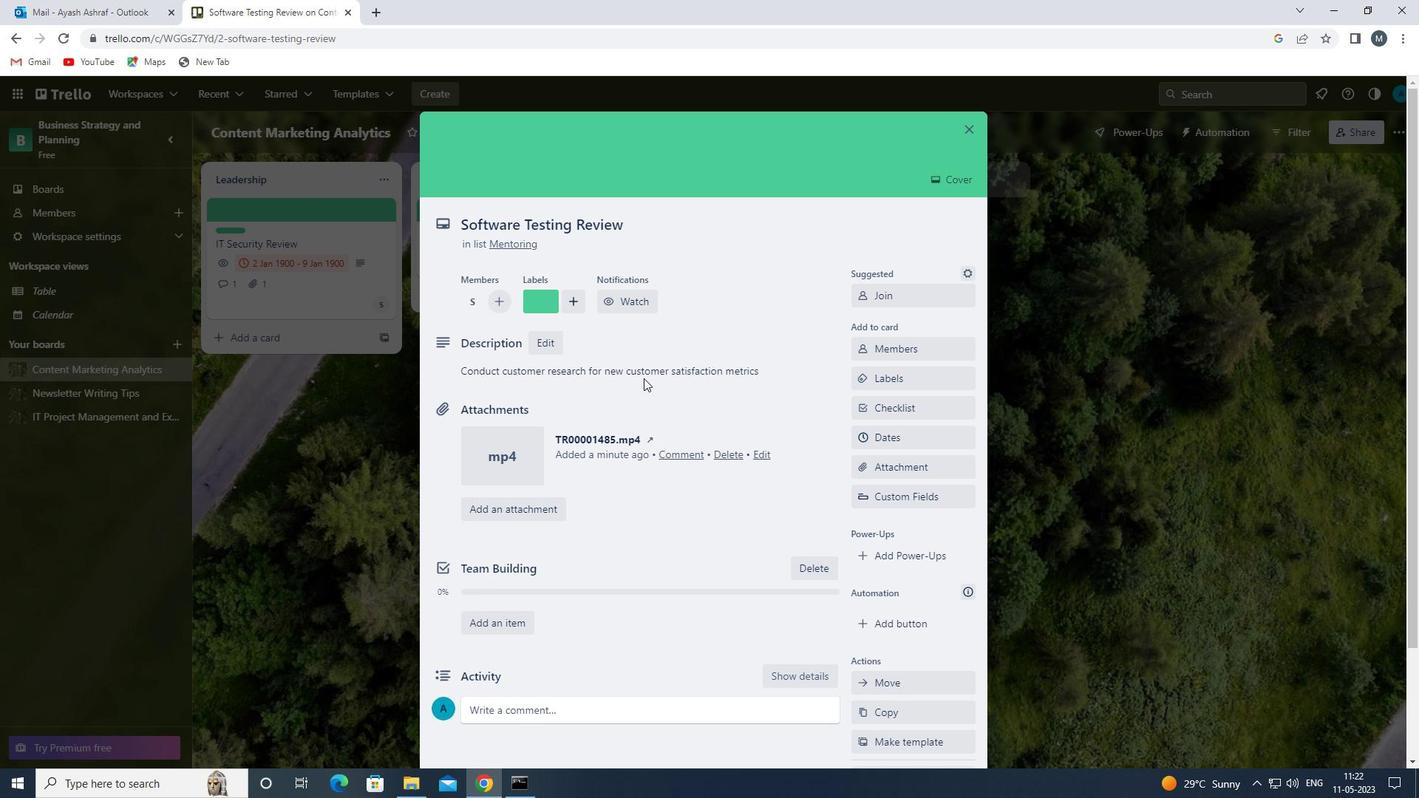 
Action: Mouse moved to (641, 397)
Screenshot: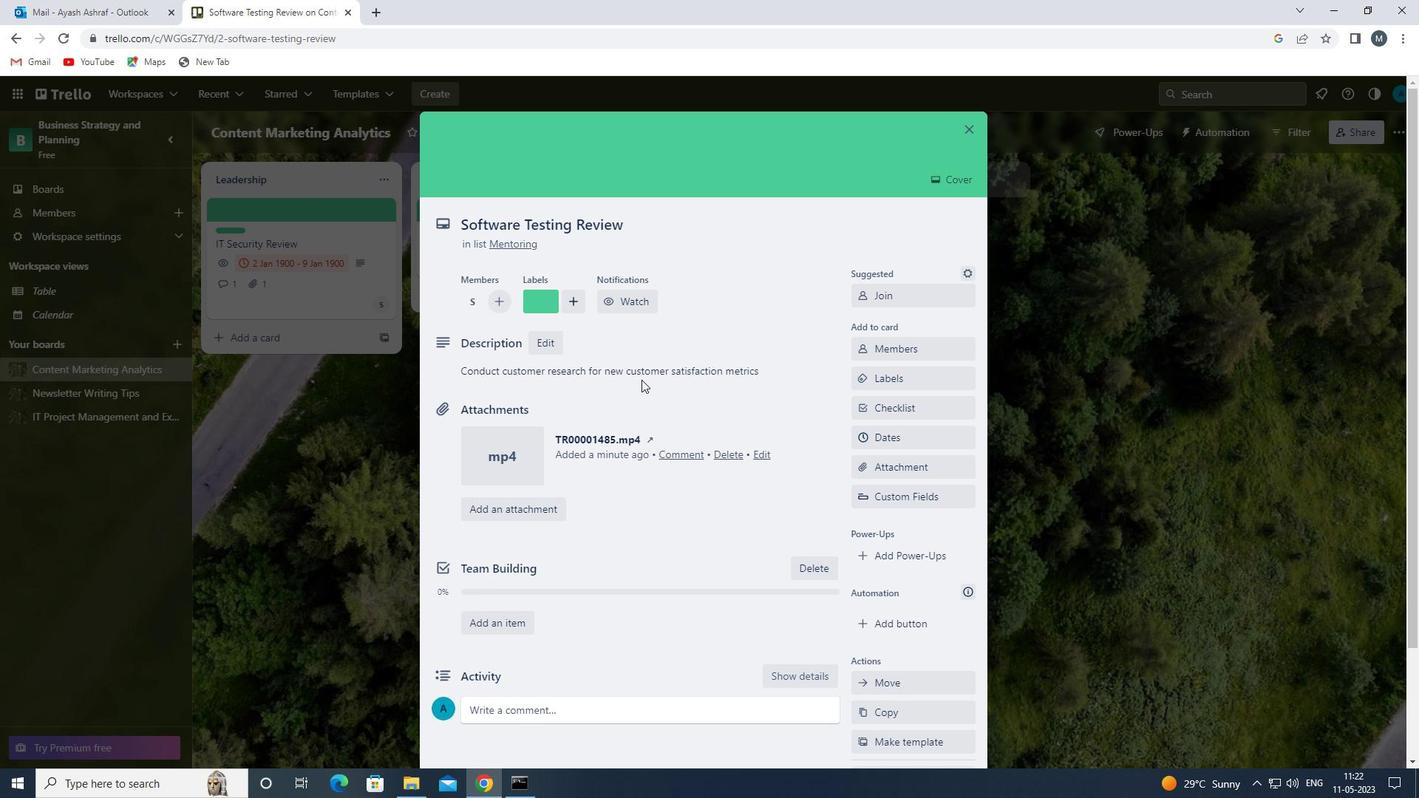 
Action: Mouse scrolled (641, 396) with delta (0, 0)
Screenshot: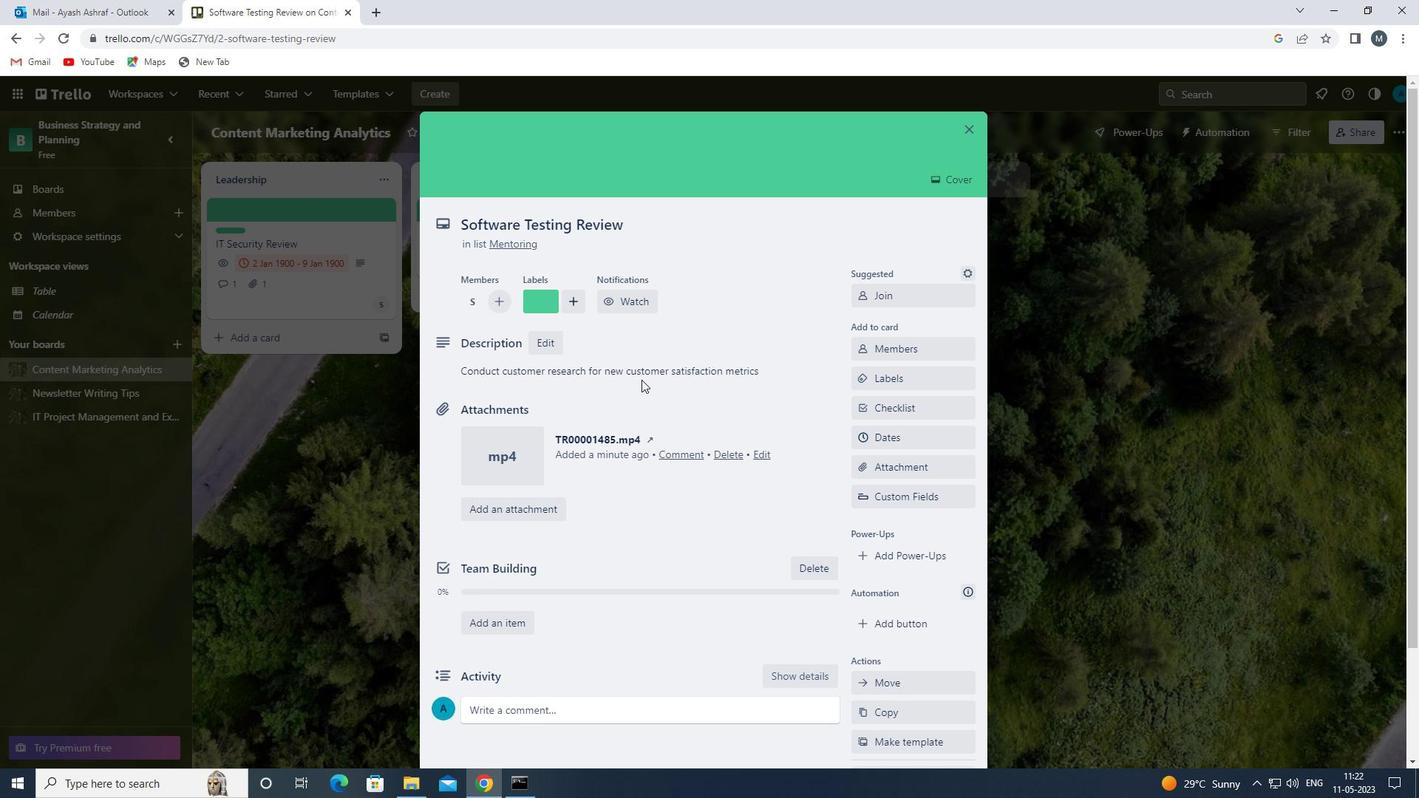 
Action: Mouse moved to (527, 579)
Screenshot: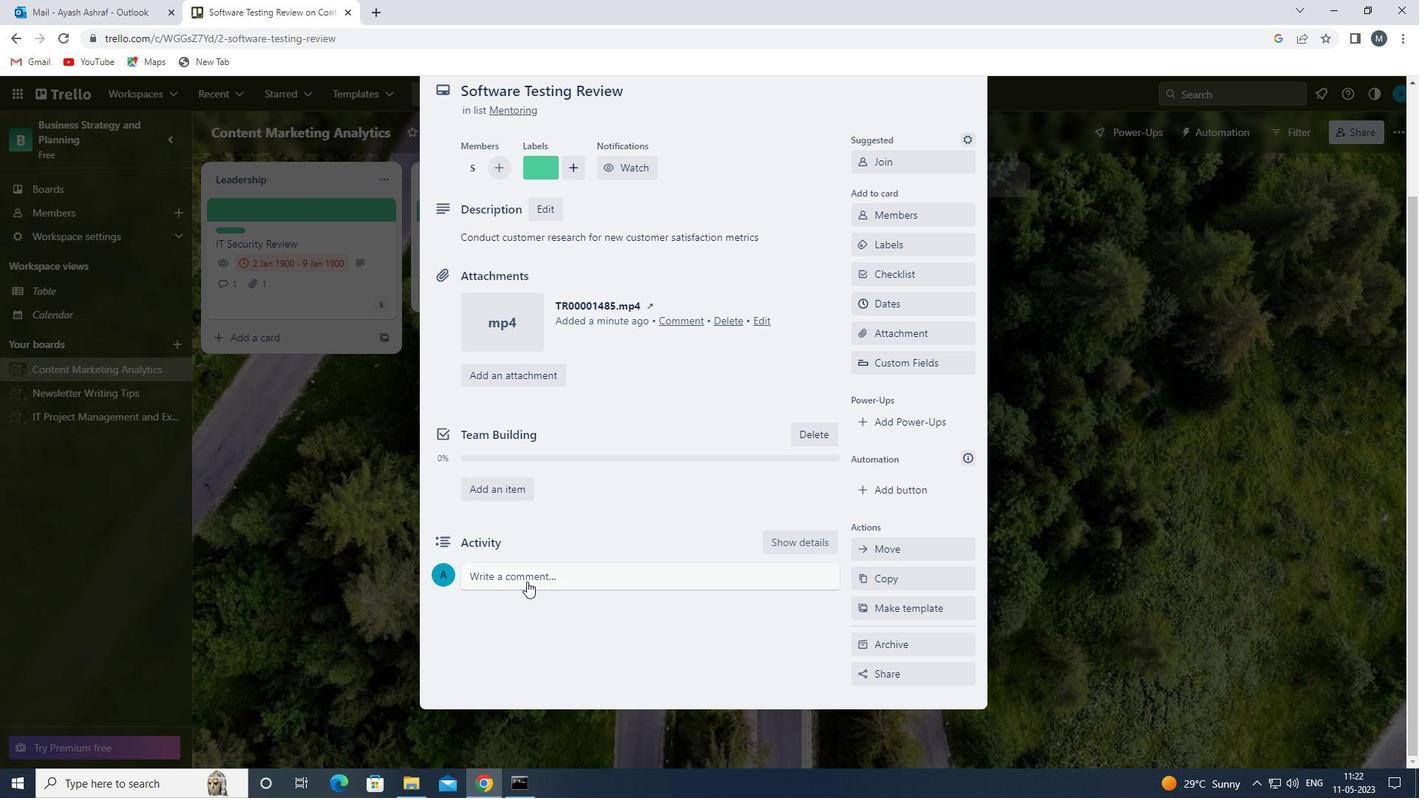 
Action: Mouse pressed left at (527, 579)
Screenshot: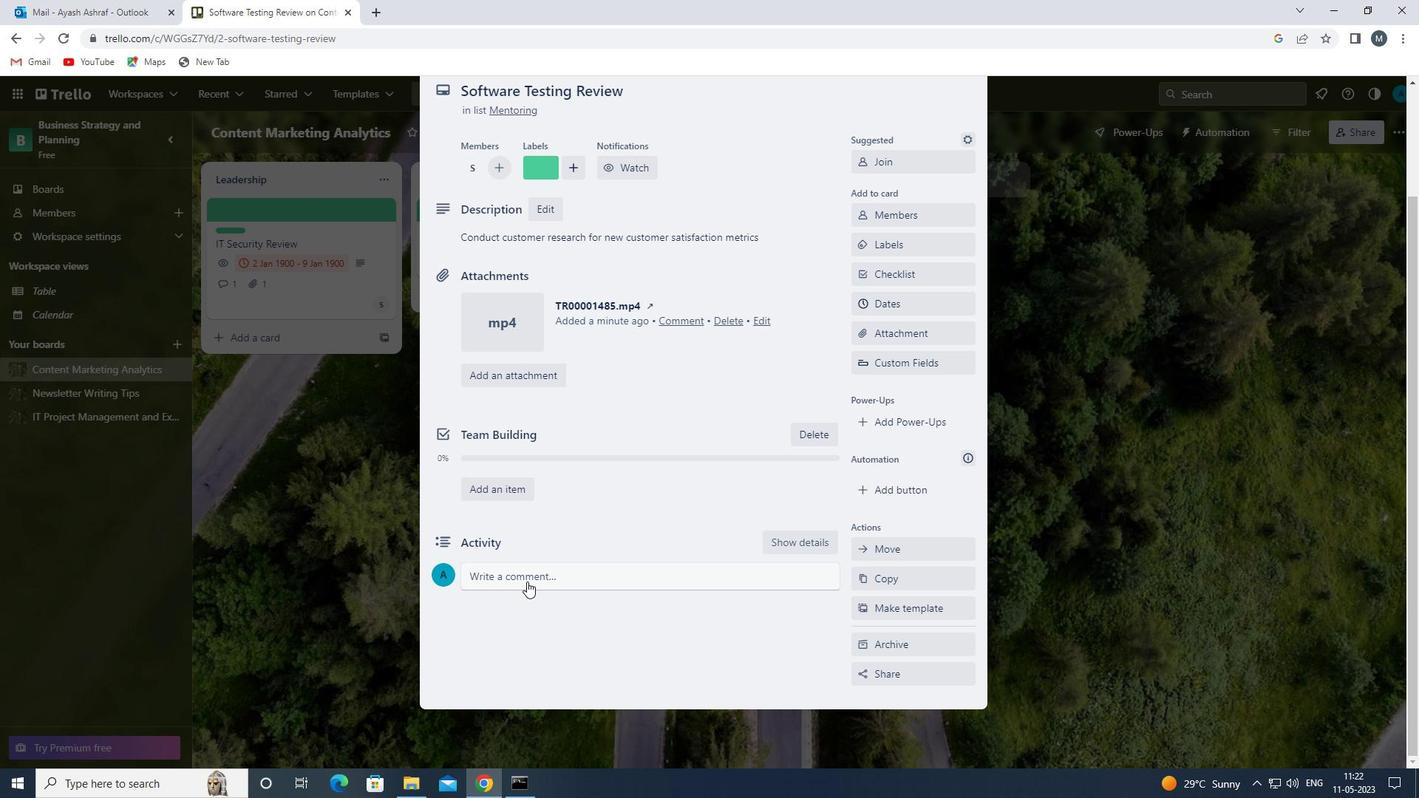 
Action: Mouse moved to (549, 621)
Screenshot: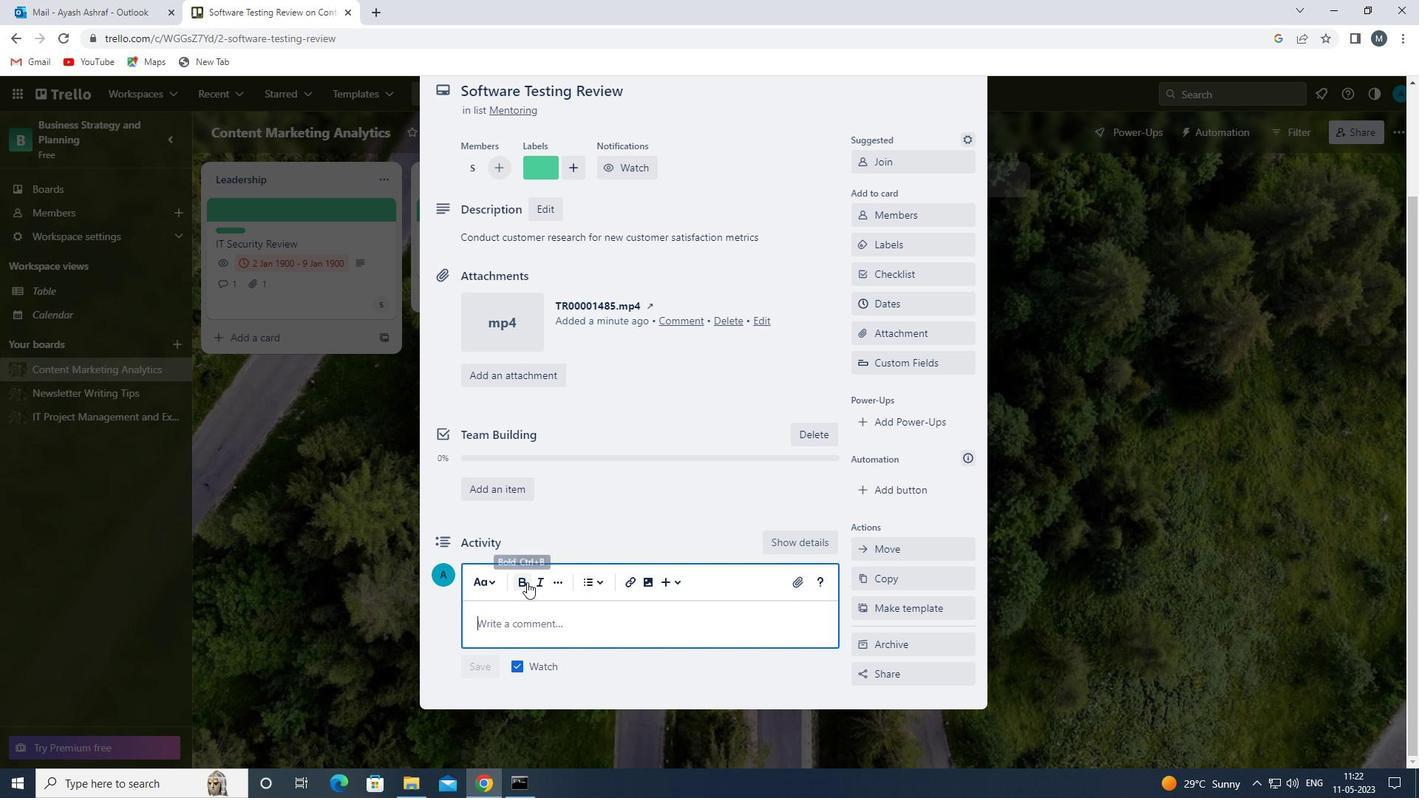 
Action: Key pressed <Key.shift>THIS<Key.space>TASK<Key.space>REQUIRES<Key.space>US<Key.space>TO<Key.space>BE<Key.space>ADP<Key.backspace>APETABLE<Key.space>AND<Key.space>FLE
Screenshot: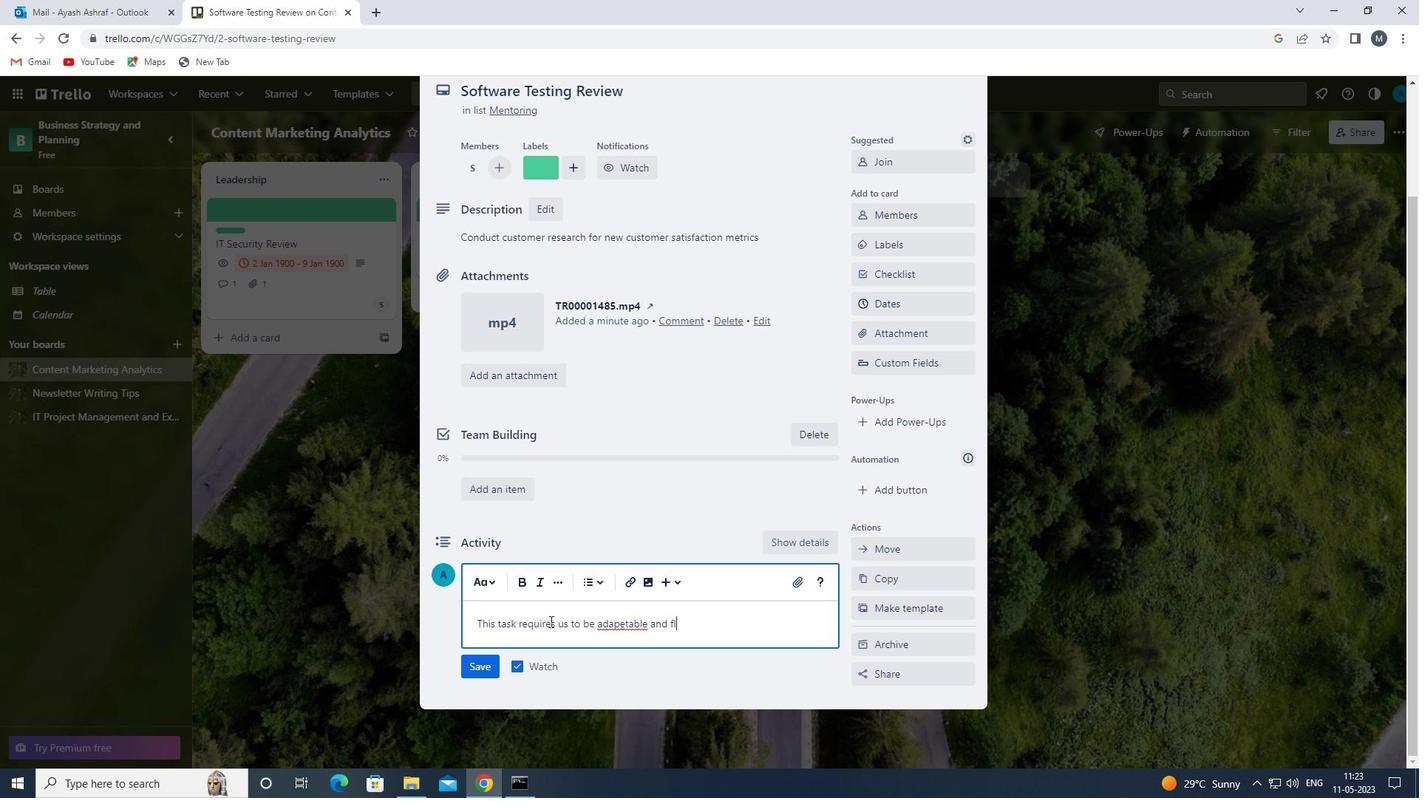 
Action: Mouse moved to (621, 623)
Screenshot: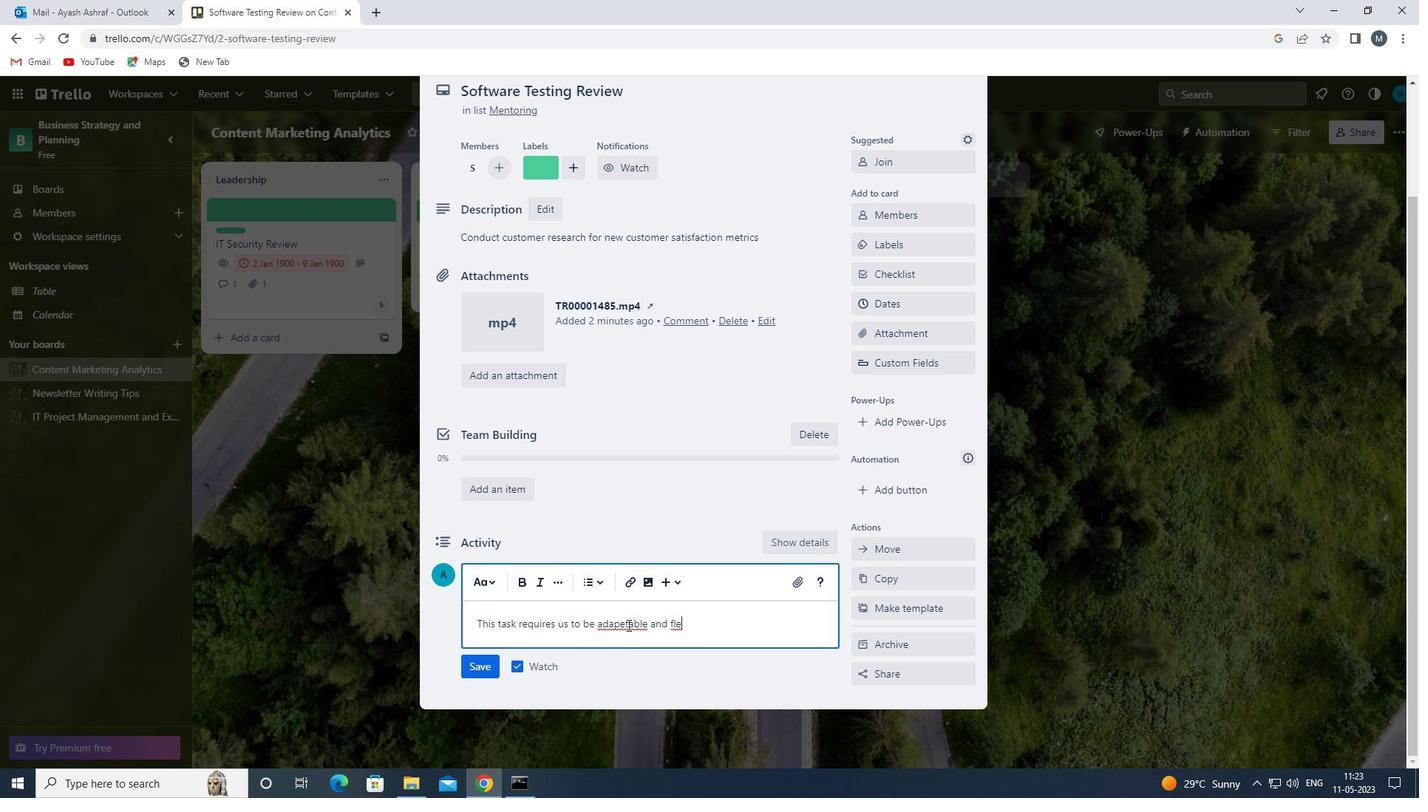 
Action: Mouse pressed left at (621, 623)
Screenshot: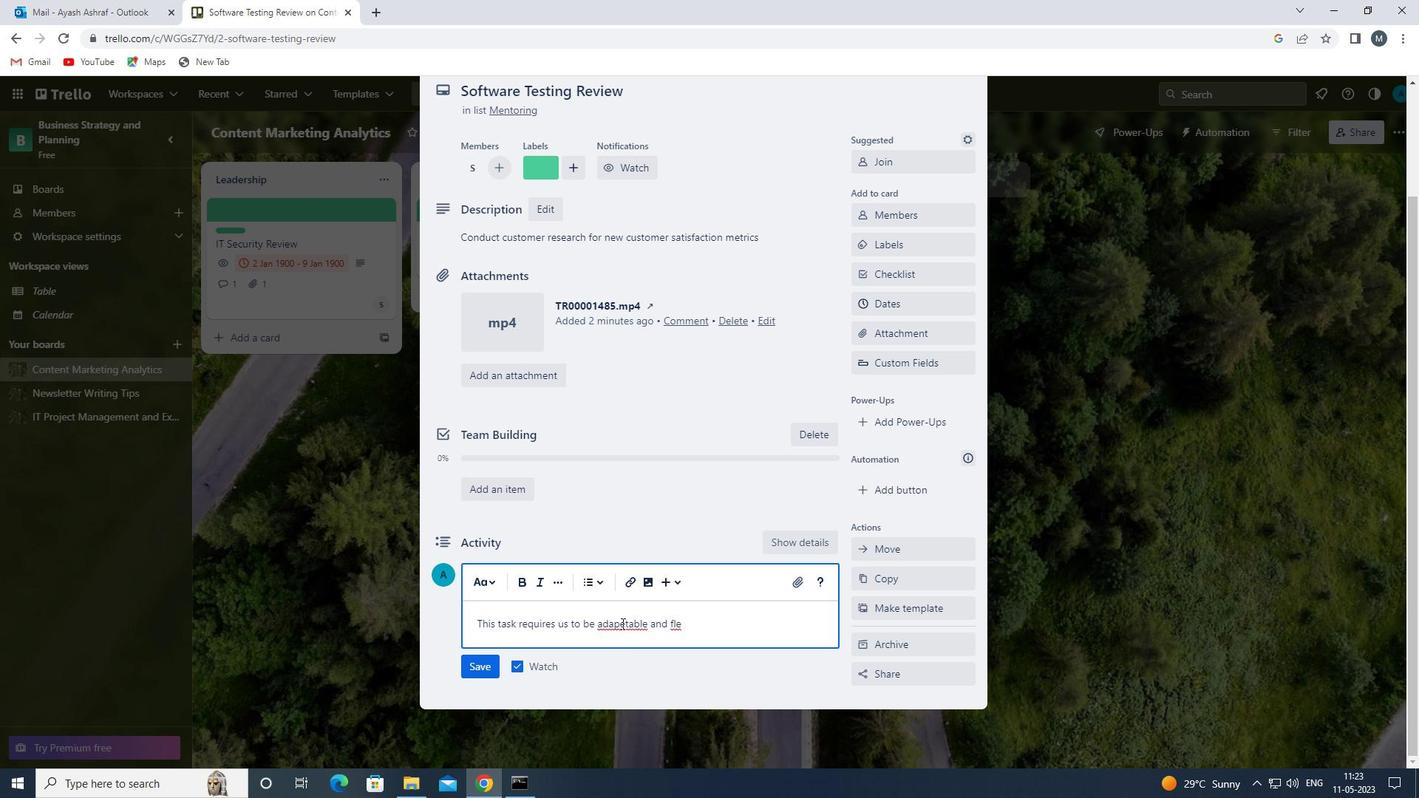 
Action: Mouse moved to (626, 626)
Screenshot: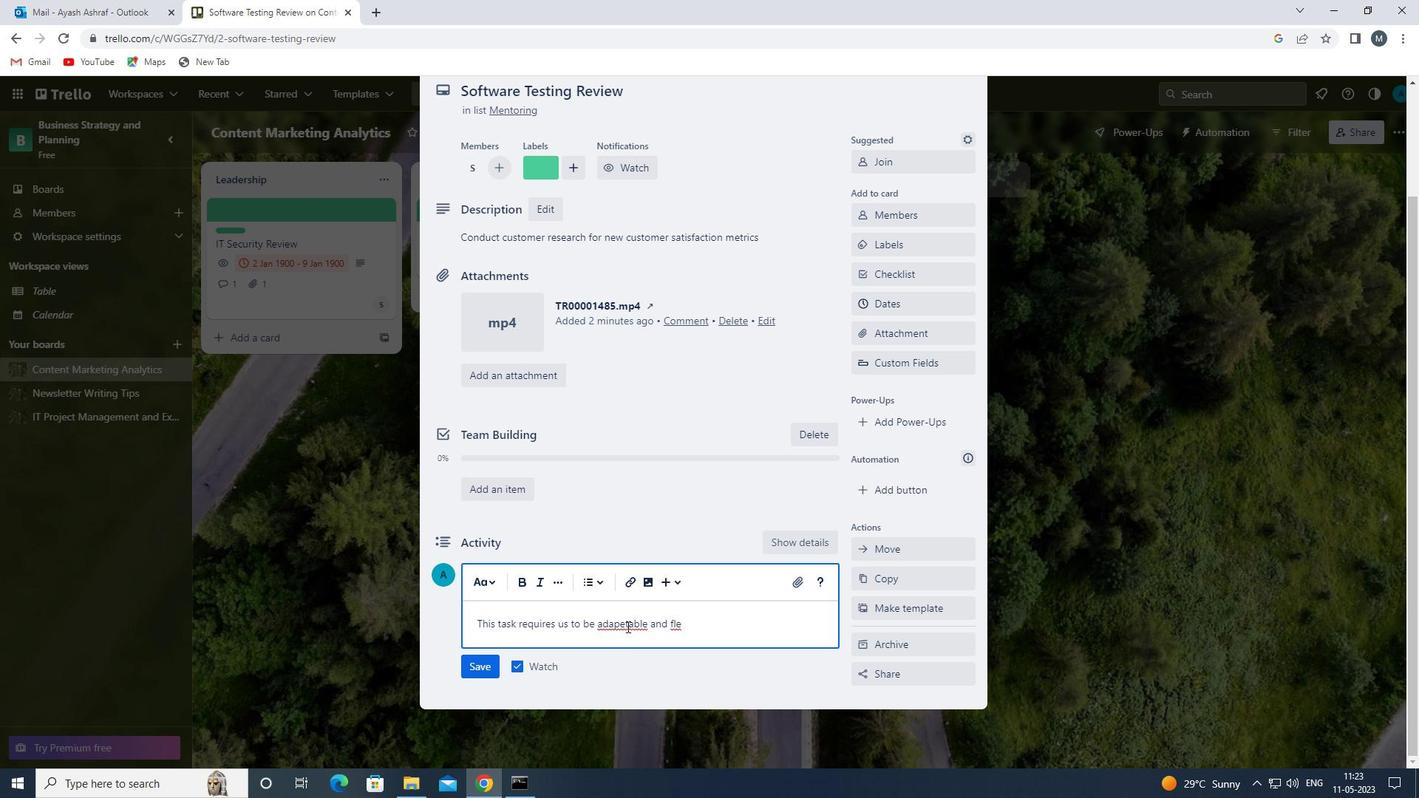 
Action: Mouse pressed left at (626, 626)
Screenshot: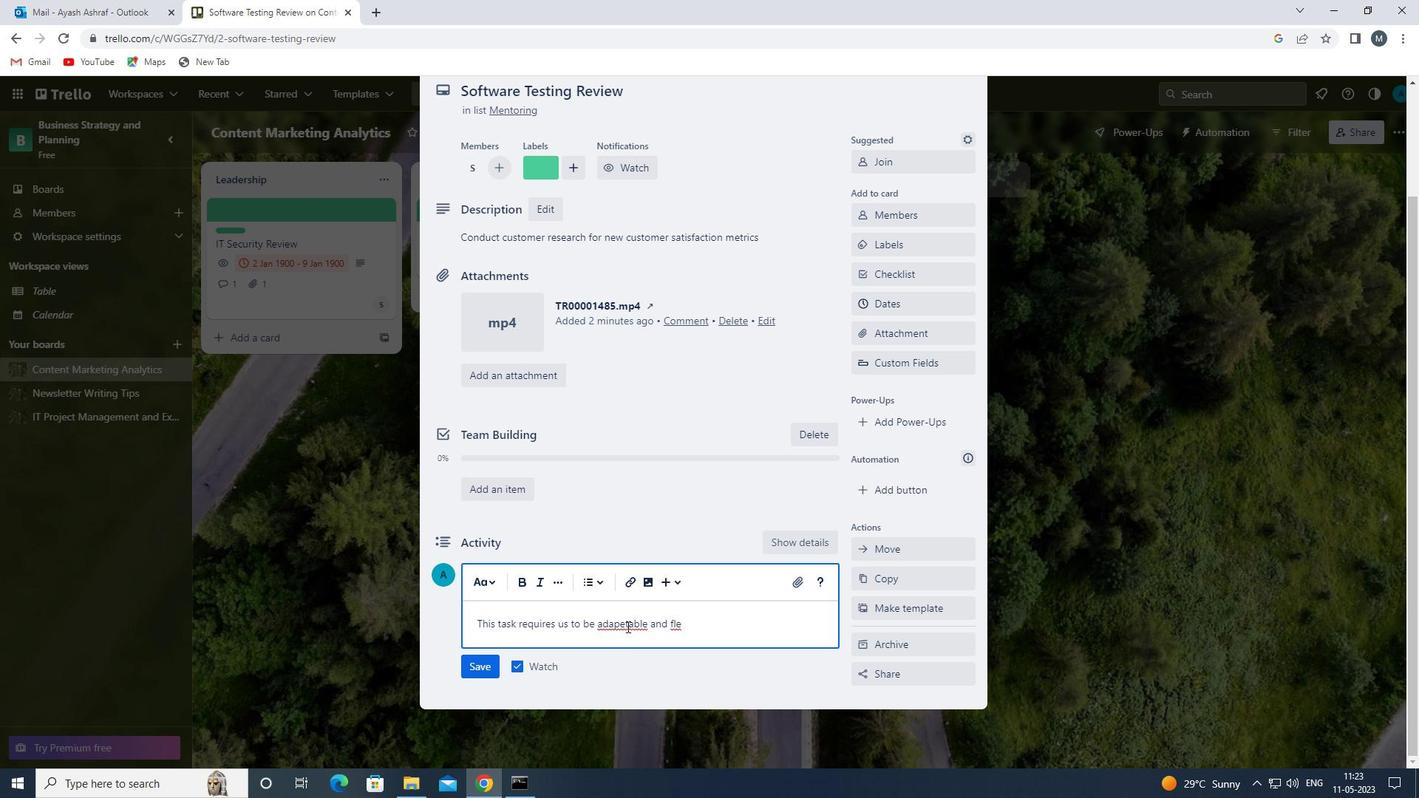 
Action: Mouse moved to (625, 626)
Screenshot: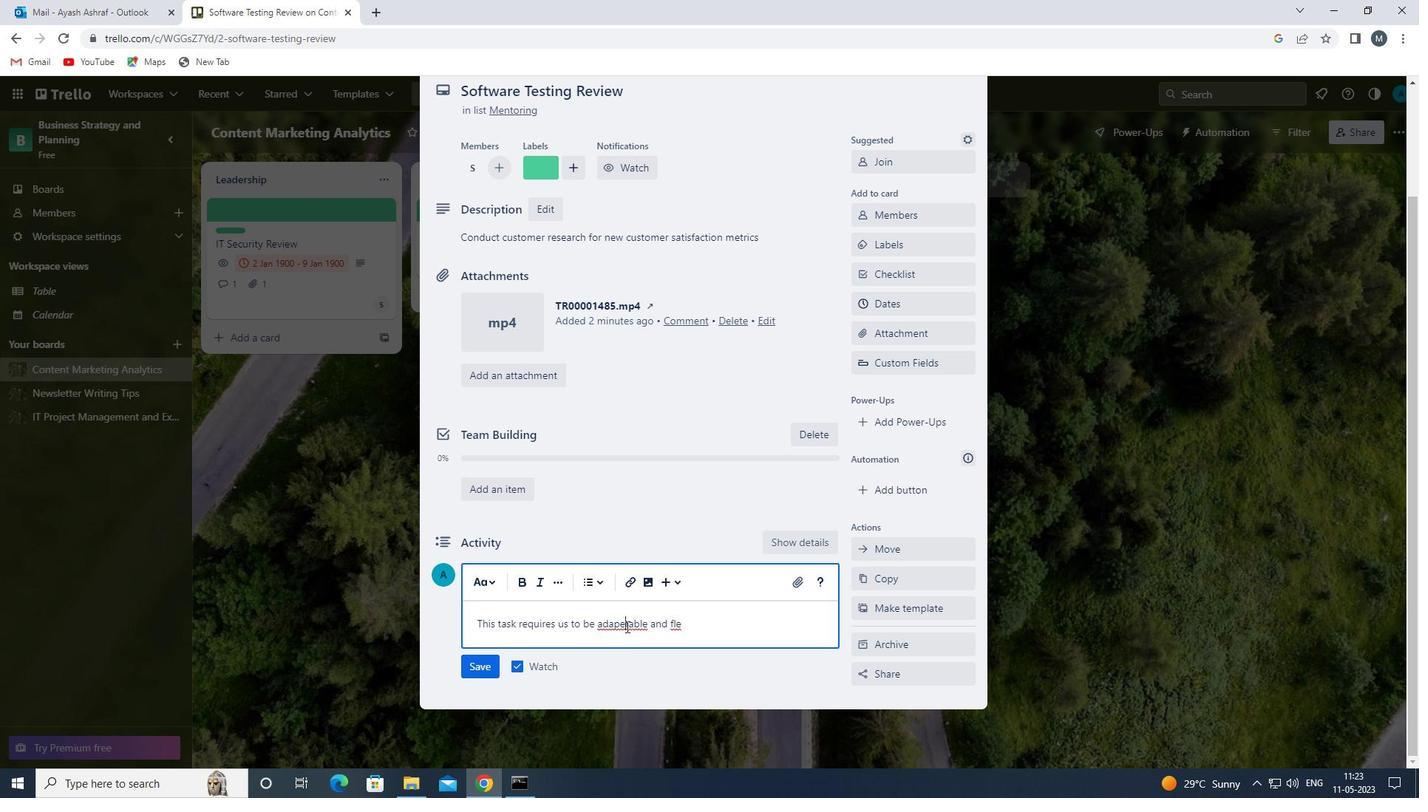 
Action: Key pressed <Key.backspace>
Screenshot: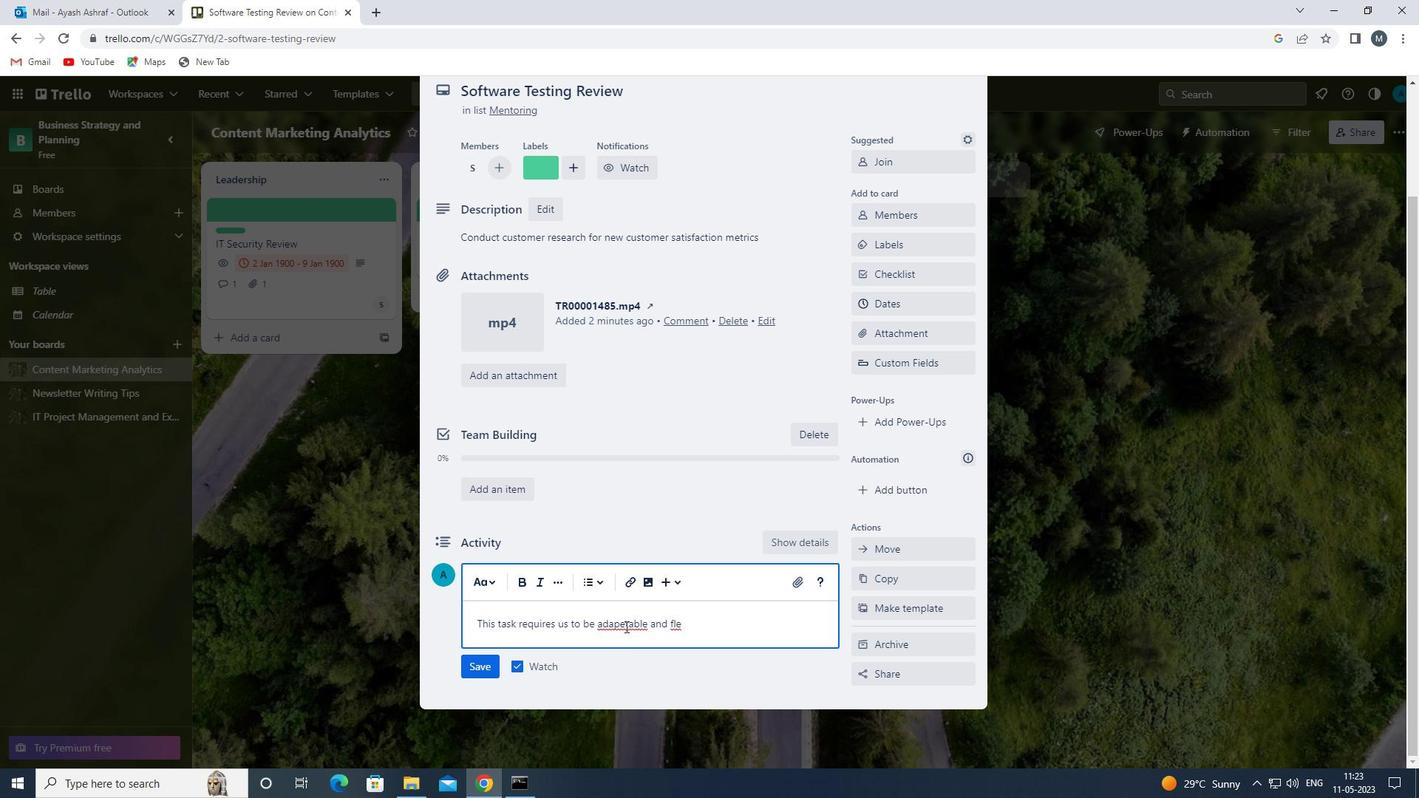 
Action: Mouse moved to (681, 623)
Screenshot: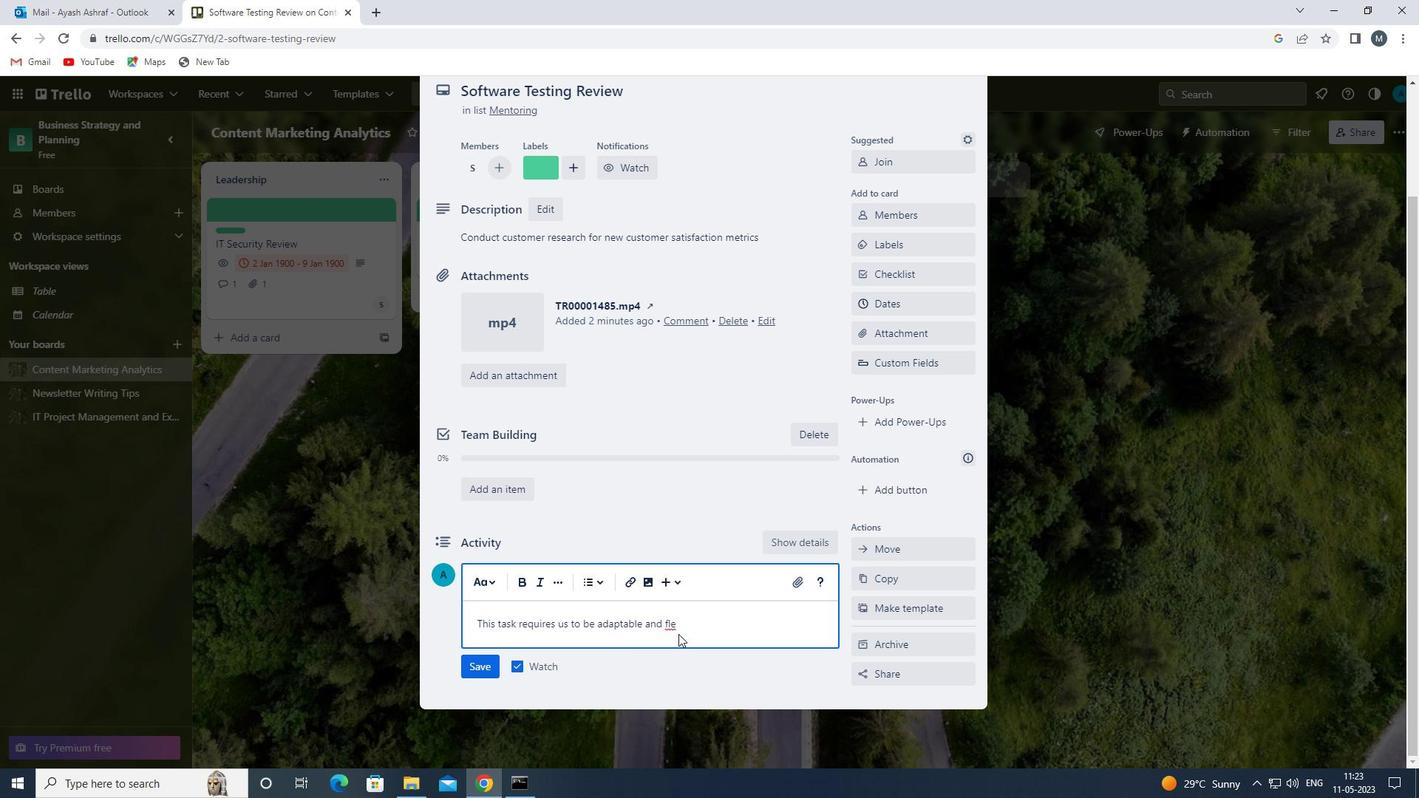 
Action: Mouse pressed left at (681, 623)
Screenshot: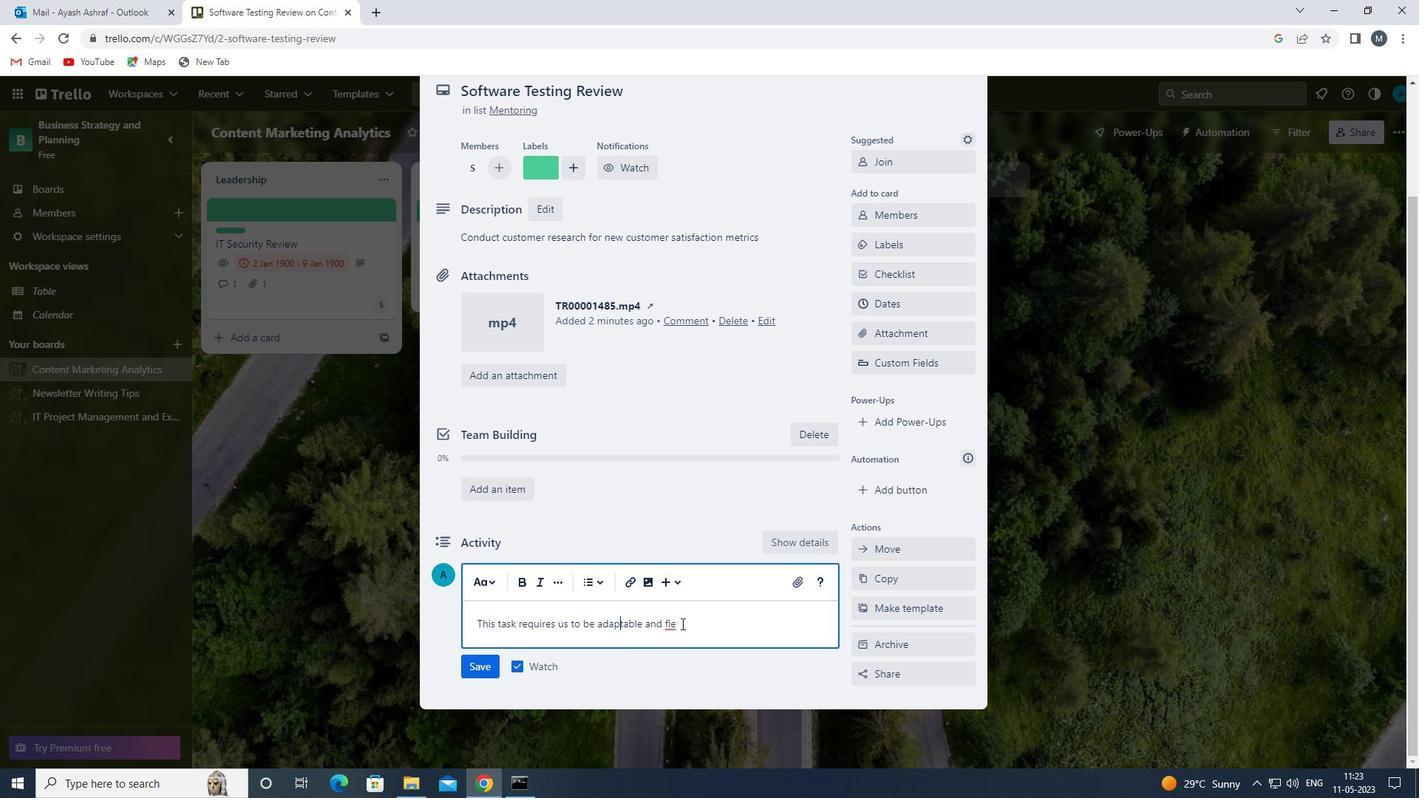 
Action: Key pressed <Key.backspace><Key.backspace>LEXIBLE<Key.space><Key.backspace>,WILLING<Key.space>TI<Key.backspace>O
Screenshot: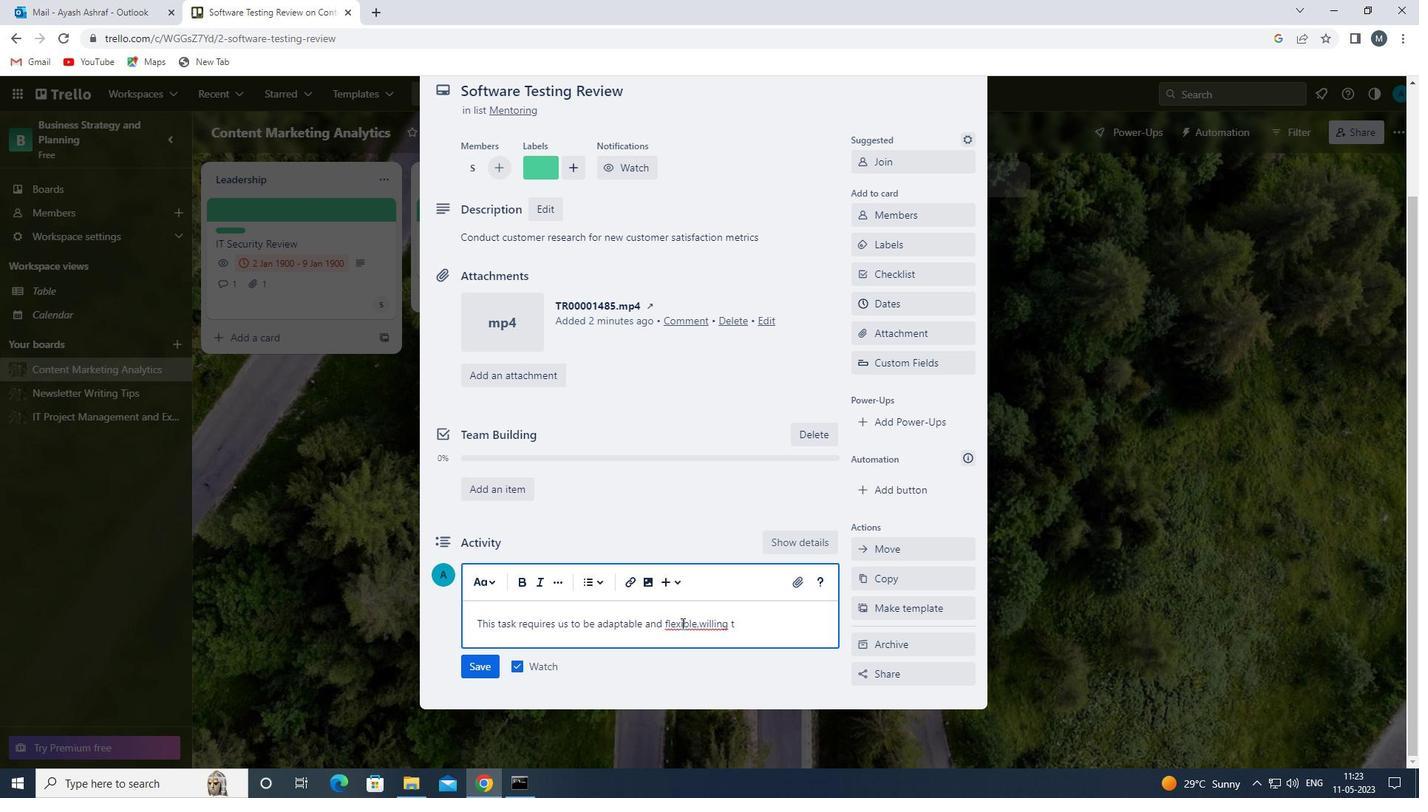 
Action: Mouse moved to (699, 627)
Screenshot: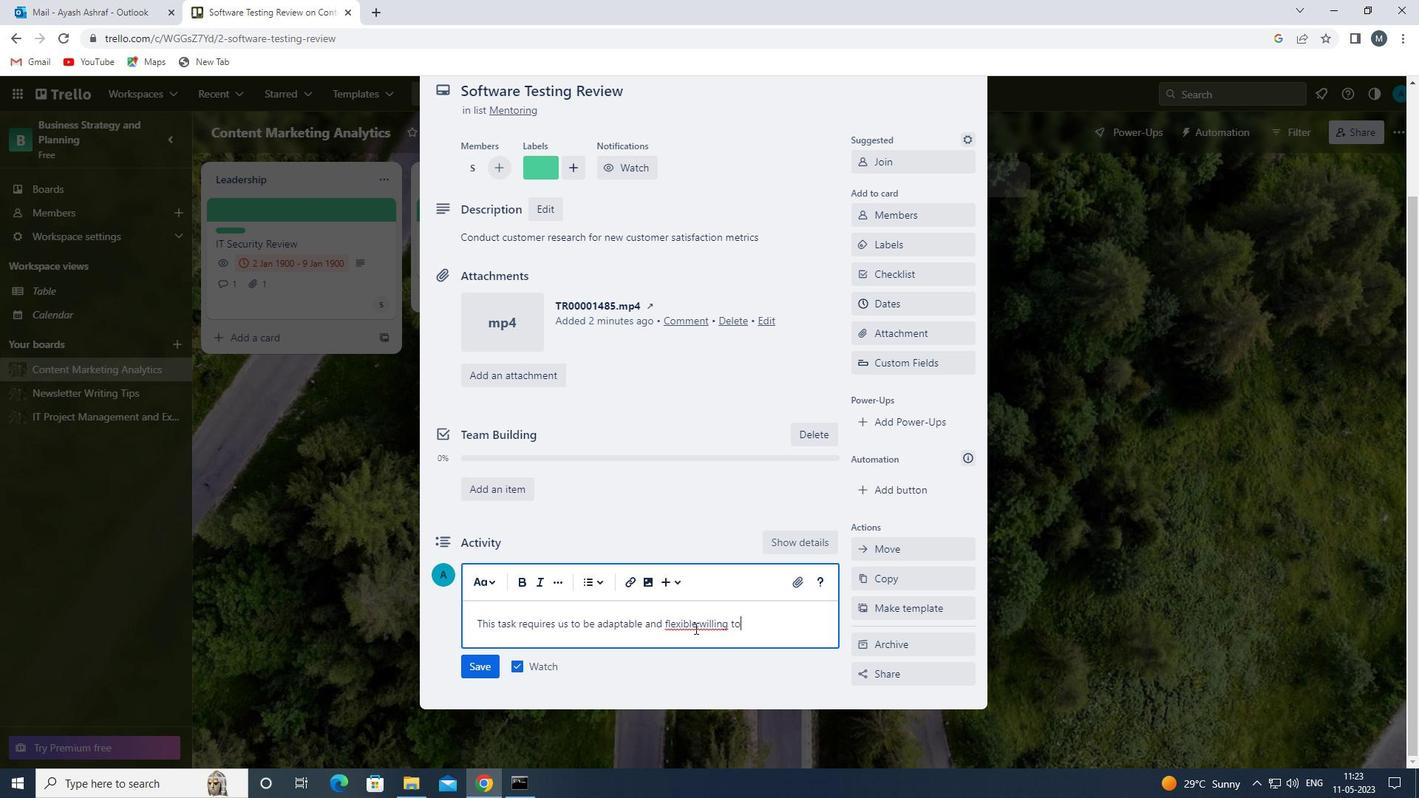 
Action: Mouse pressed left at (699, 627)
Screenshot: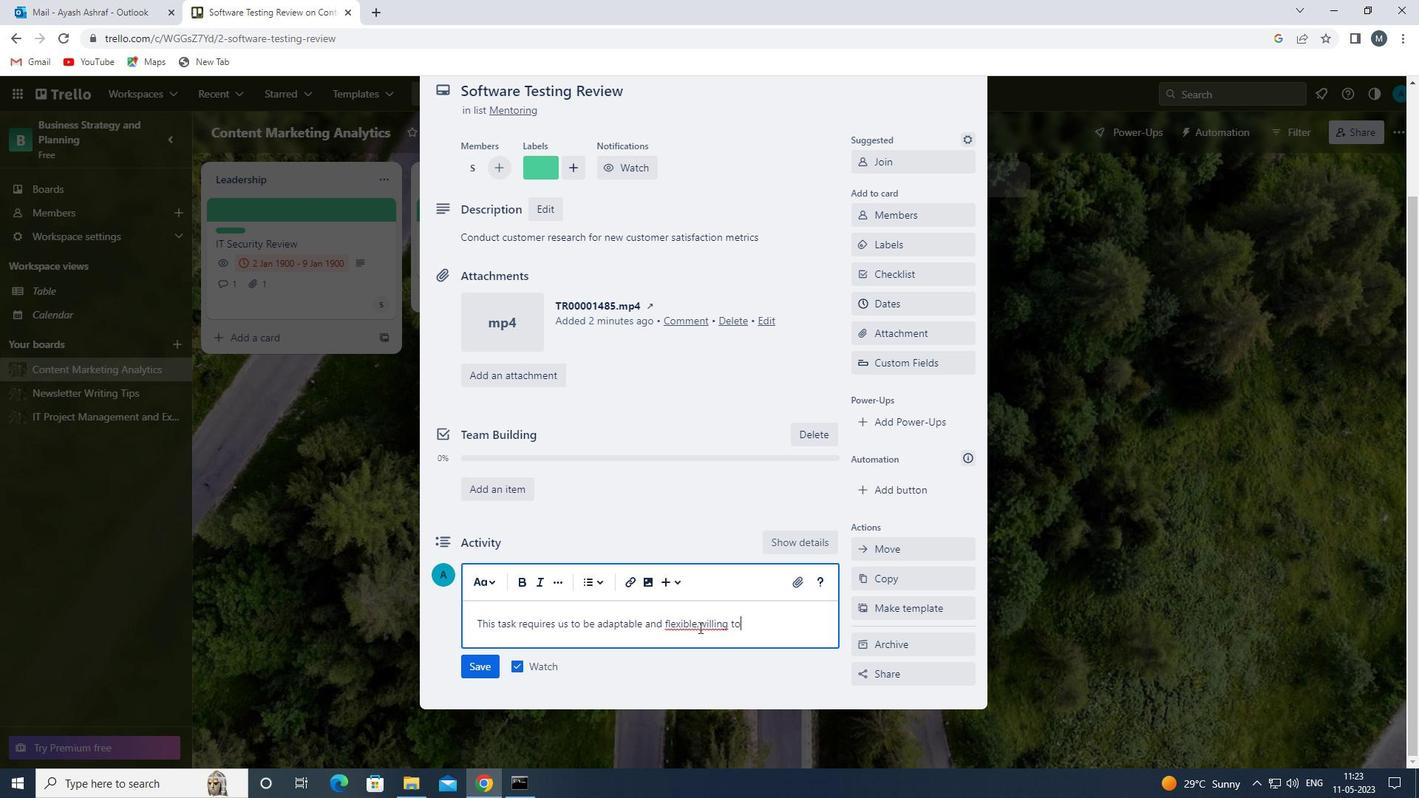 
Action: Key pressed <Key.space>
Screenshot: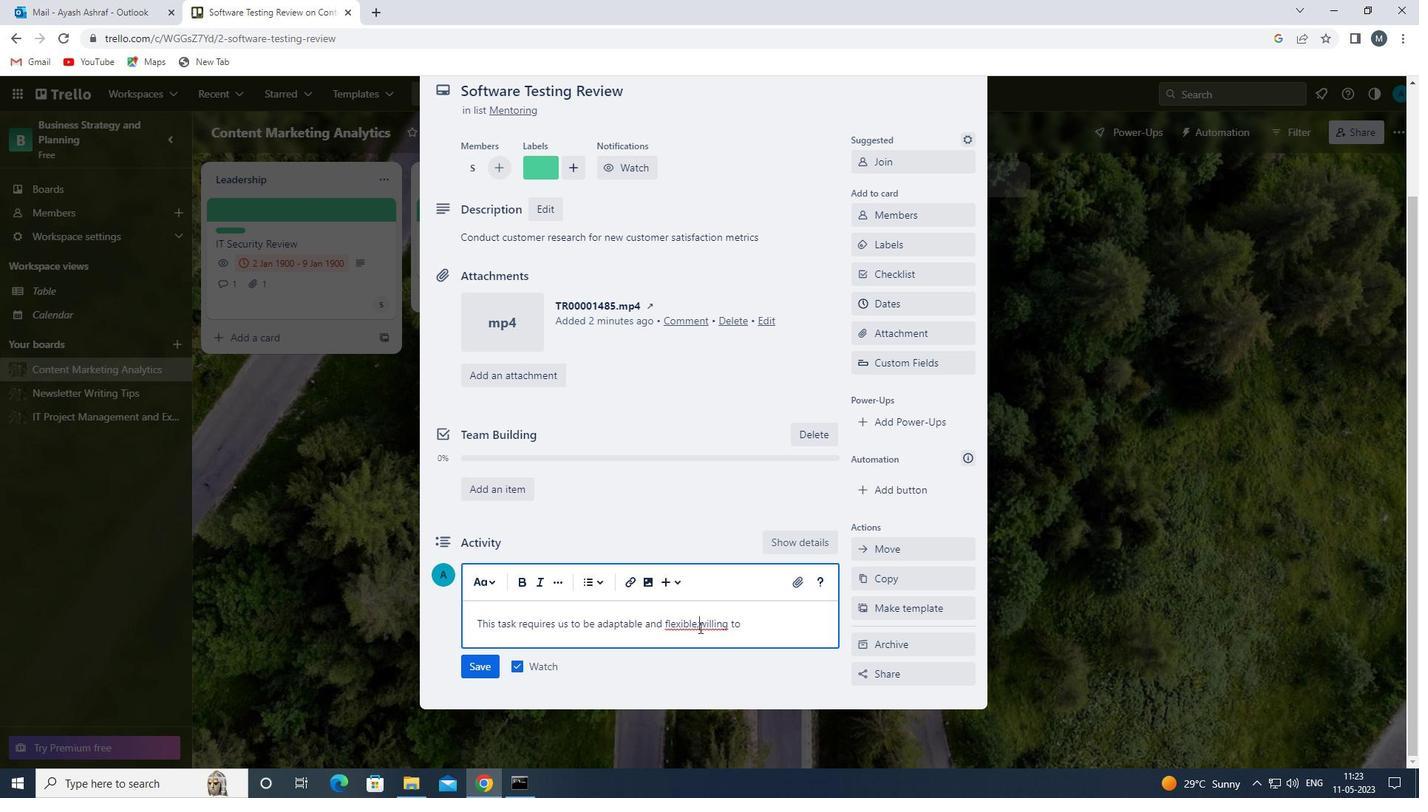 
Action: Mouse moved to (755, 623)
Screenshot: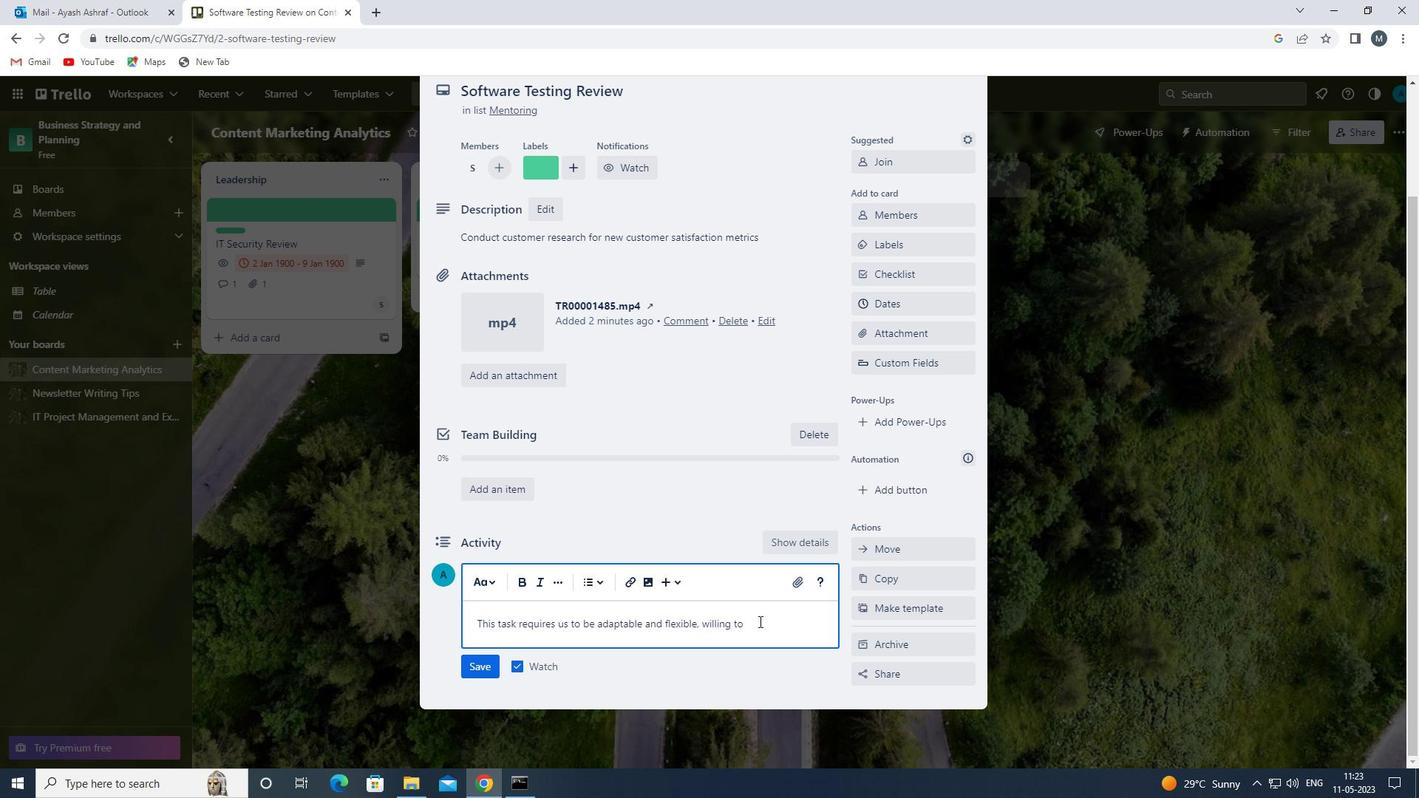 
Action: Mouse pressed left at (755, 623)
Screenshot: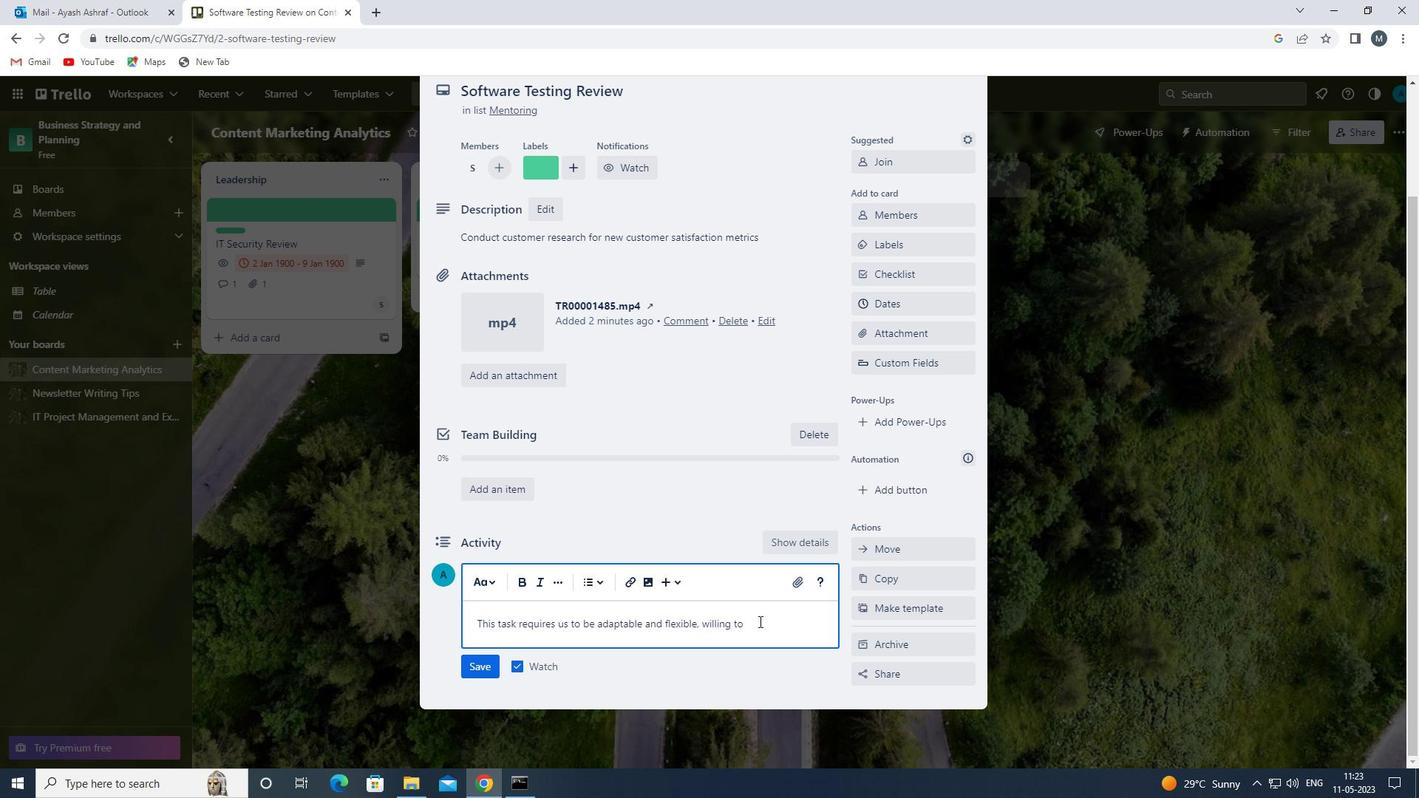 
Action: Key pressed <Key.space>ADJUST<Key.space>OUR<Key.space>APPROACH<Key.space>AS<Key.space>NEEDED<Key.space>BASR<Key.backspace>ED<Key.space>ON<Key.space>NEW<Key.space>INFORMATION<Key.space>OR<Key.space>FEEDBACK
Screenshot: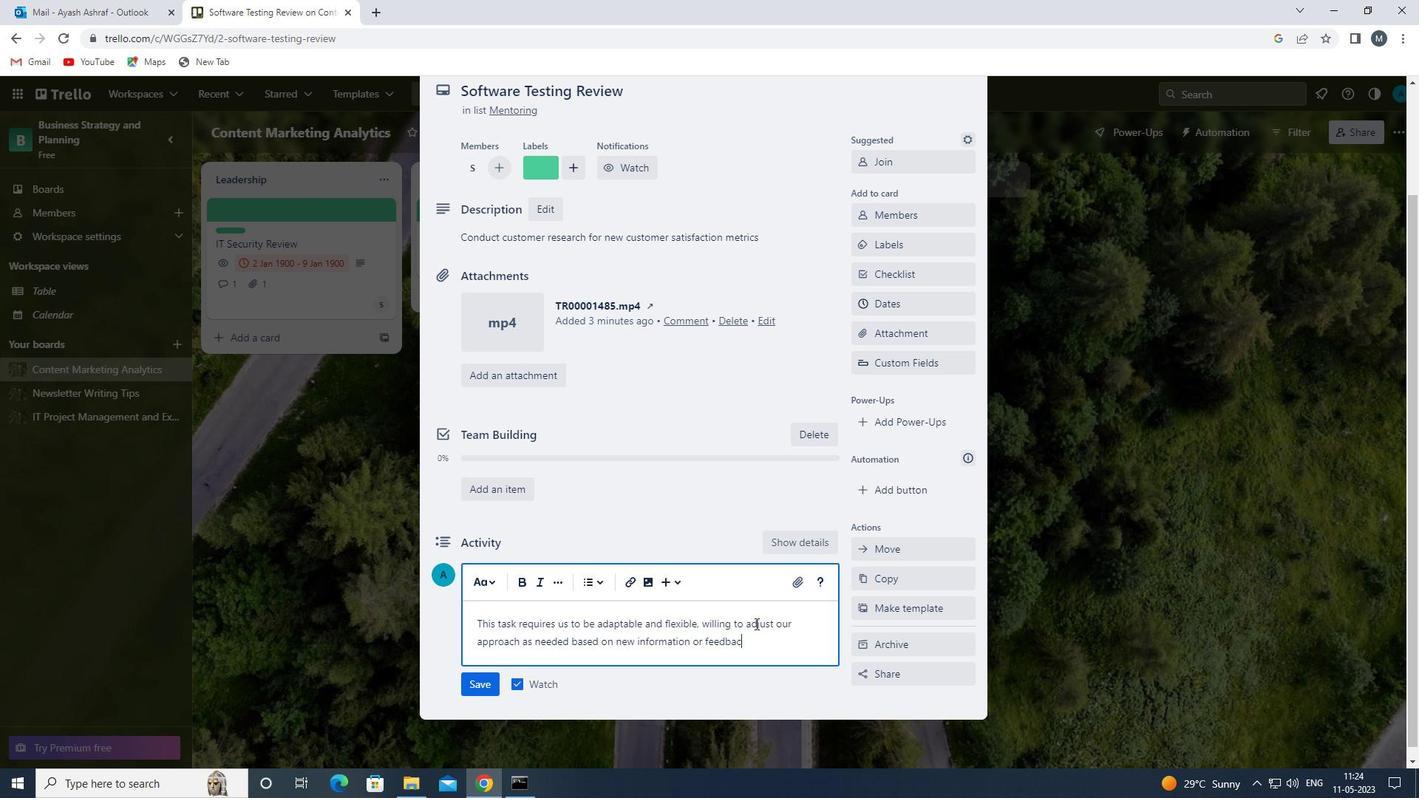 
Action: Mouse moved to (476, 681)
Screenshot: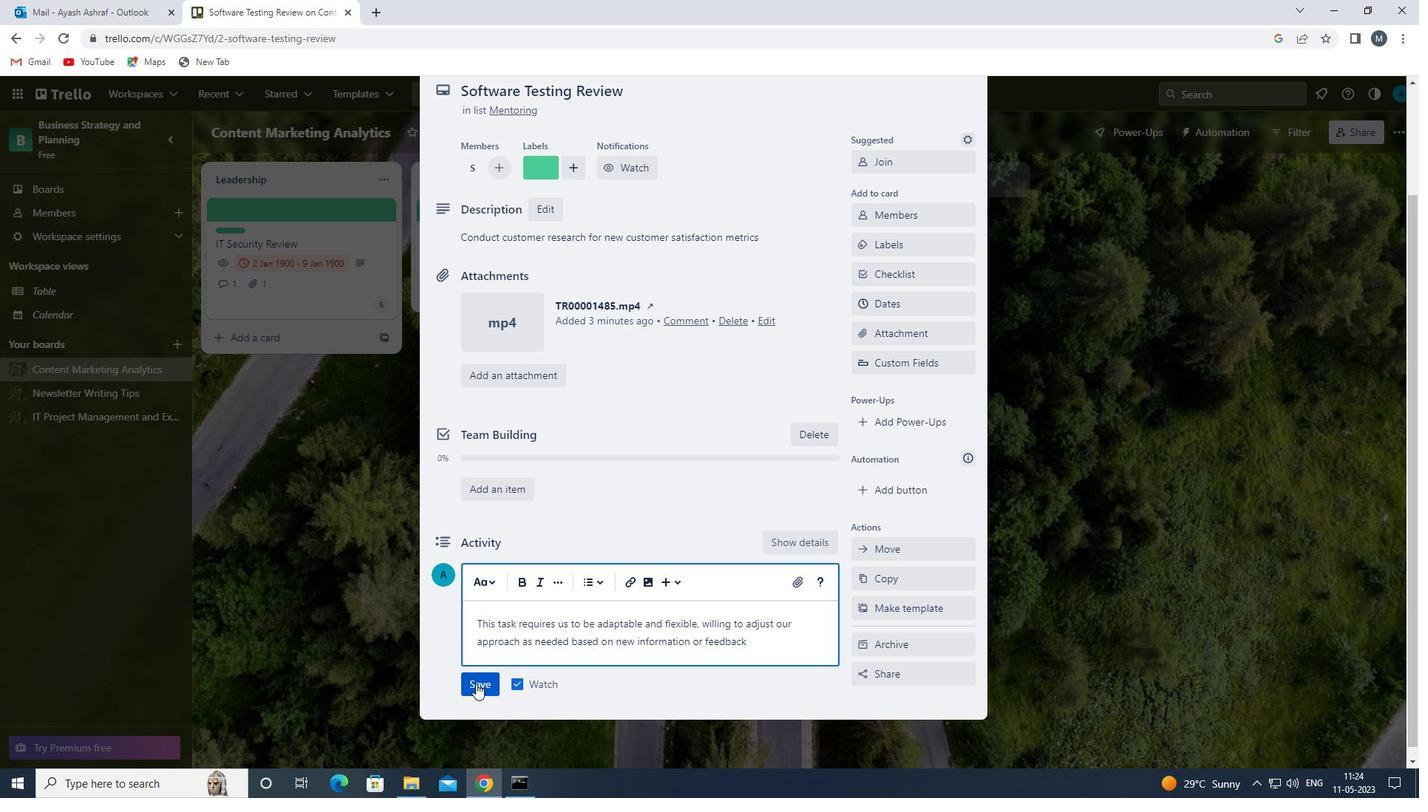 
Action: Mouse pressed left at (476, 681)
Screenshot: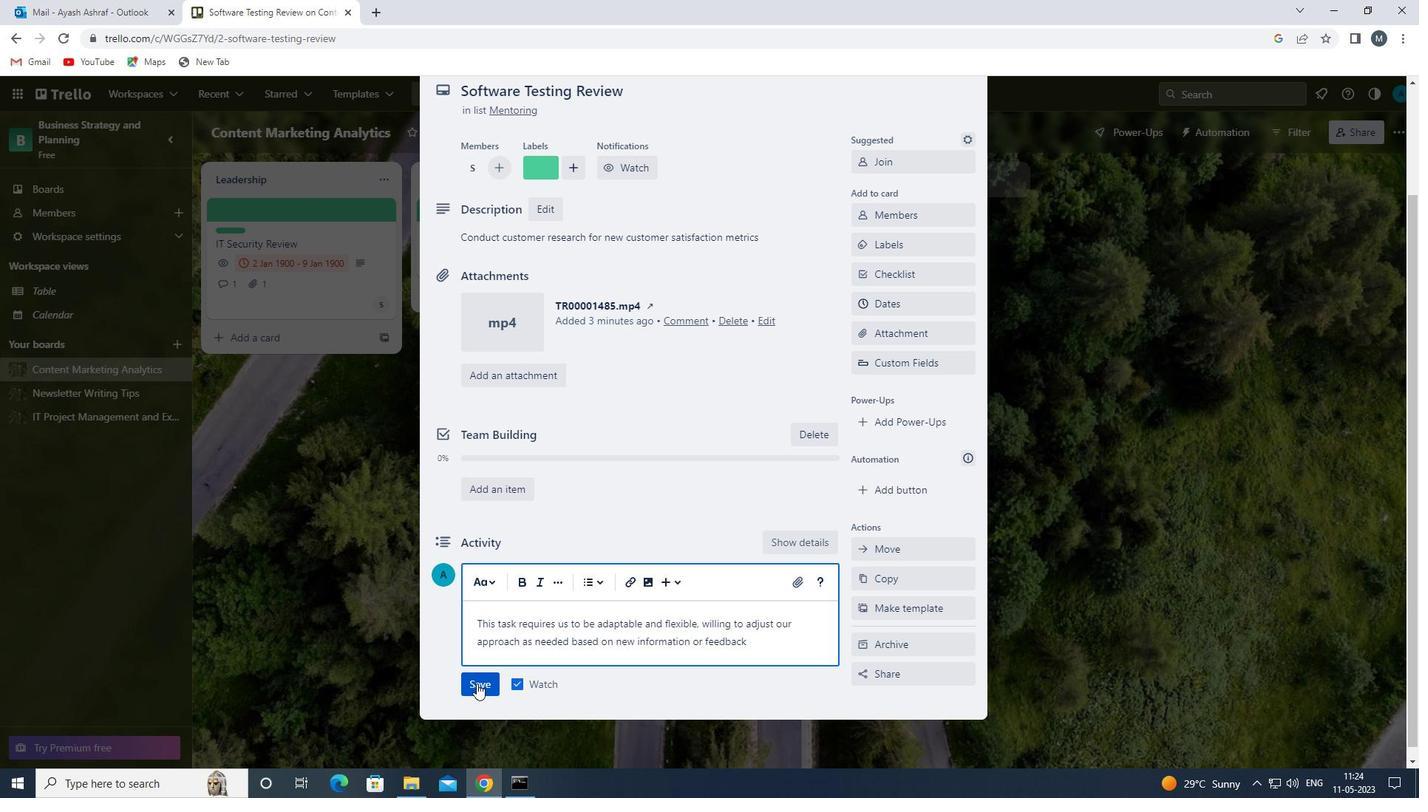 
Action: Mouse moved to (893, 303)
Screenshot: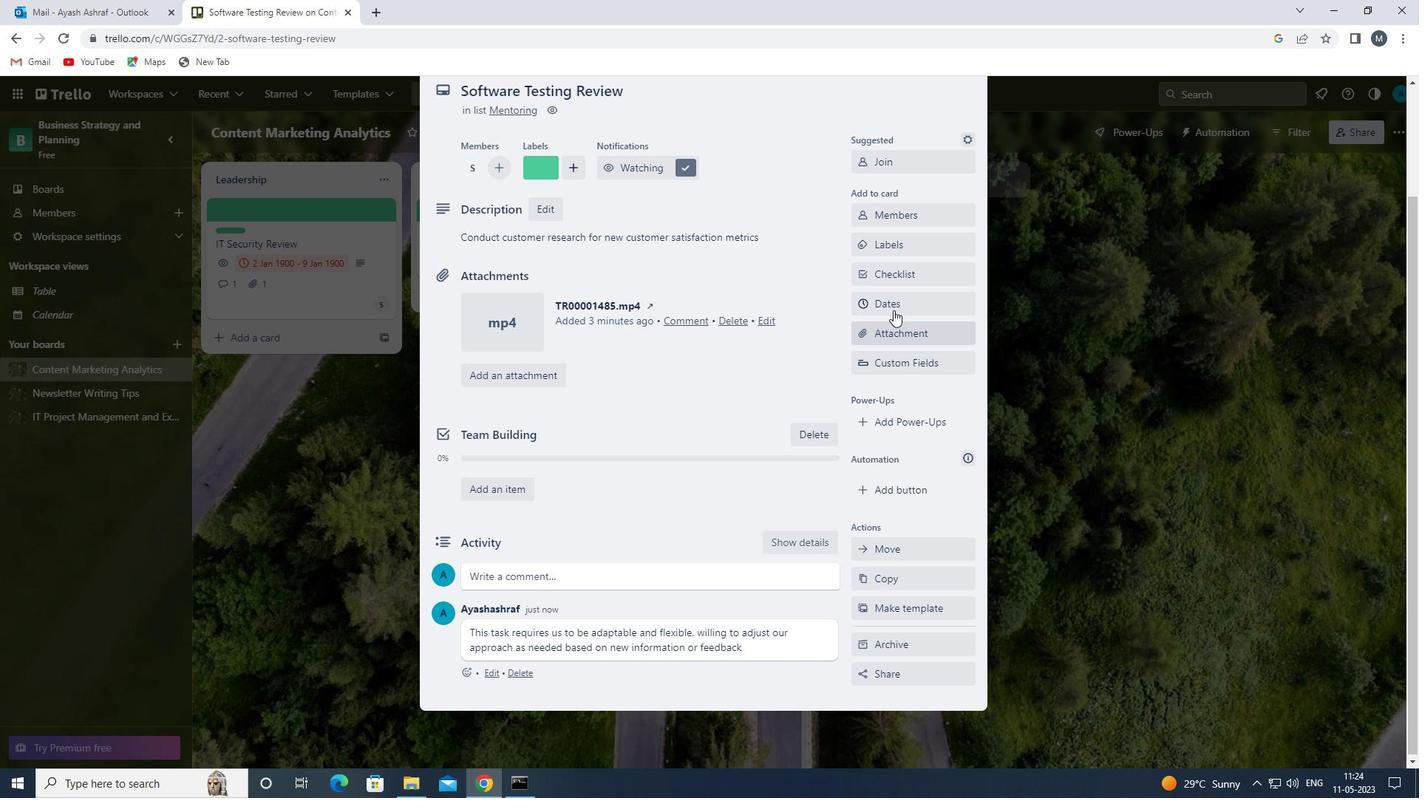 
Action: Mouse pressed left at (893, 303)
Screenshot: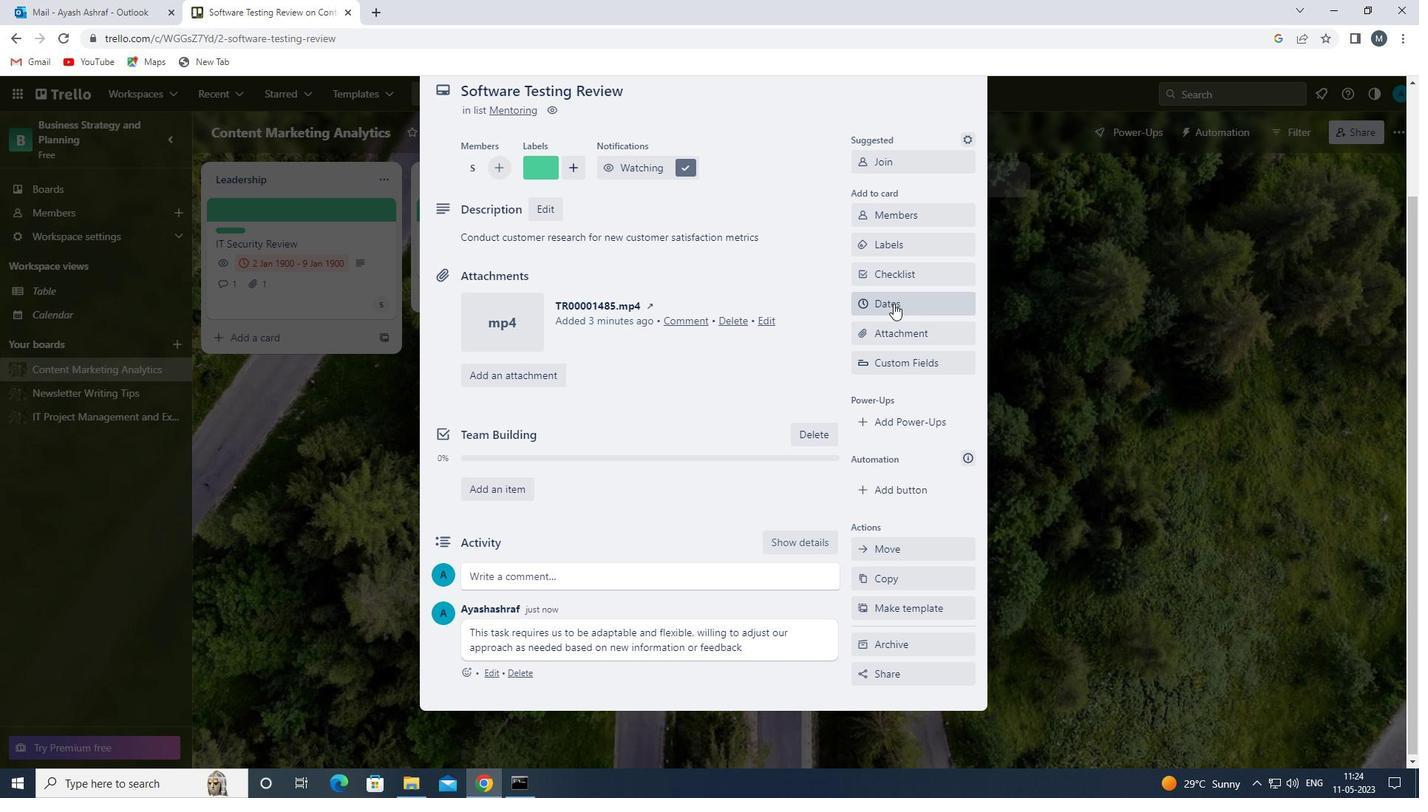 
Action: Mouse moved to (884, 401)
Screenshot: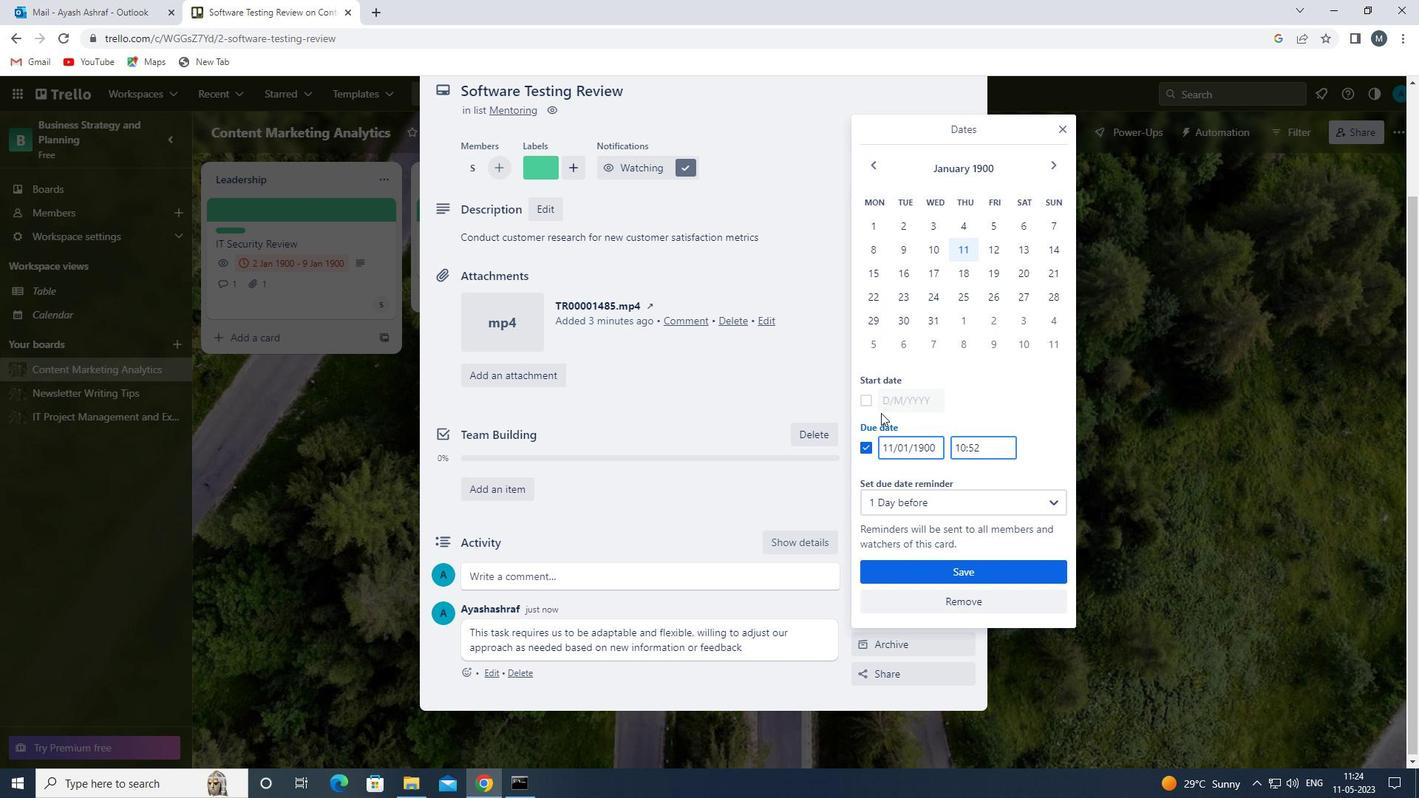 
Action: Mouse pressed left at (884, 401)
Screenshot: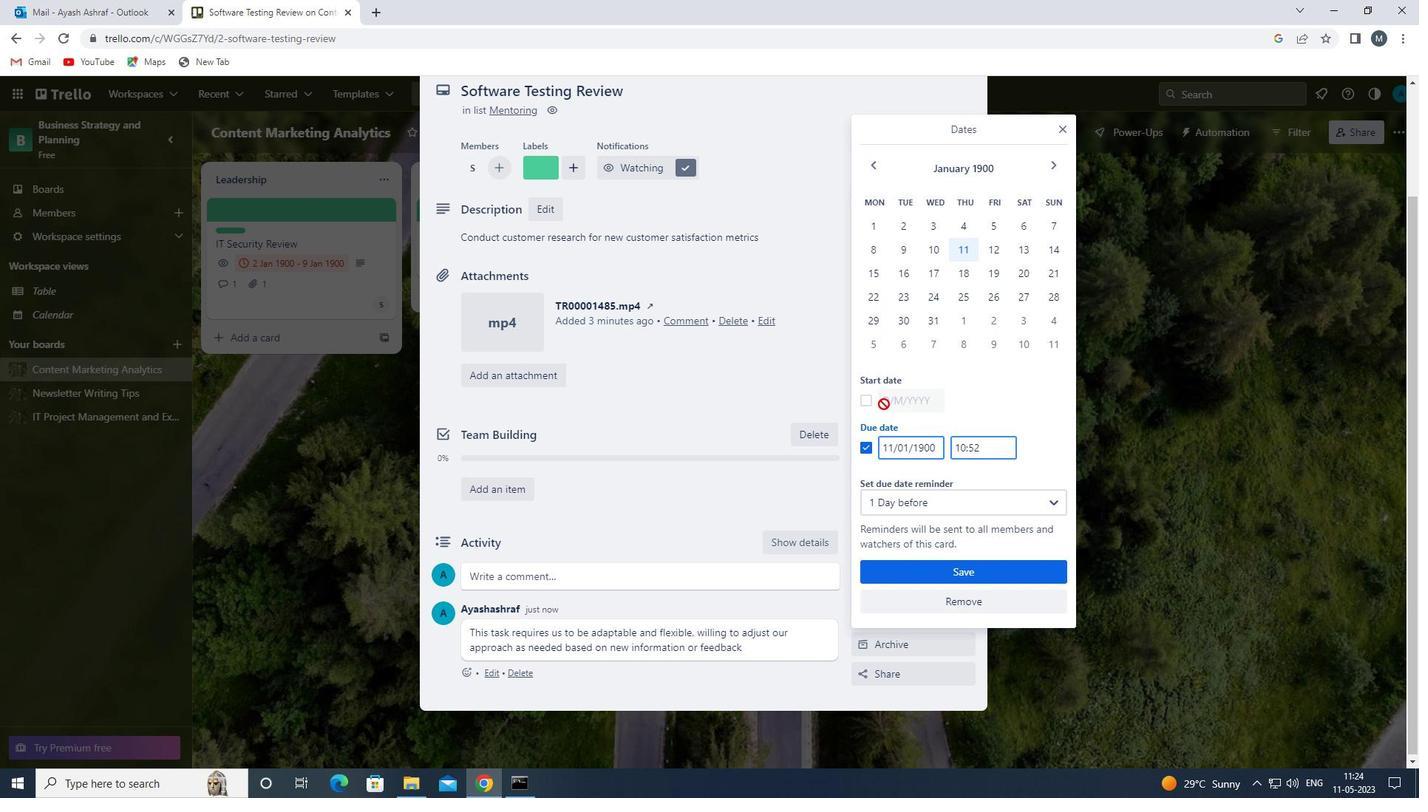 
Action: Mouse moved to (864, 401)
Screenshot: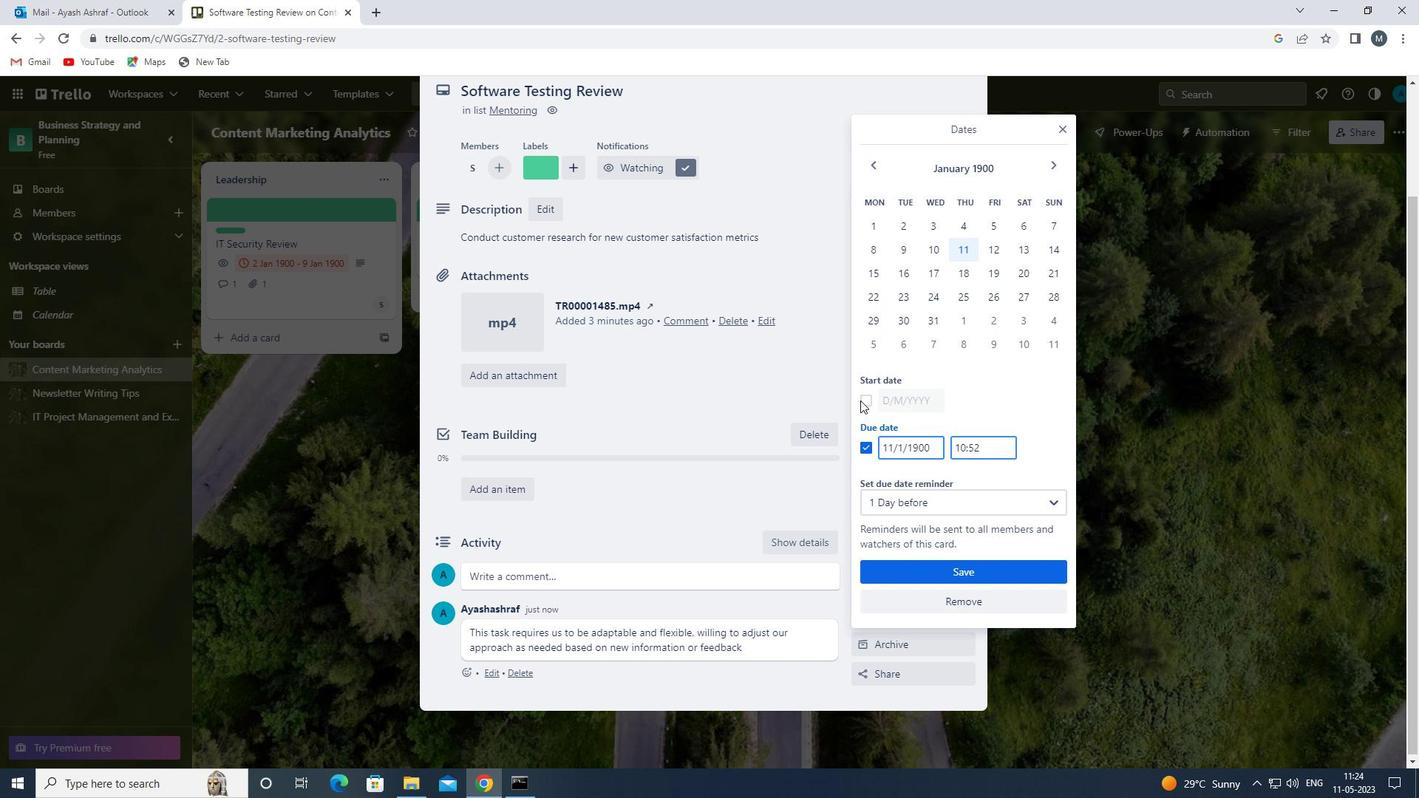 
Action: Mouse pressed left at (864, 401)
Screenshot: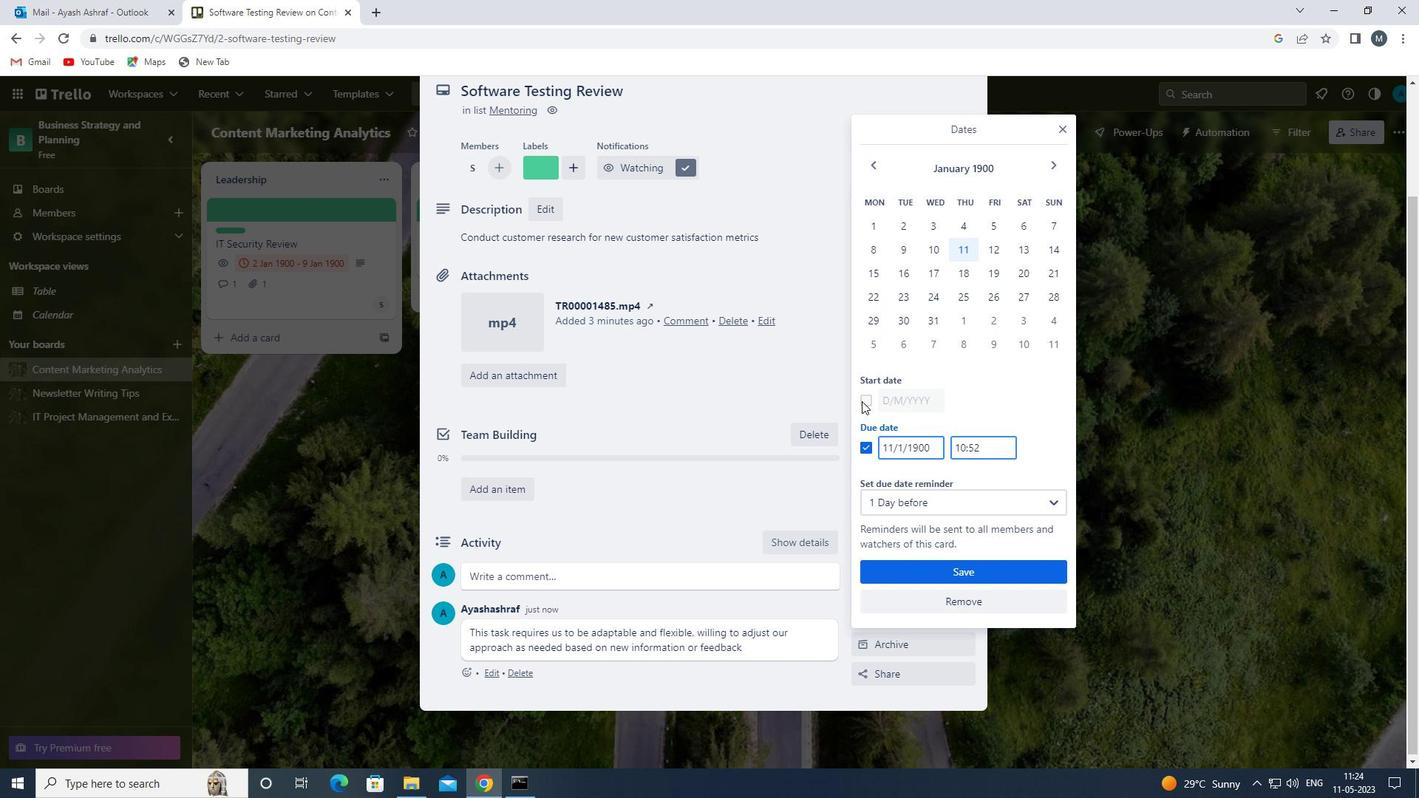 
Action: Mouse moved to (892, 396)
Screenshot: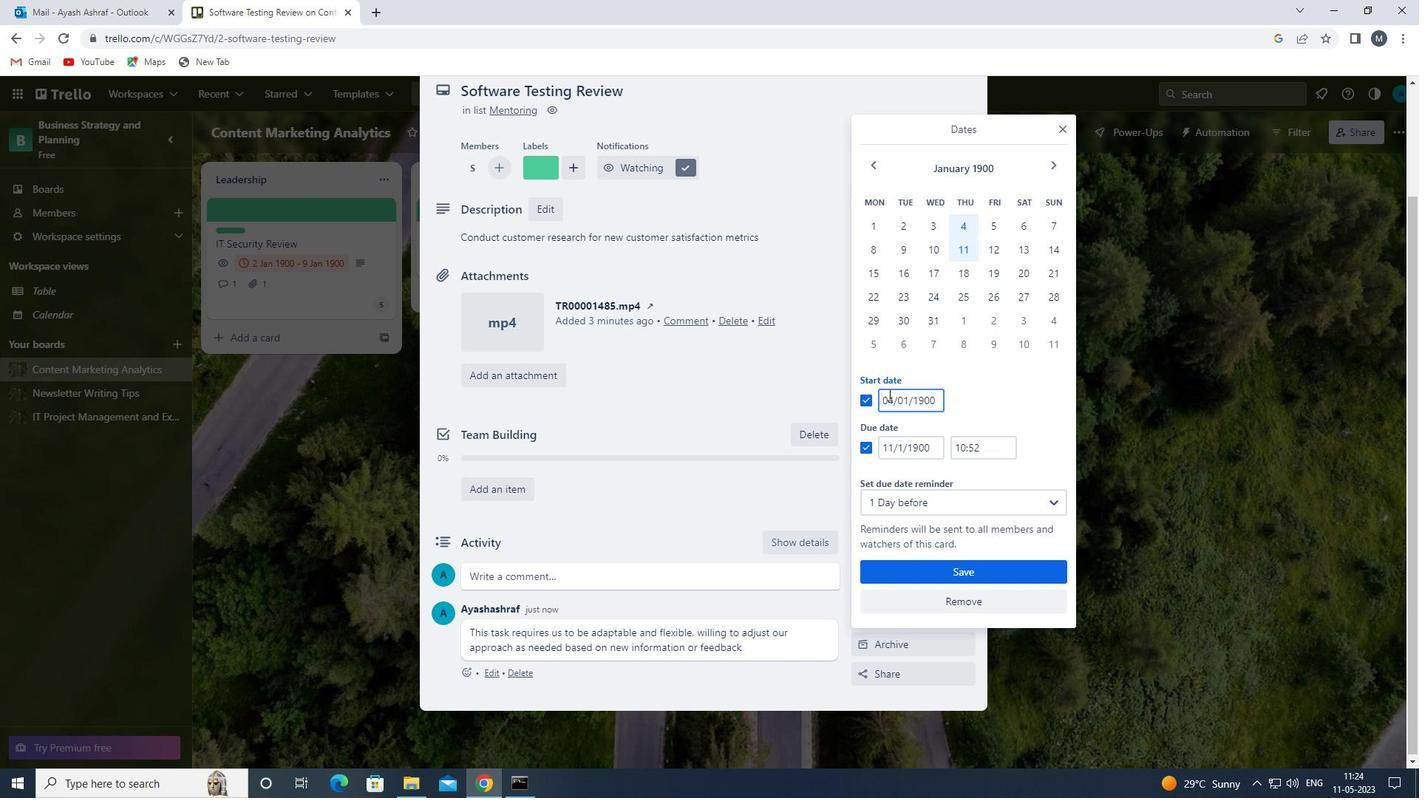 
Action: Mouse pressed left at (892, 396)
Screenshot: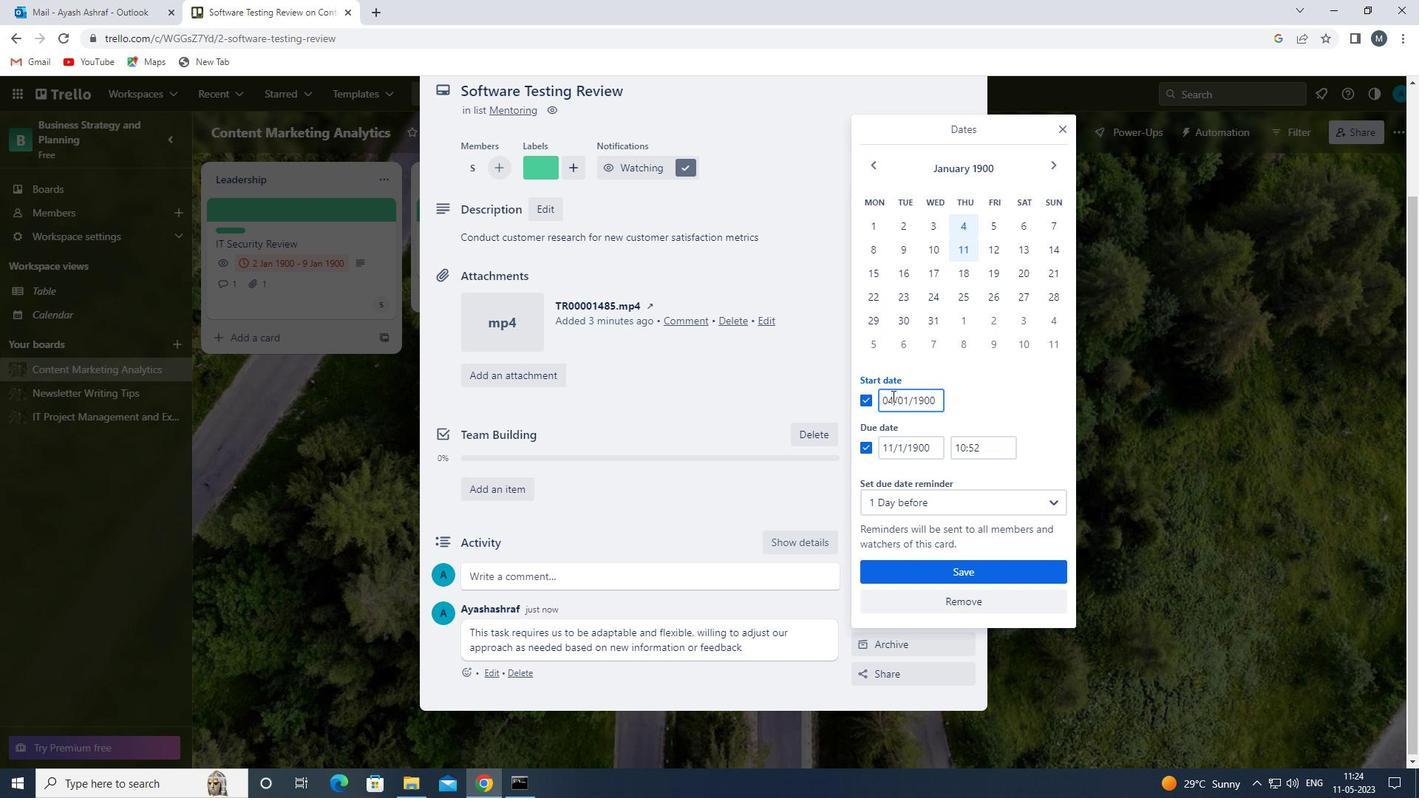 
Action: Mouse moved to (887, 398)
Screenshot: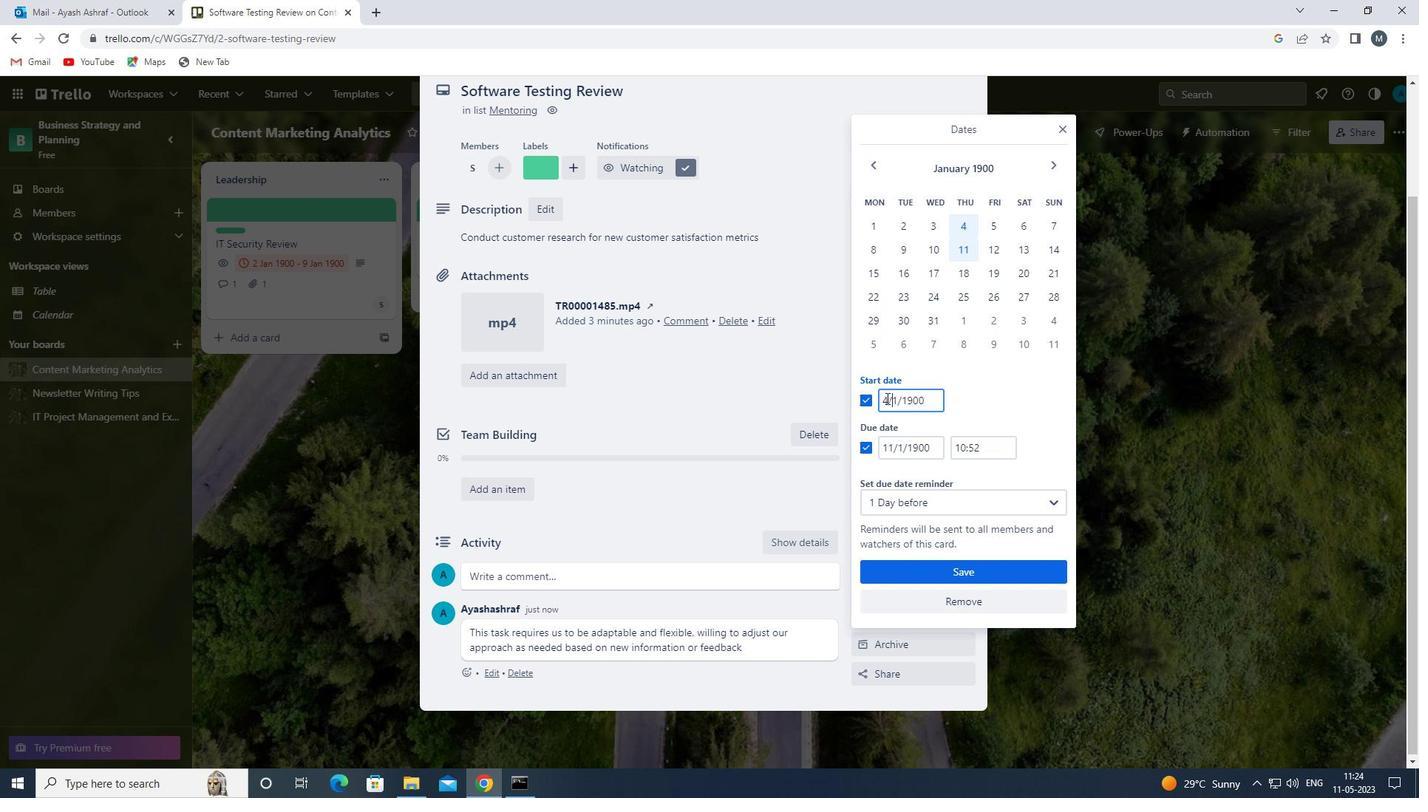 
Action: Mouse pressed left at (887, 398)
Screenshot: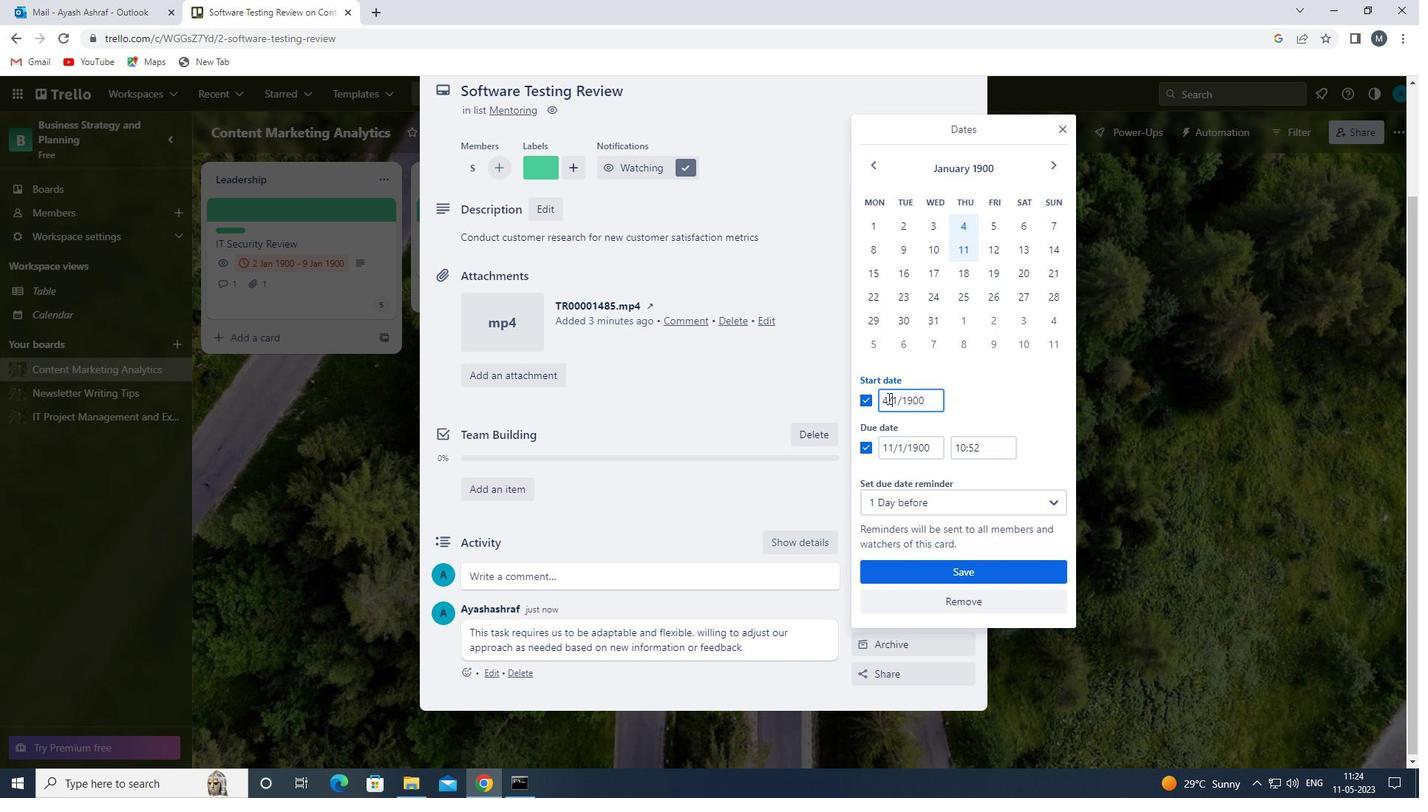 
Action: Key pressed <Key.backspace><<101>>
Screenshot: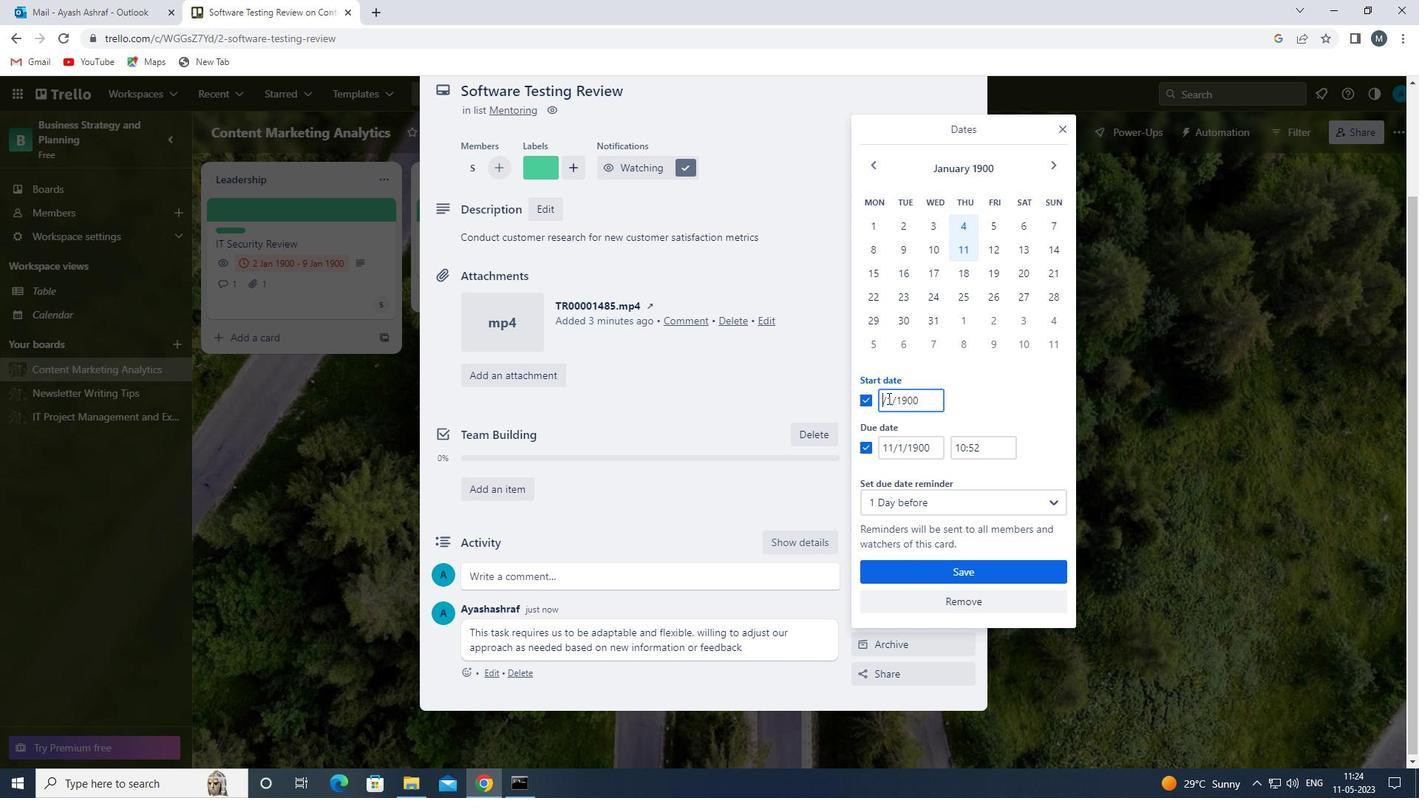 
Action: Mouse moved to (896, 447)
Screenshot: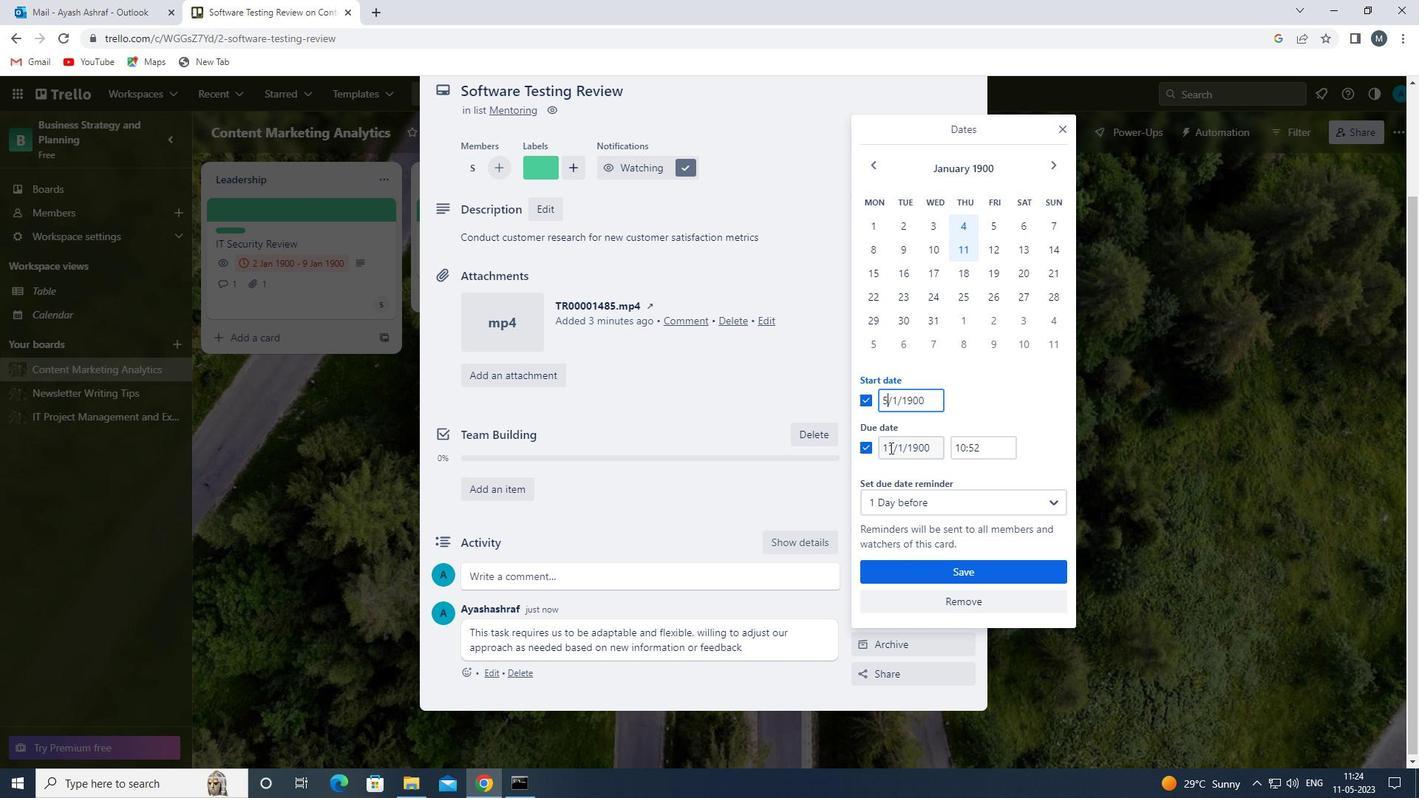 
Action: Mouse pressed left at (896, 447)
Screenshot: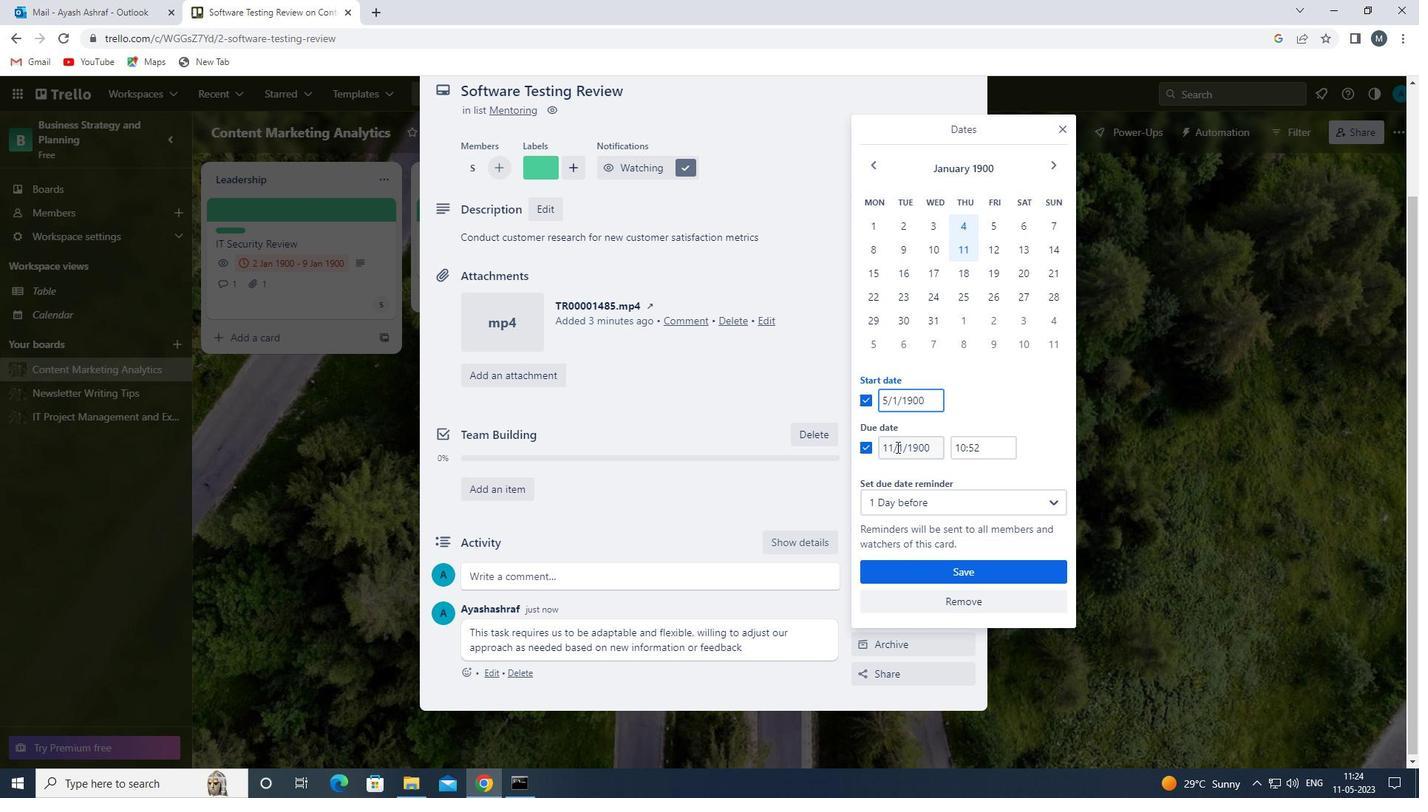 
Action: Mouse moved to (895, 447)
Screenshot: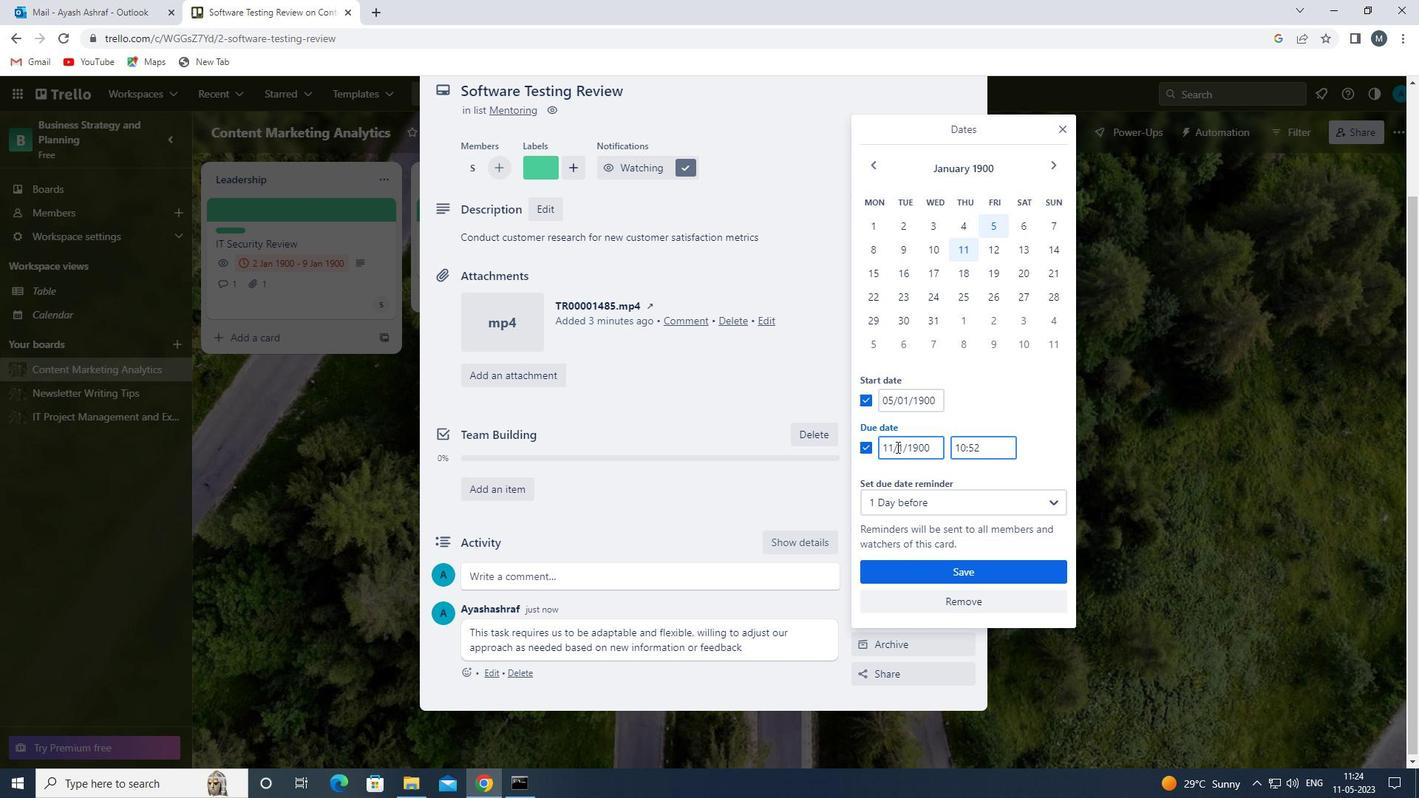 
Action: Mouse pressed left at (895, 447)
Screenshot: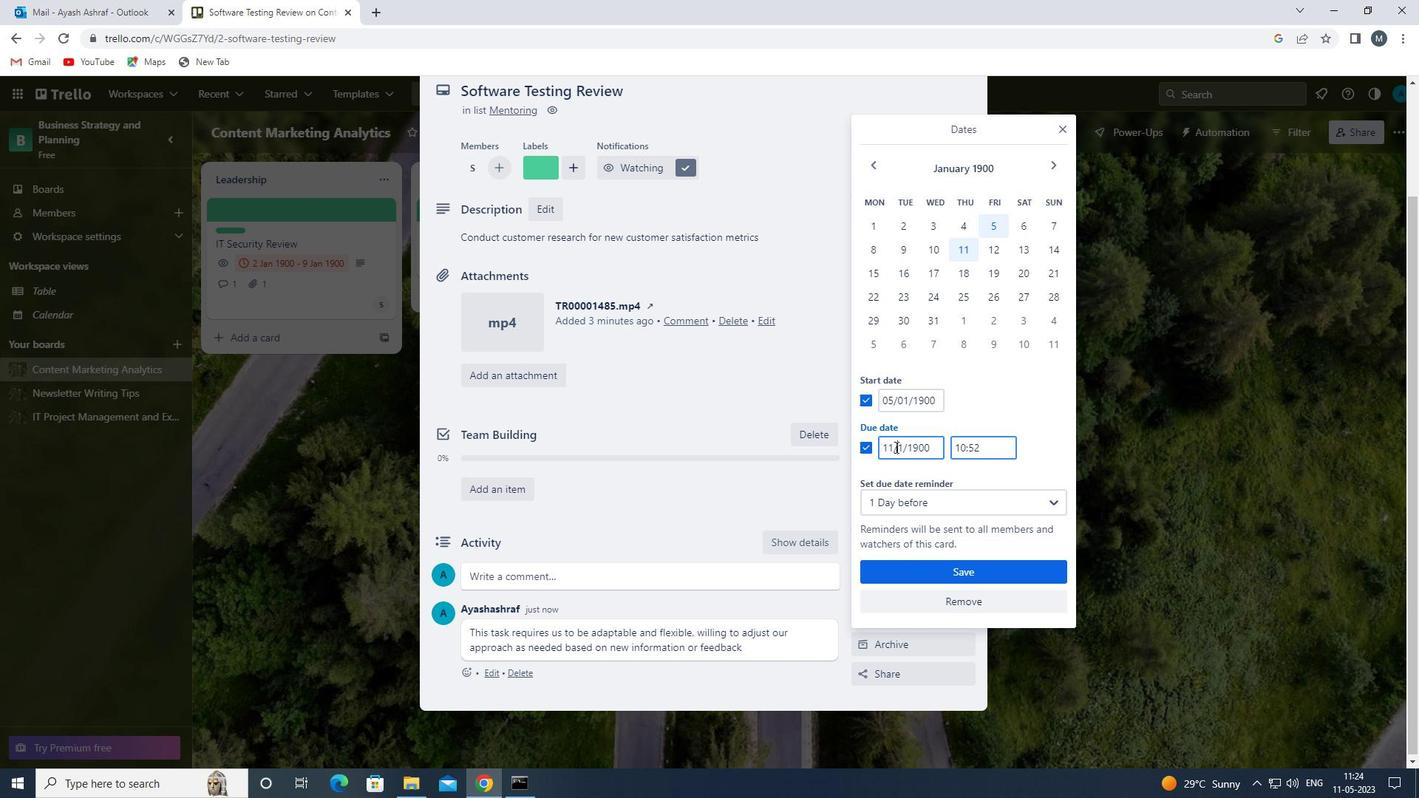 
Action: Mouse moved to (887, 445)
Screenshot: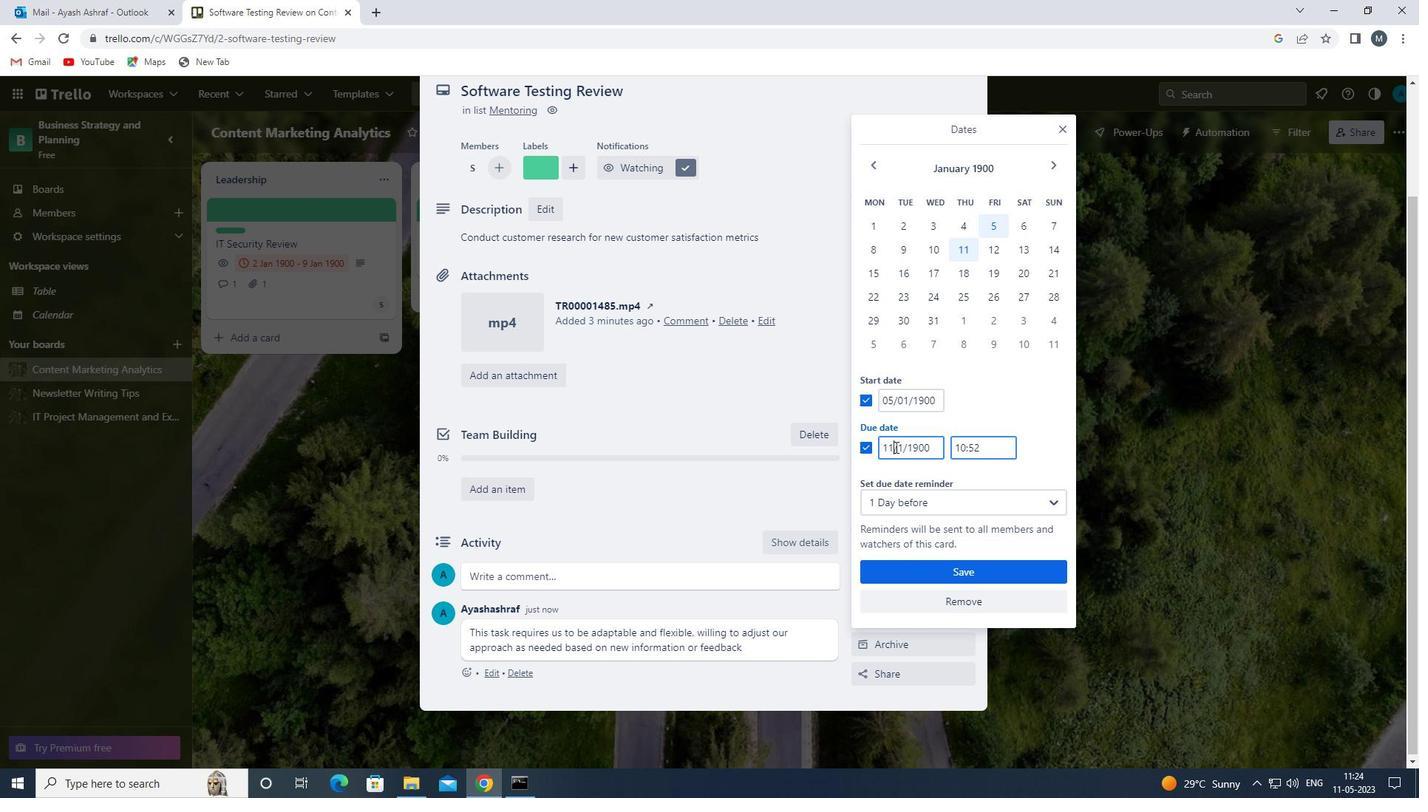 
Action: Key pressed <Key.backspace><<98>>
Screenshot: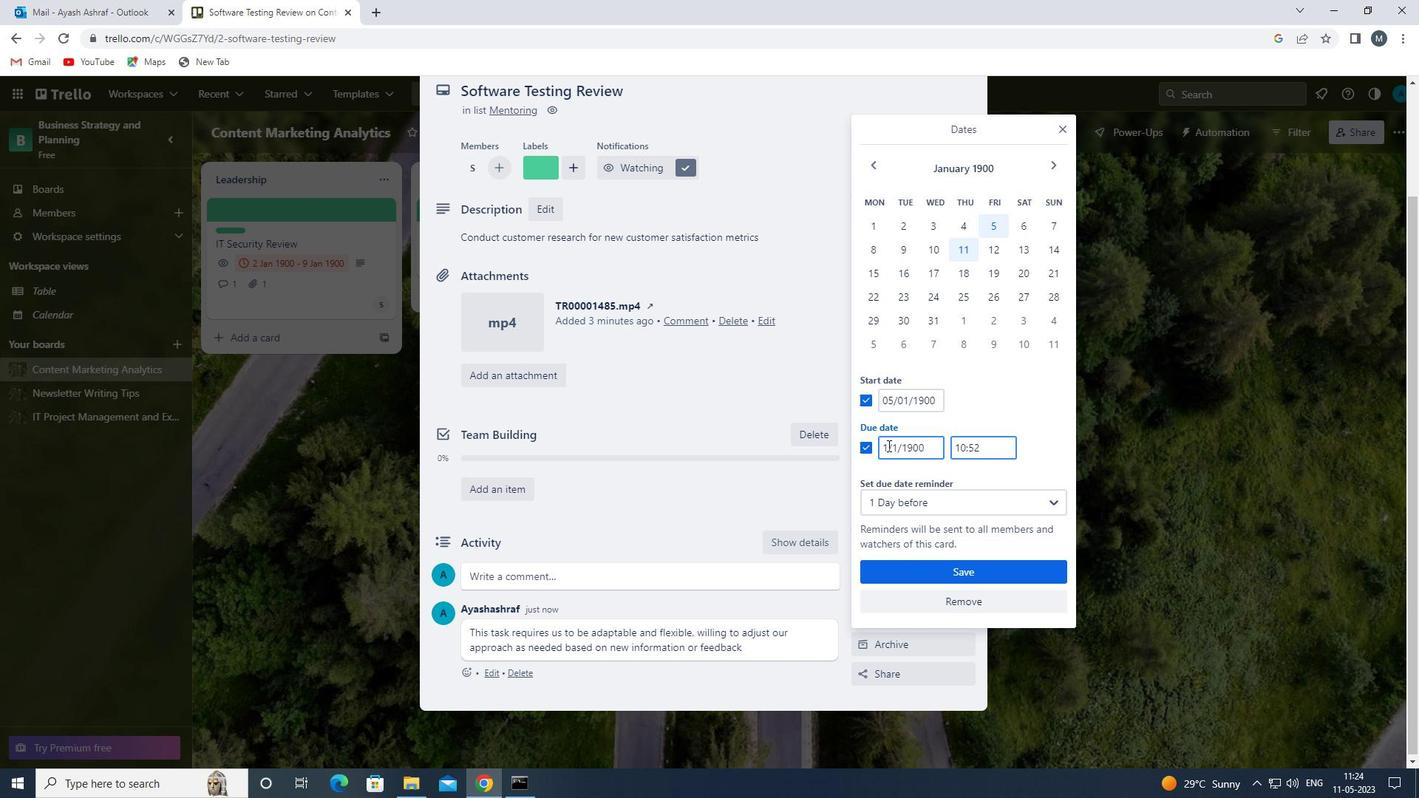 
Action: Mouse moved to (938, 570)
Screenshot: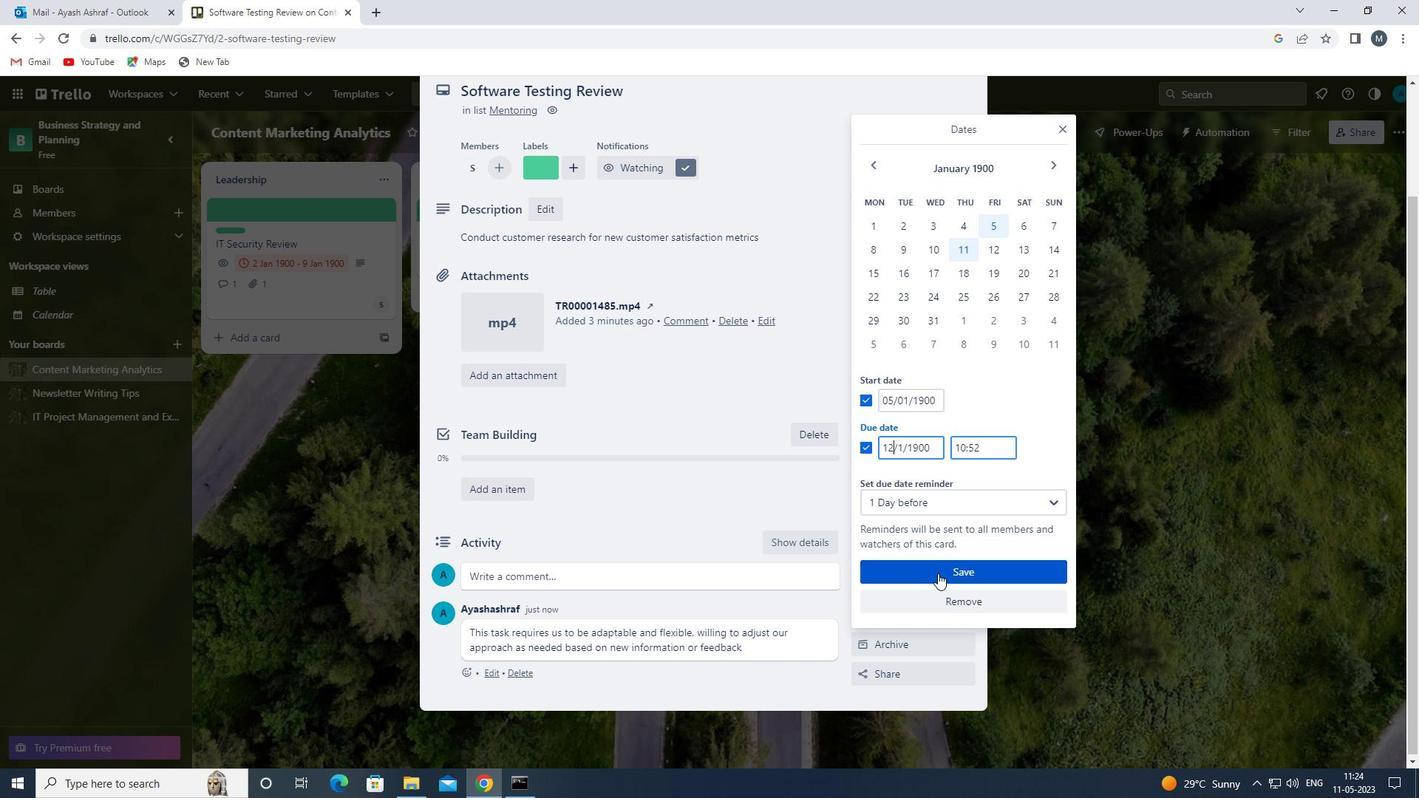 
Action: Mouse pressed left at (938, 570)
Screenshot: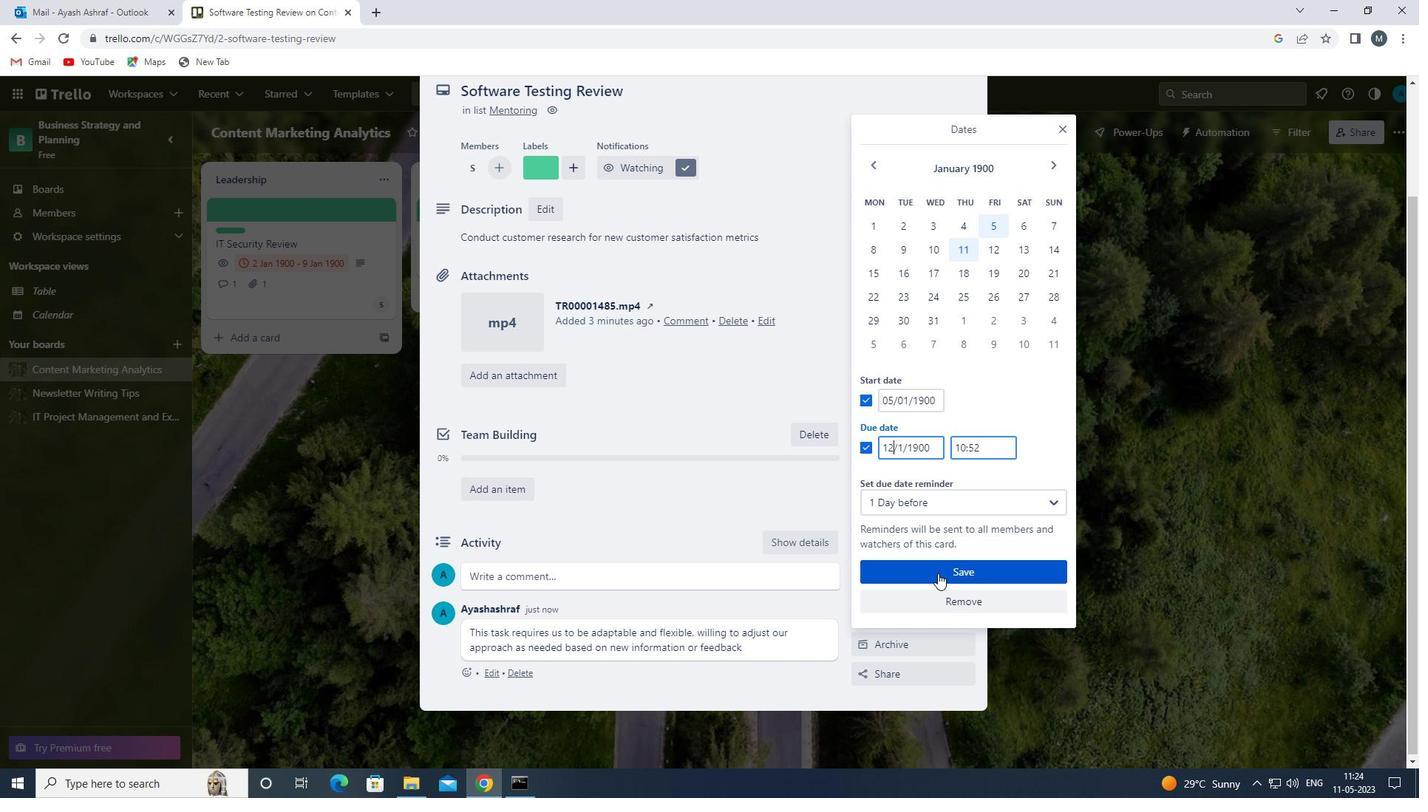 
Action: Mouse moved to (871, 549)
Screenshot: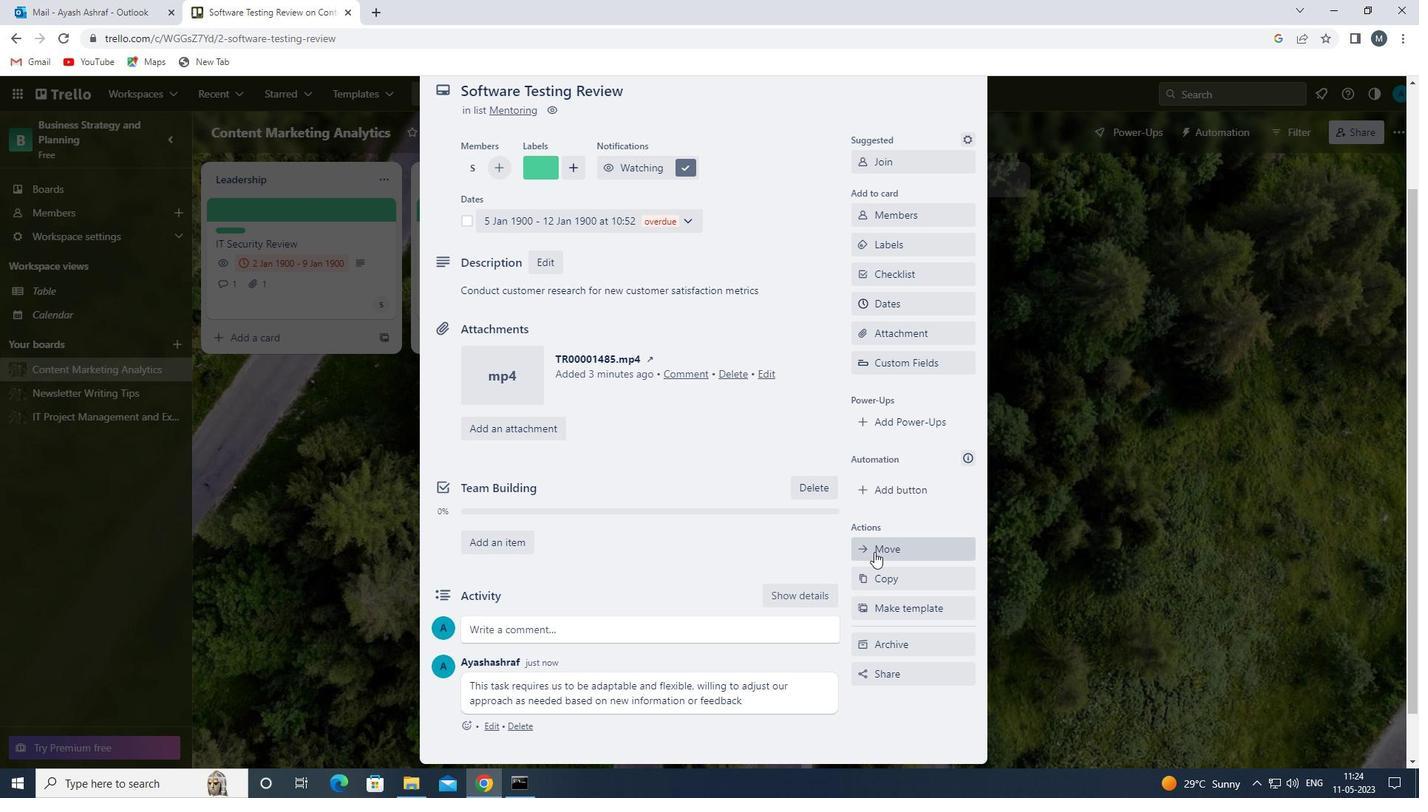 
